 Task: Look for space in Carlisle, United Kingdom from 3rd June, 2023 to 9th June, 2023 for 2 adults in price range Rs.6000 to Rs.12000. Place can be entire place with 1  bedroom having 1 bed and 1 bathroom. Property type can be house, flat, guest house, hotel. Booking option can be shelf check-in. Required host language is English.
Action: Mouse moved to (529, 77)
Screenshot: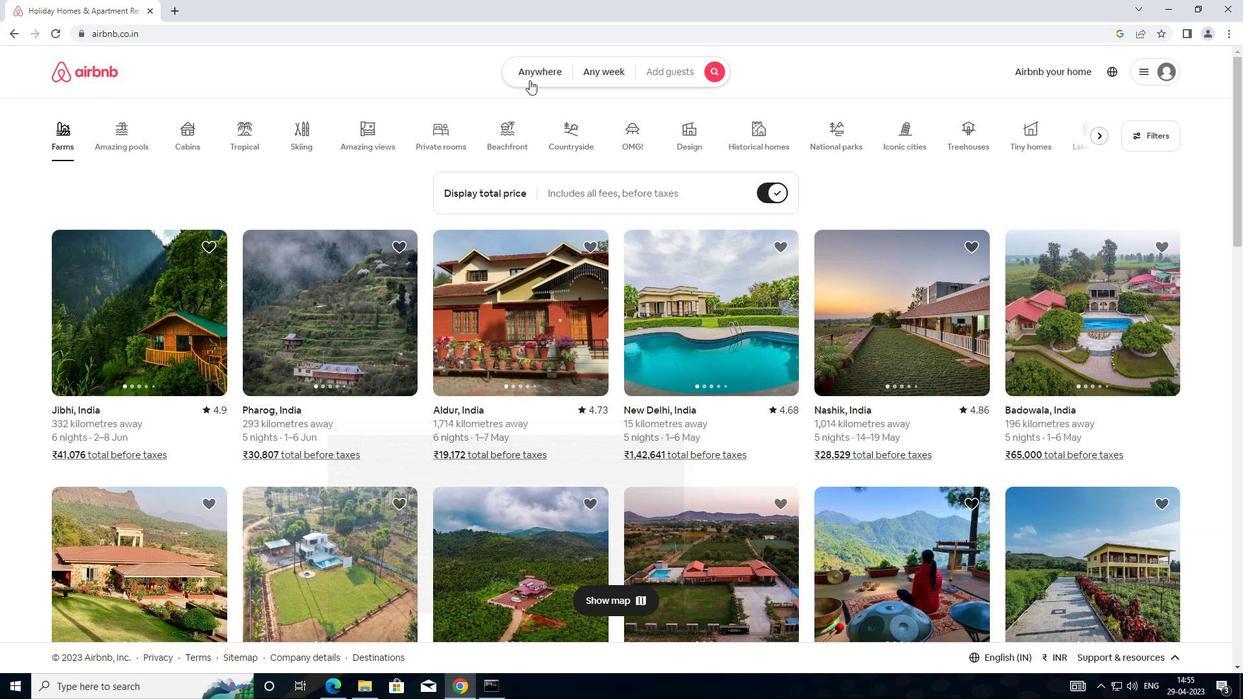 
Action: Mouse pressed left at (529, 77)
Screenshot: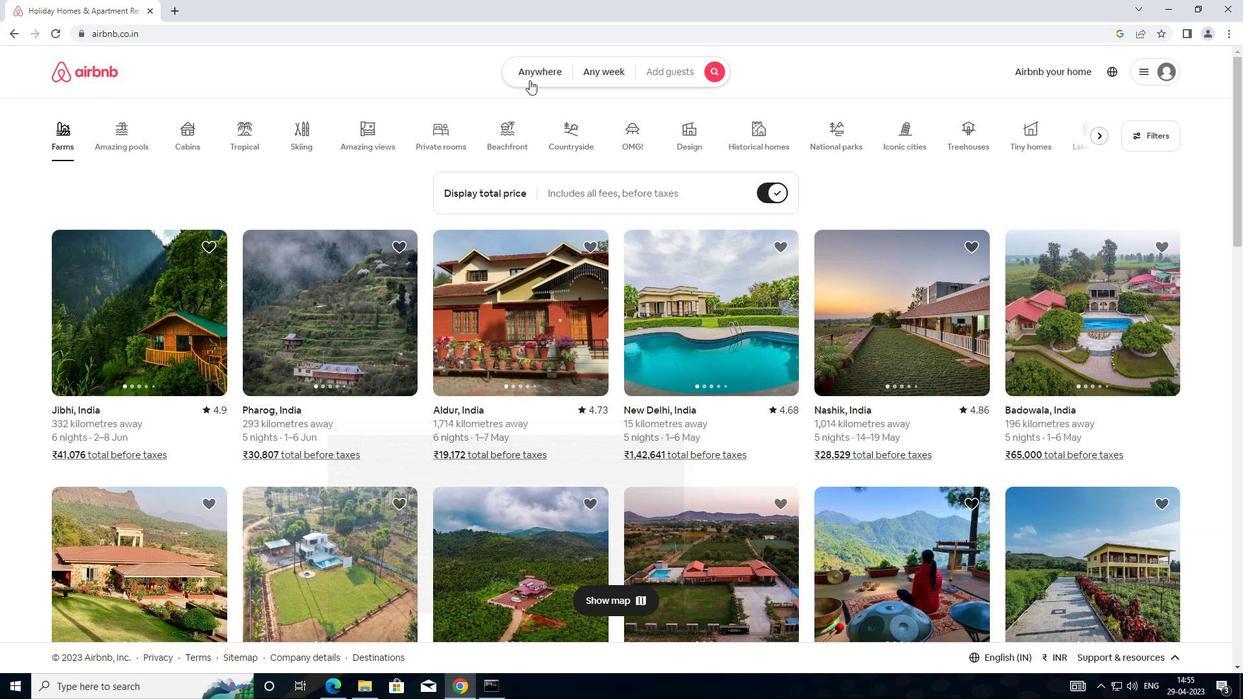 
Action: Mouse moved to (403, 124)
Screenshot: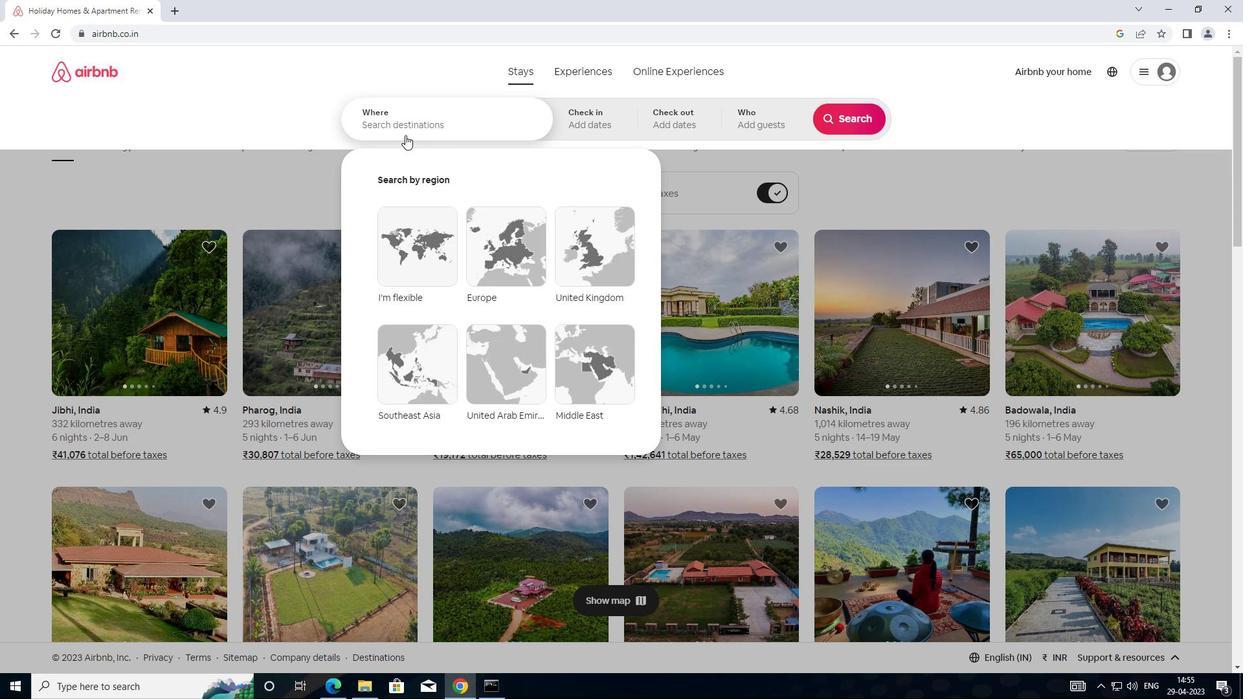 
Action: Mouse pressed left at (403, 124)
Screenshot: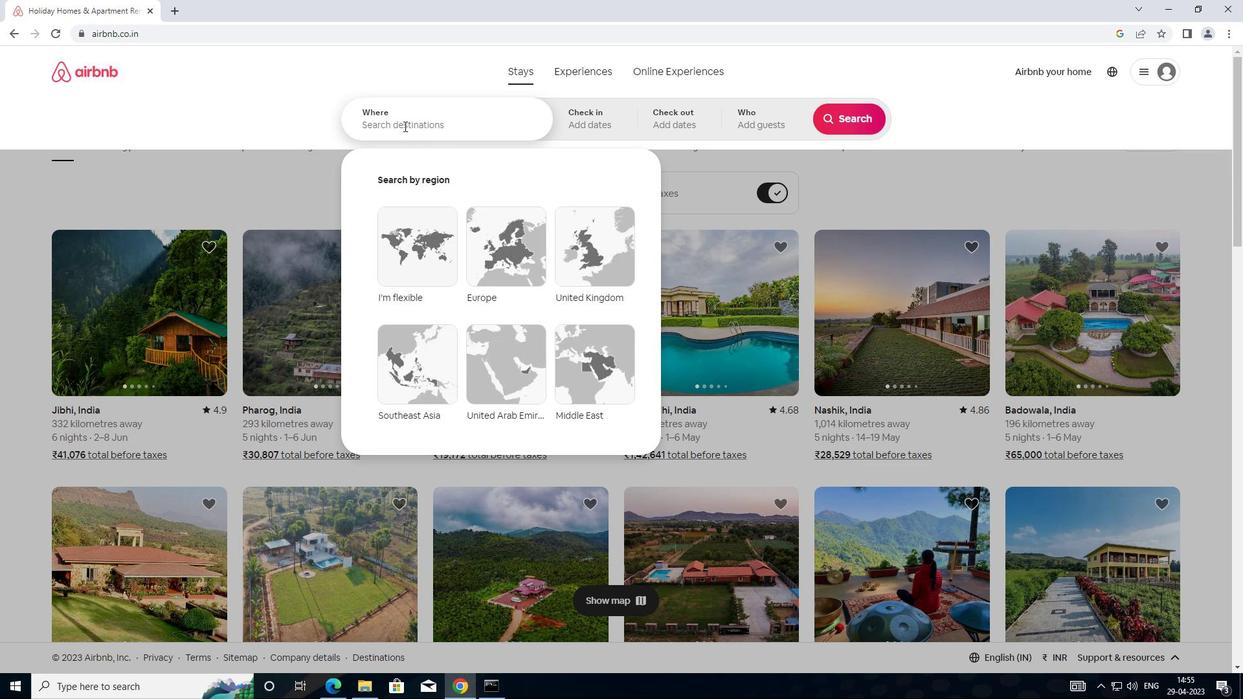 
Action: Mouse moved to (487, 103)
Screenshot: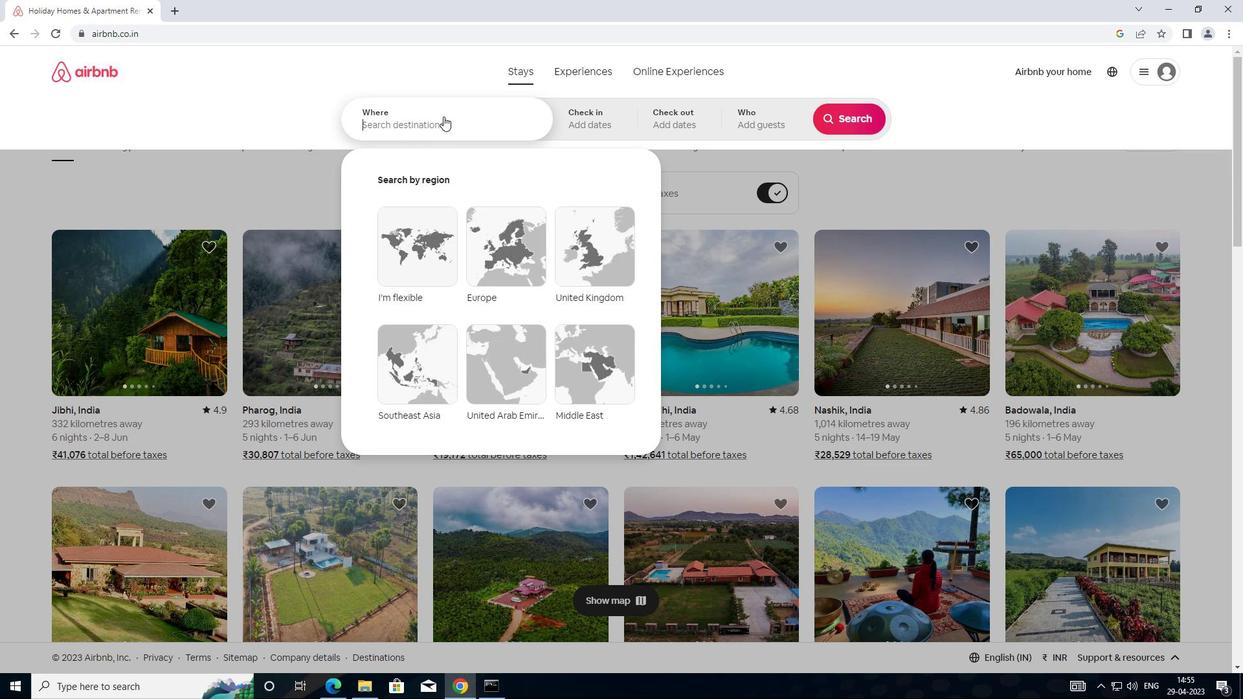 
Action: Key pressed <Key.shift>CARLISLE,UNITED<Key.space>KINGD
Screenshot: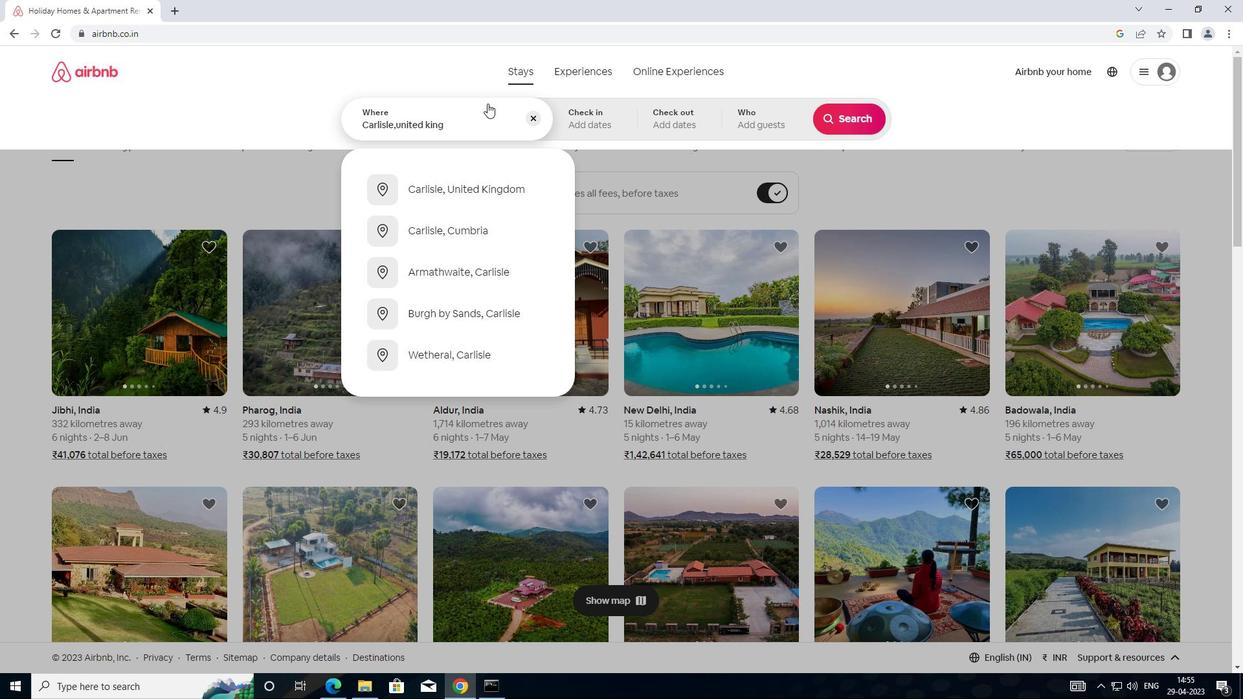 
Action: Mouse moved to (415, 185)
Screenshot: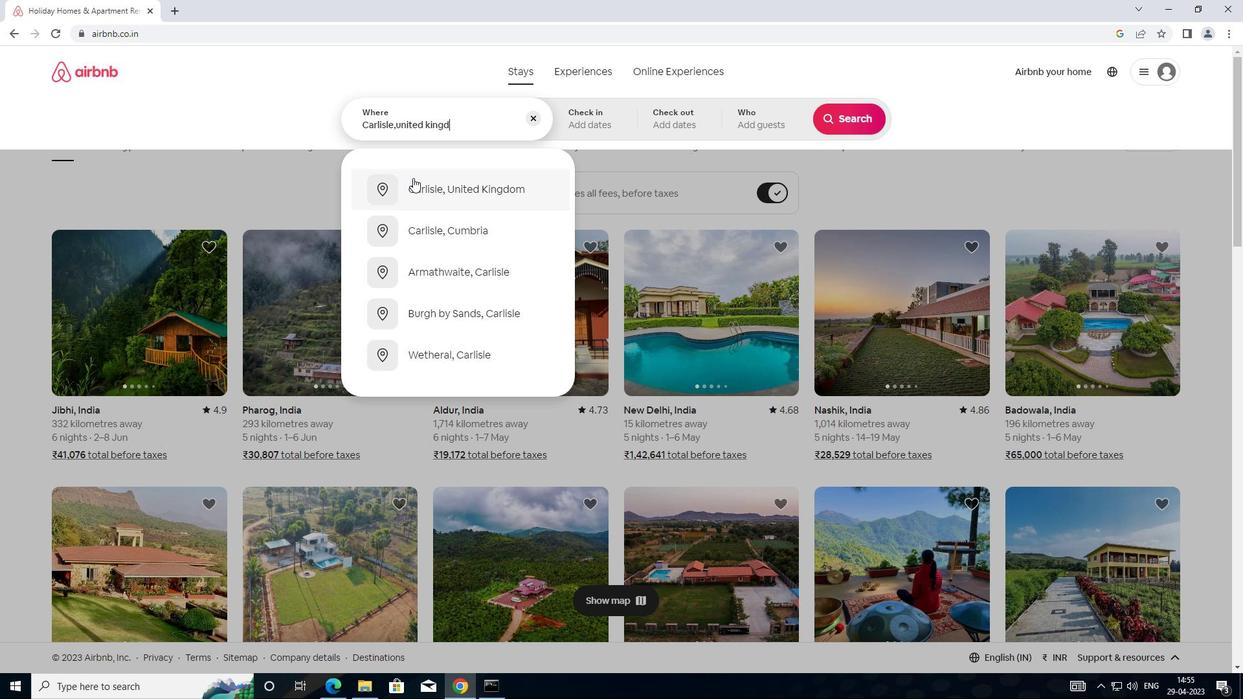 
Action: Mouse pressed left at (415, 185)
Screenshot: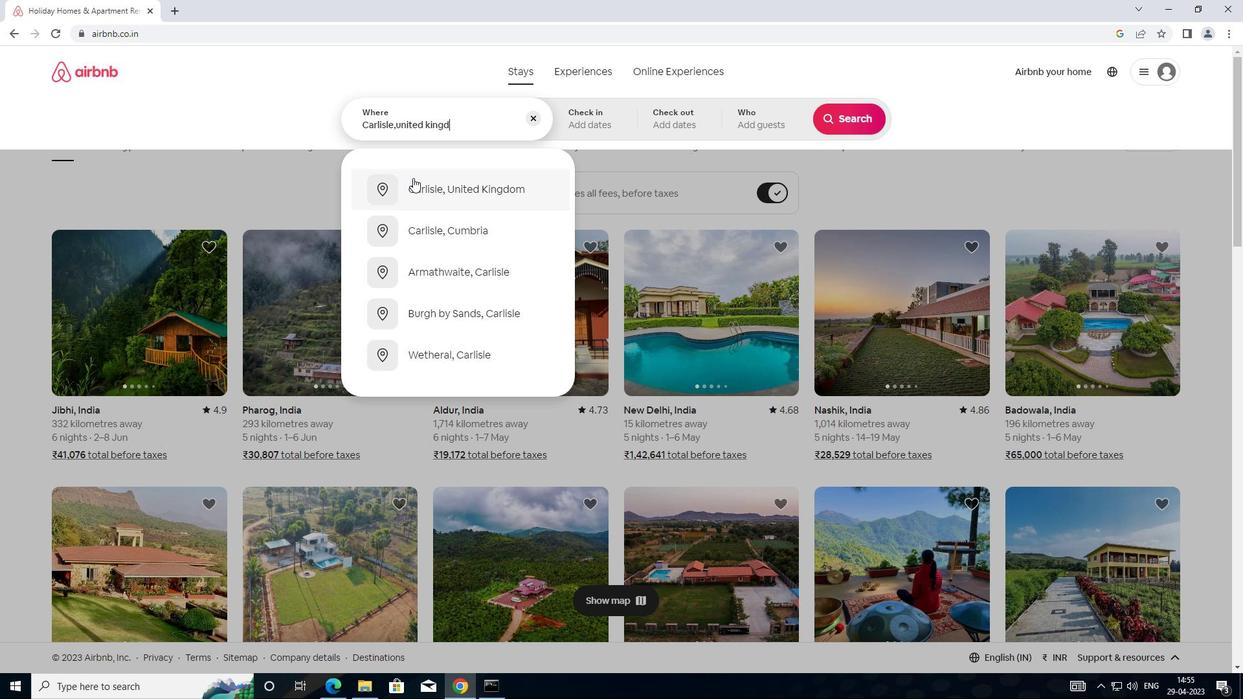 
Action: Mouse moved to (834, 222)
Screenshot: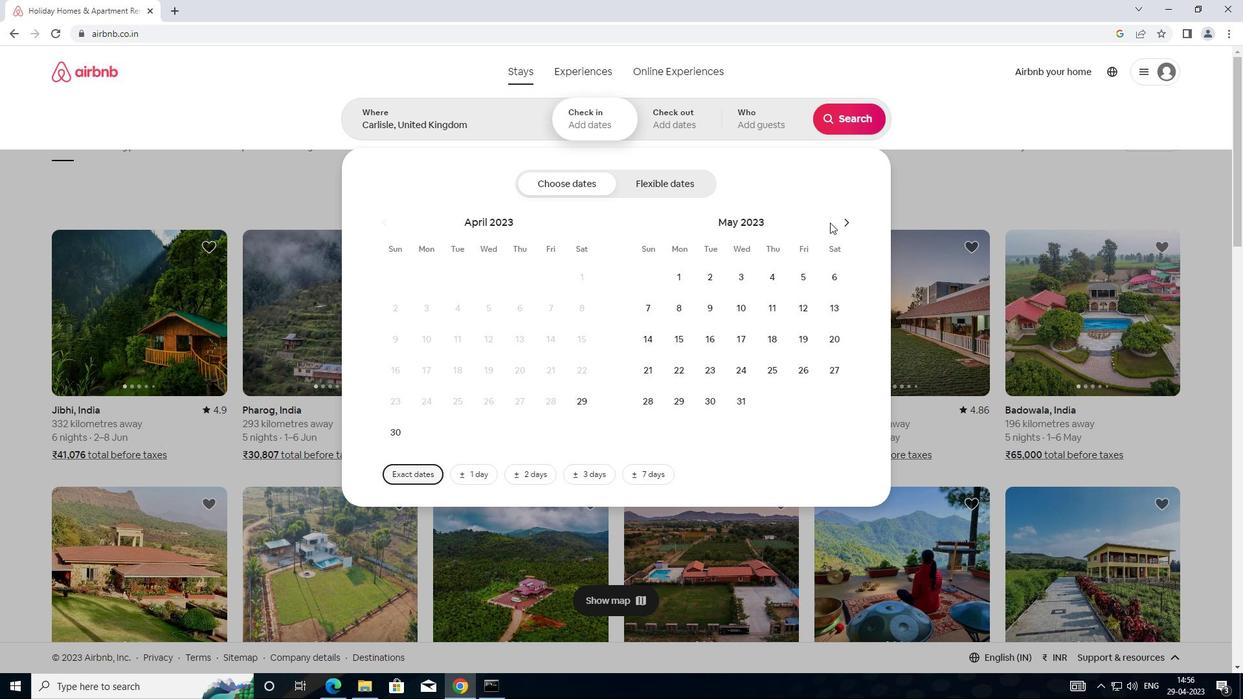 
Action: Mouse pressed left at (834, 222)
Screenshot: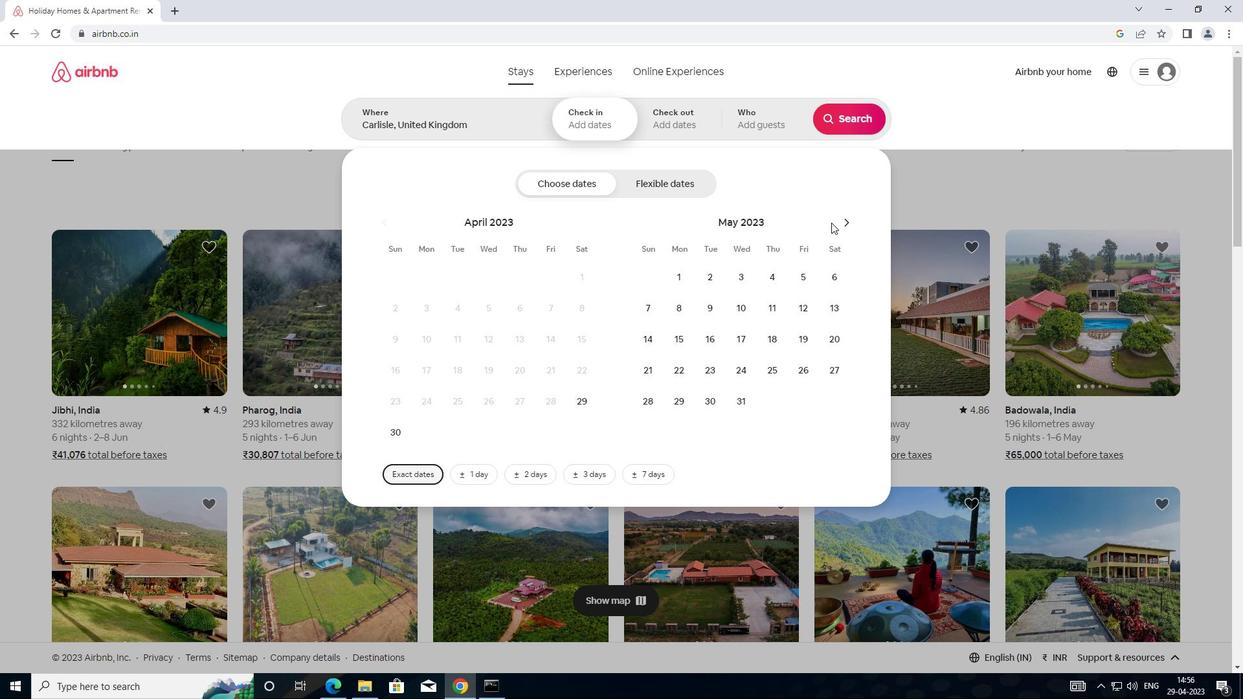 
Action: Mouse moved to (838, 222)
Screenshot: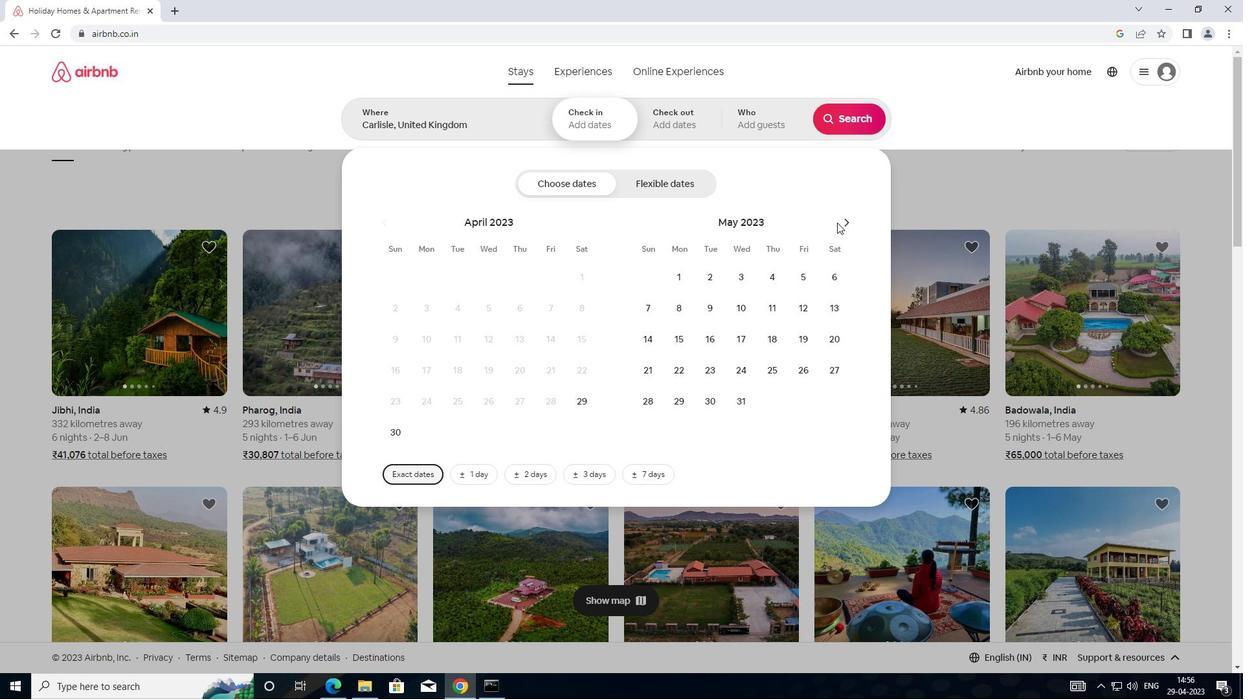 
Action: Mouse pressed left at (838, 222)
Screenshot: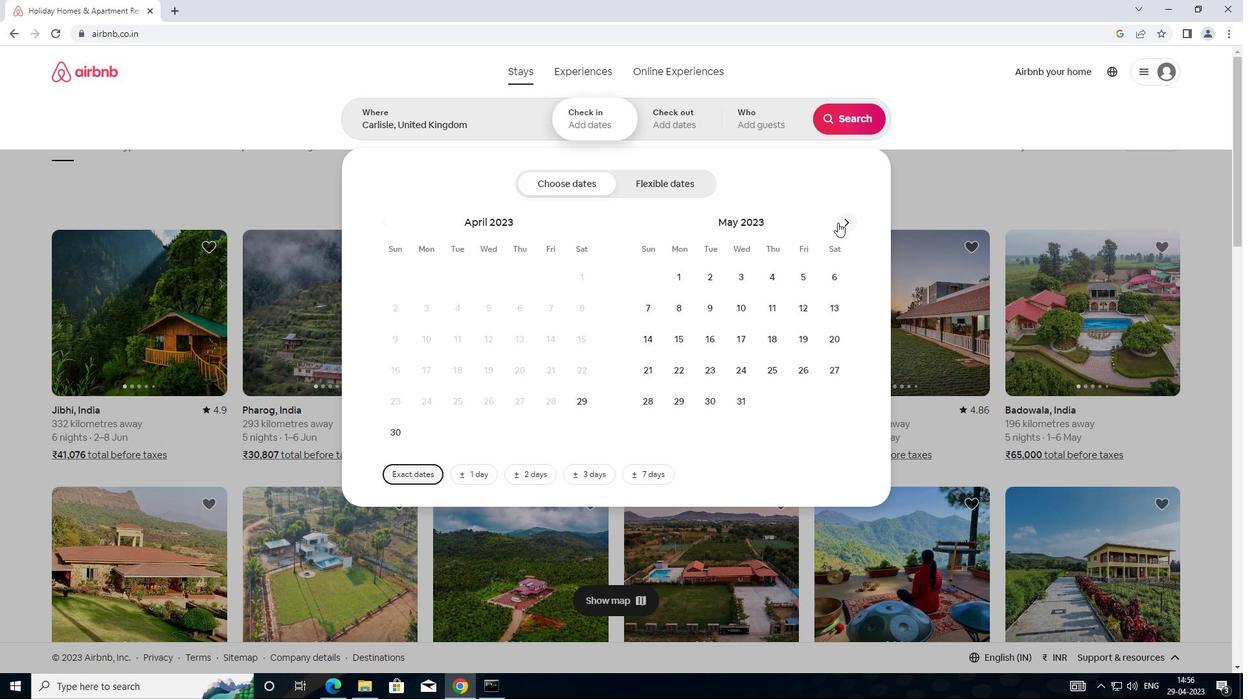 
Action: Mouse moved to (833, 272)
Screenshot: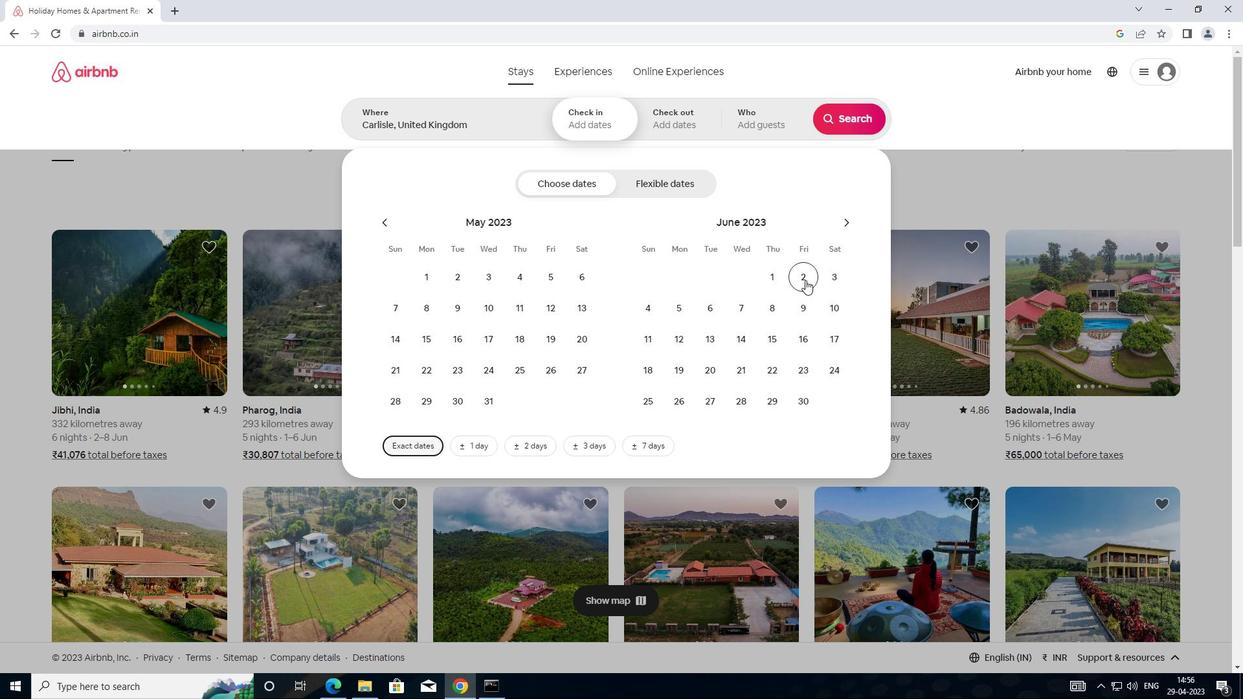 
Action: Mouse pressed left at (833, 272)
Screenshot: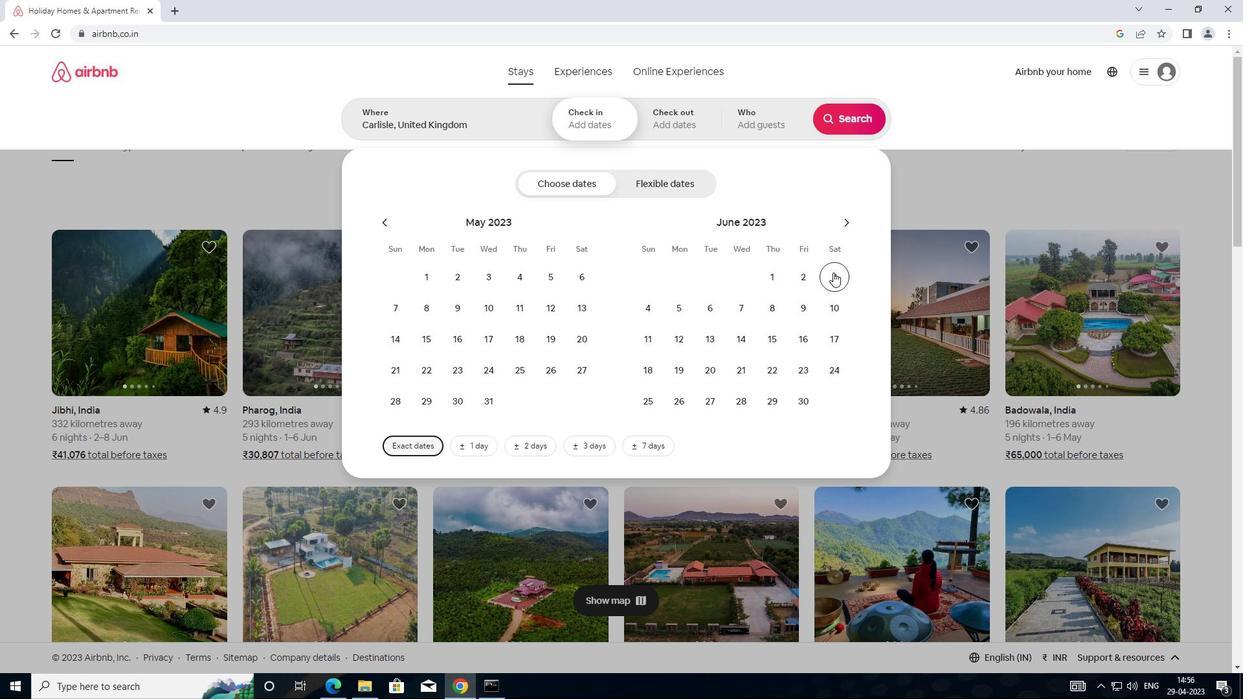 
Action: Mouse moved to (805, 315)
Screenshot: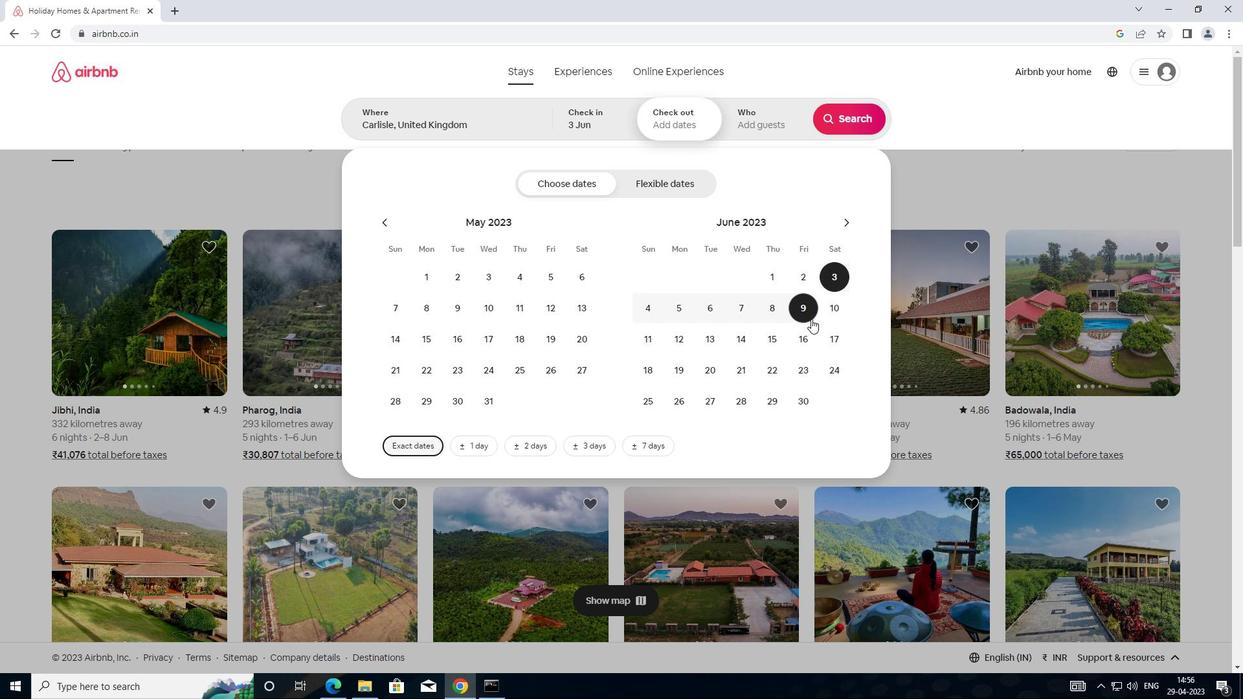 
Action: Mouse pressed left at (805, 315)
Screenshot: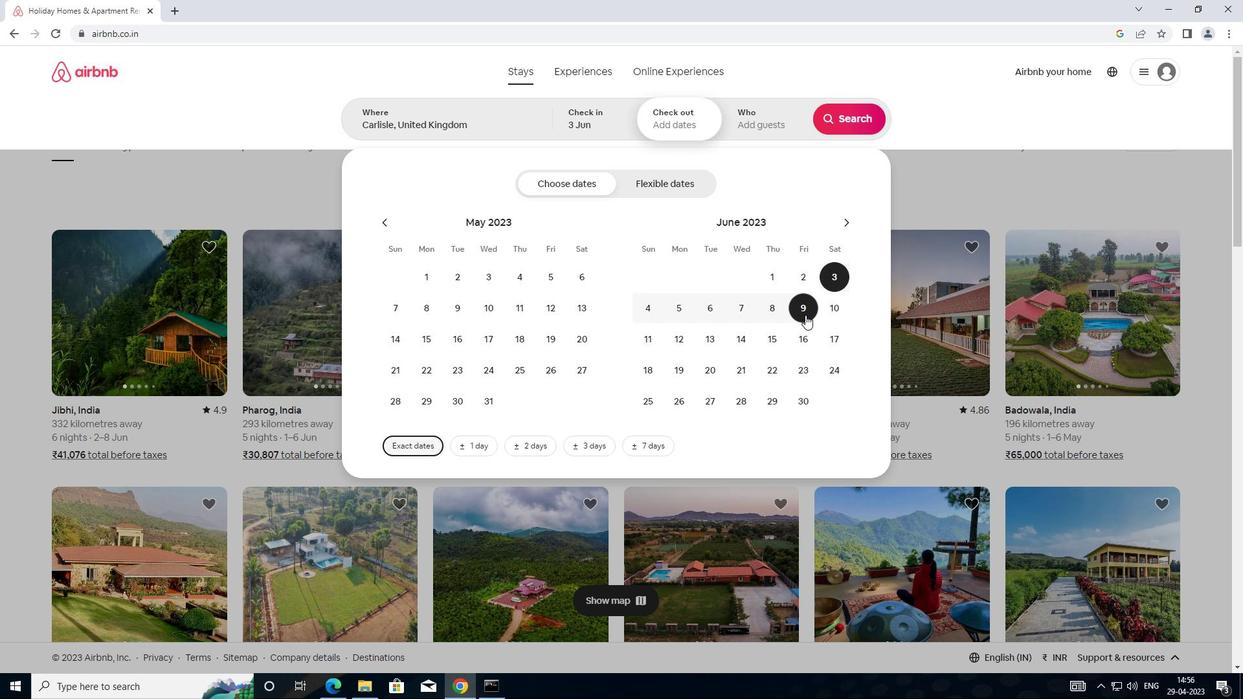 
Action: Mouse moved to (757, 122)
Screenshot: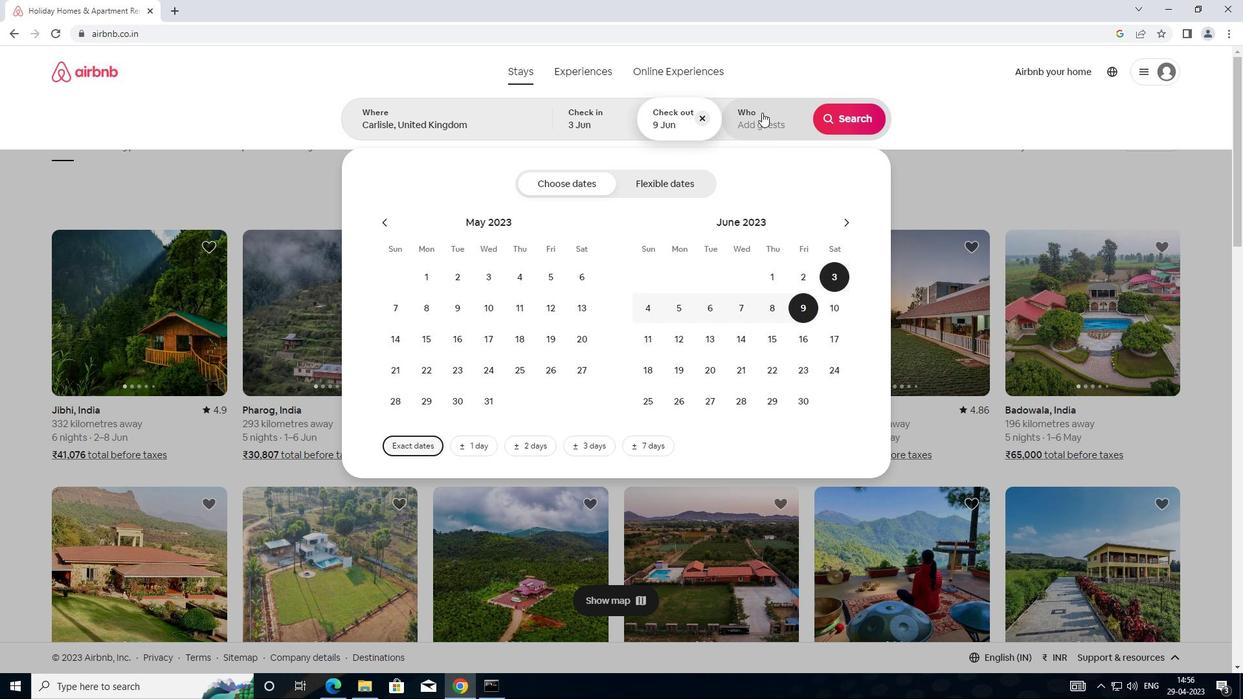
Action: Mouse pressed left at (757, 122)
Screenshot: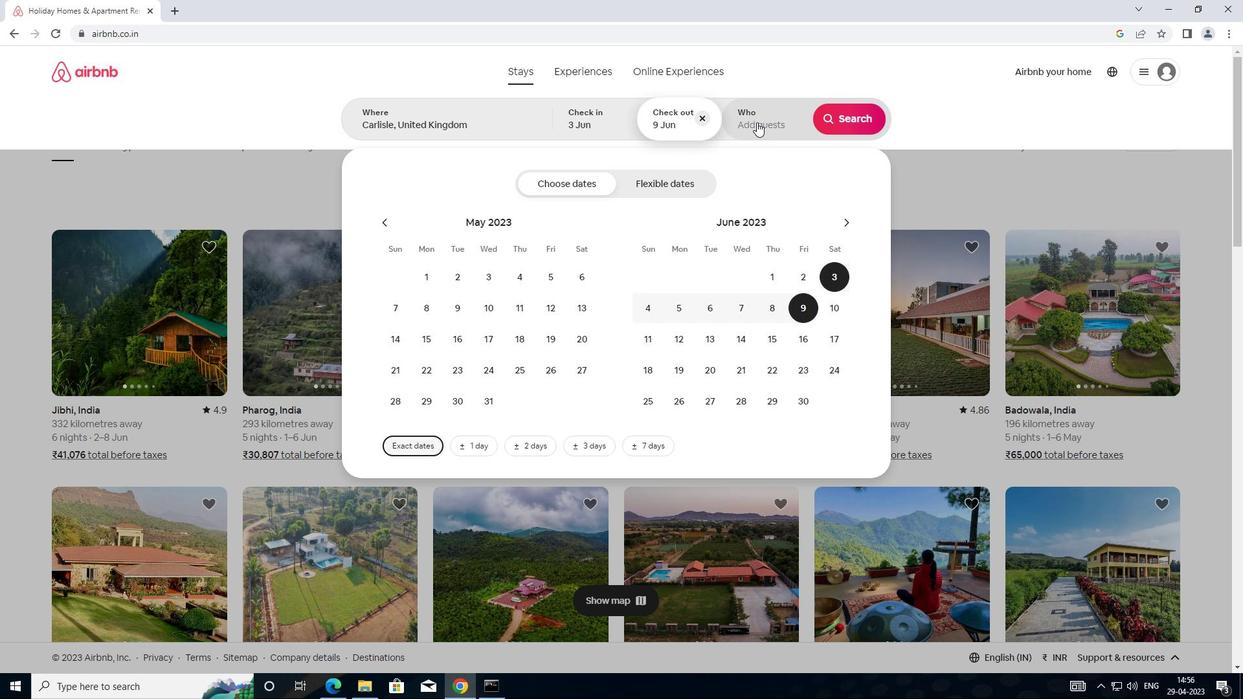 
Action: Mouse moved to (850, 186)
Screenshot: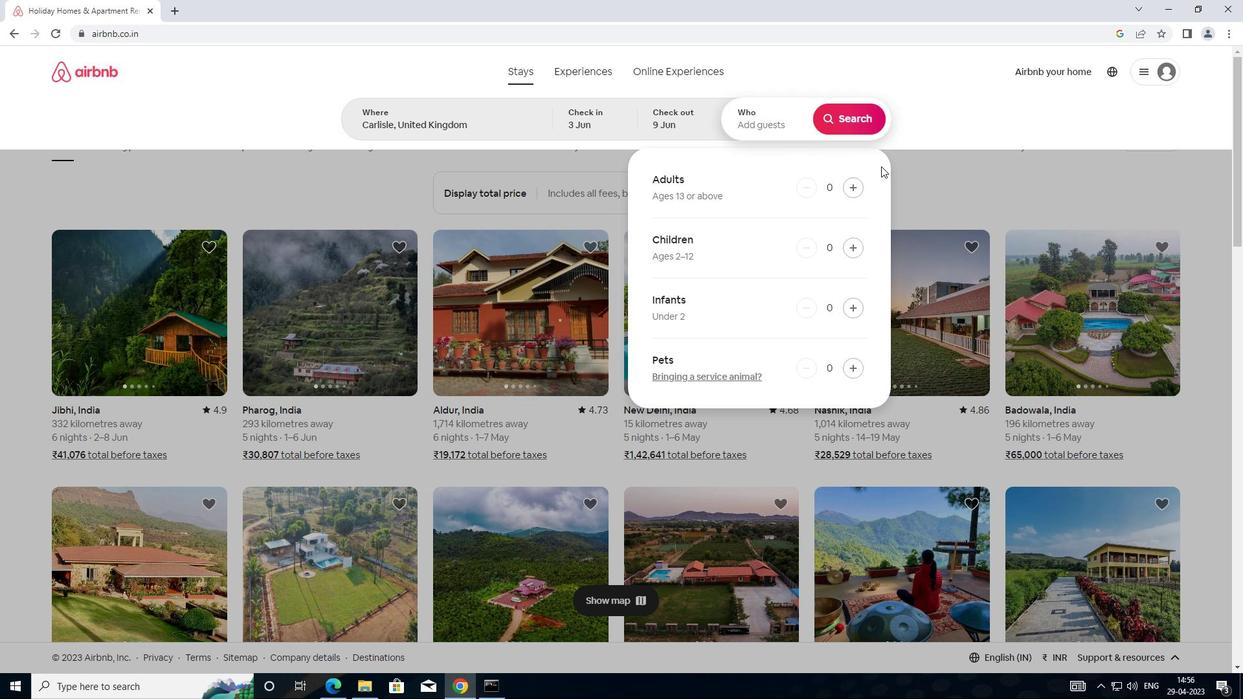 
Action: Mouse pressed left at (850, 186)
Screenshot: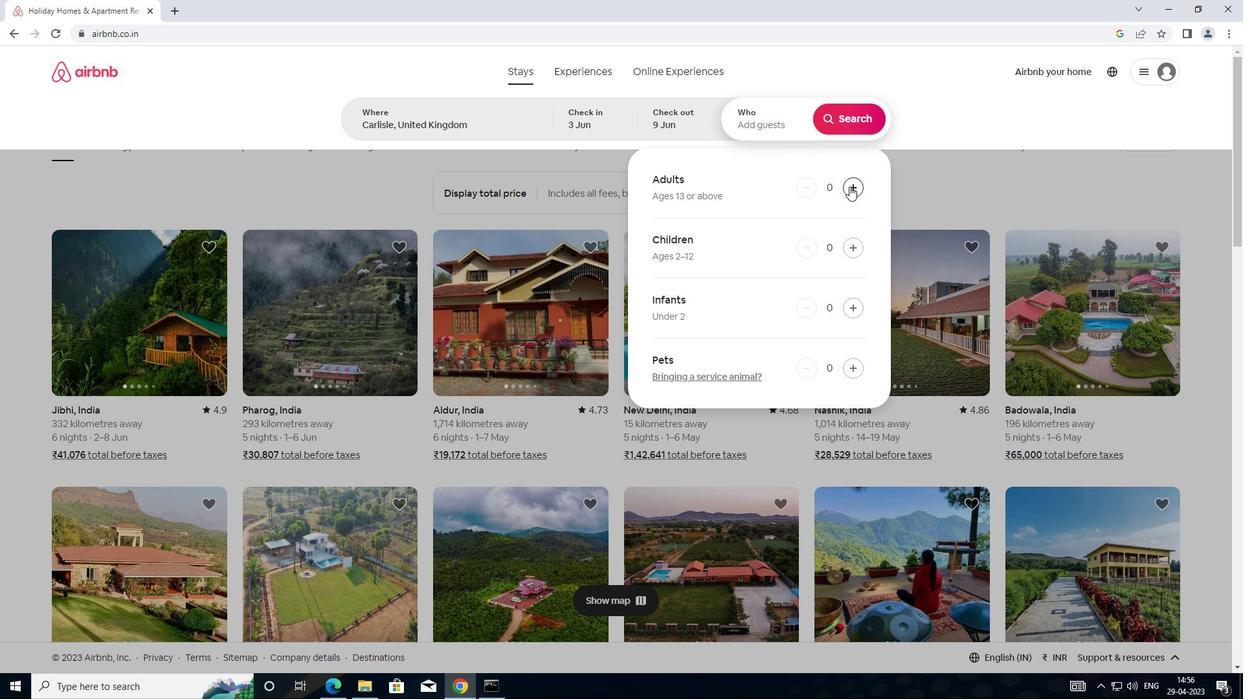 
Action: Mouse moved to (850, 188)
Screenshot: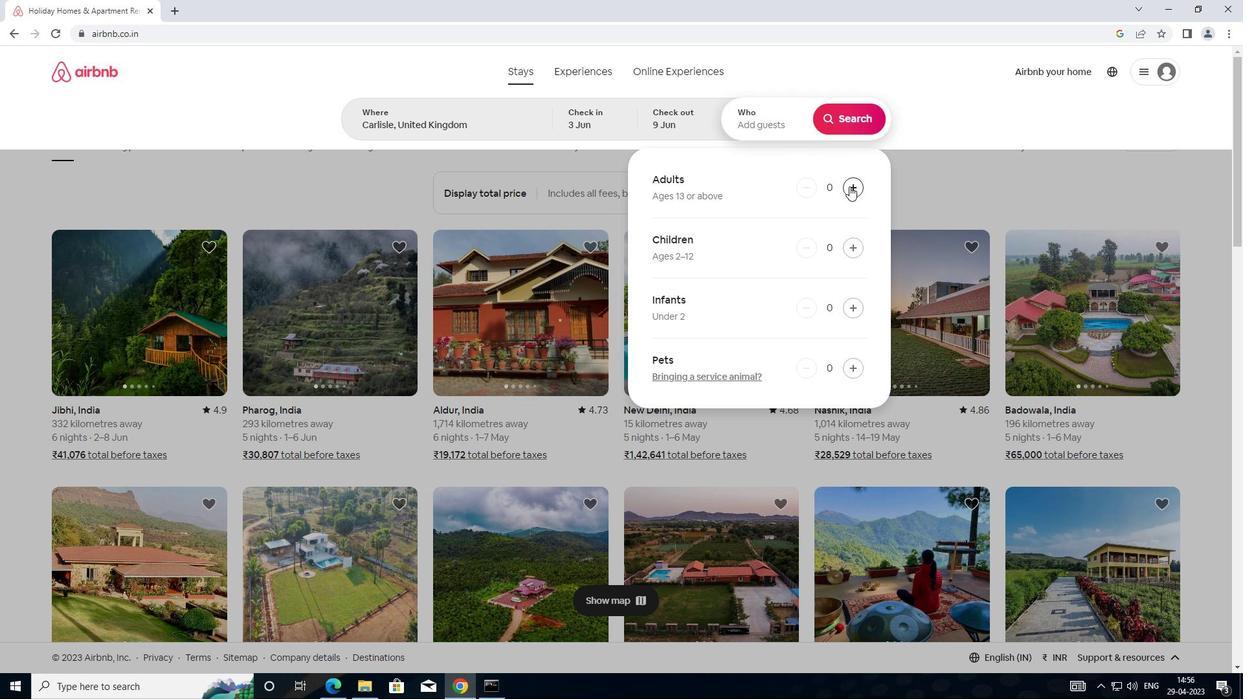 
Action: Mouse pressed left at (850, 188)
Screenshot: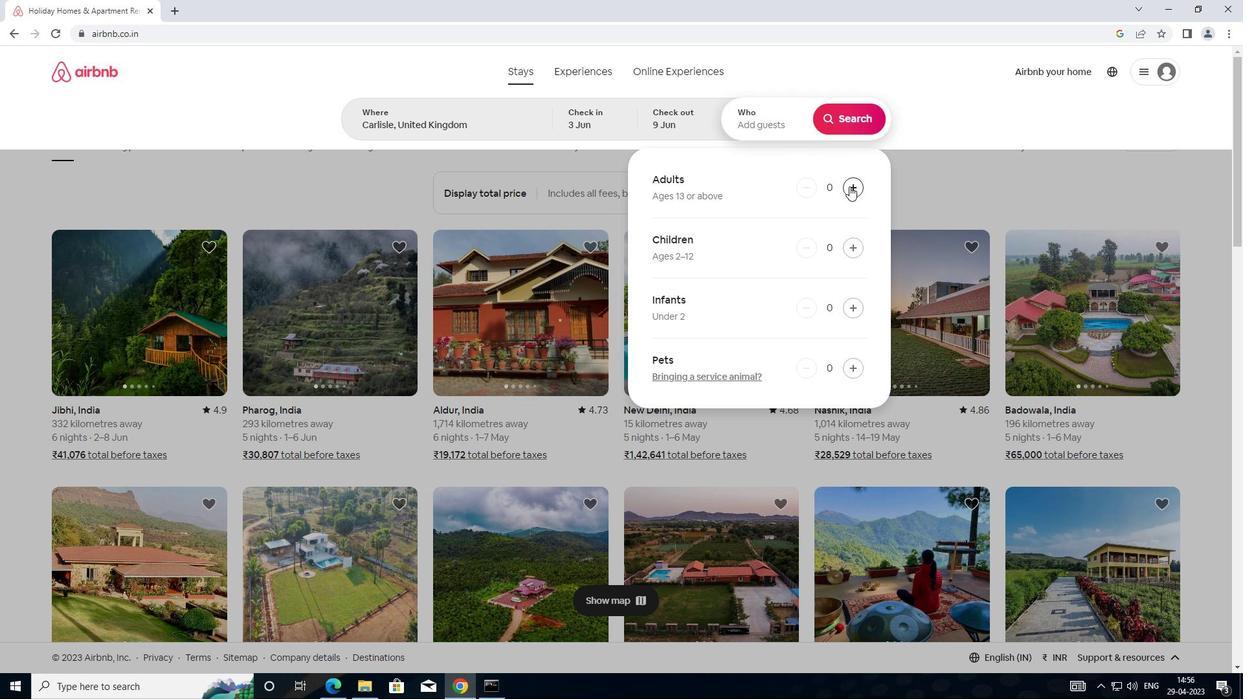 
Action: Mouse moved to (850, 125)
Screenshot: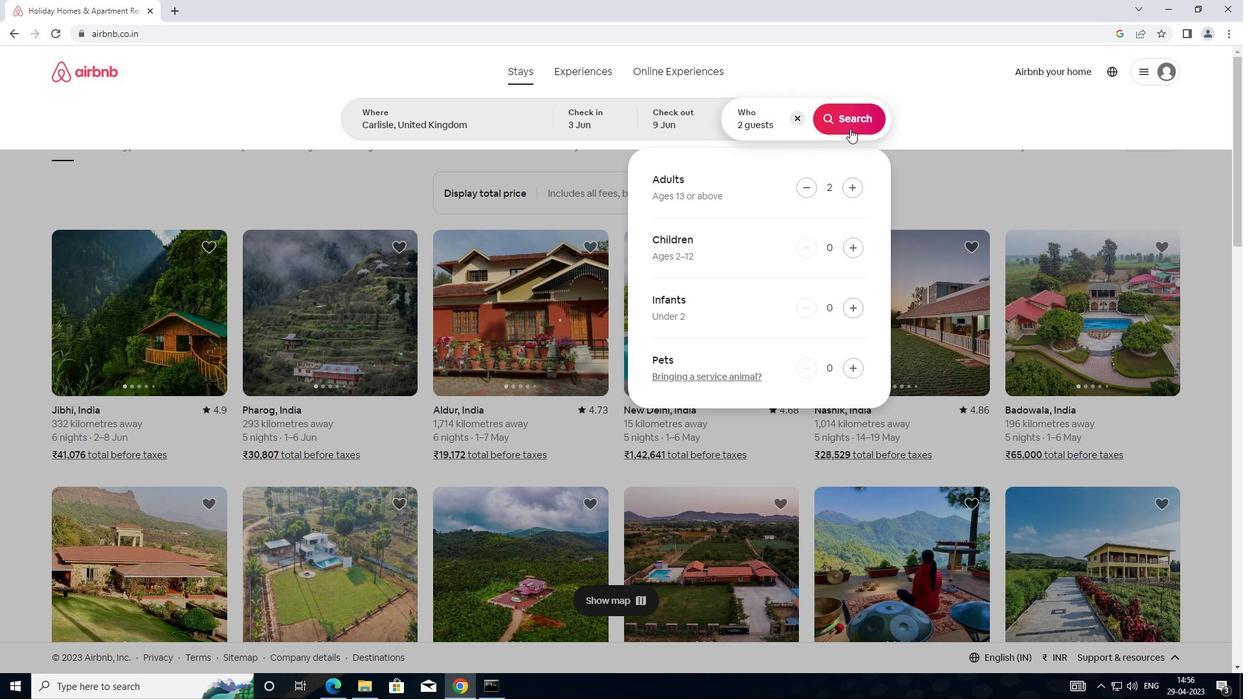 
Action: Mouse pressed left at (850, 125)
Screenshot: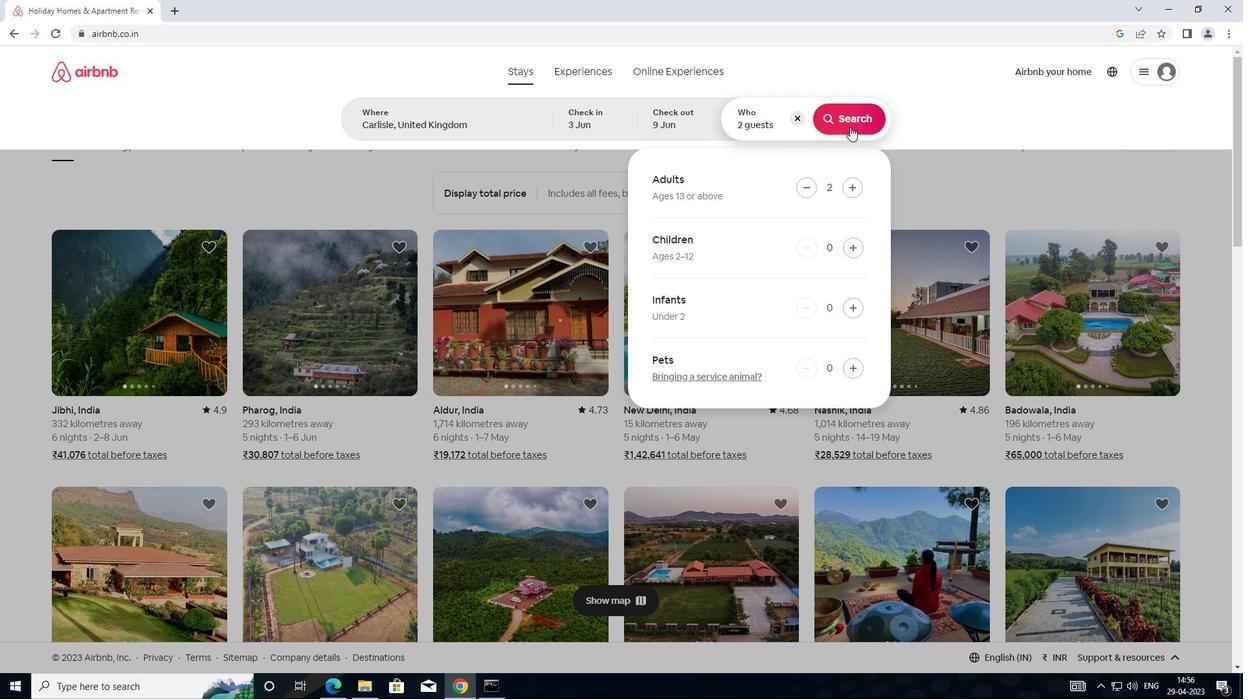 
Action: Mouse moved to (1197, 126)
Screenshot: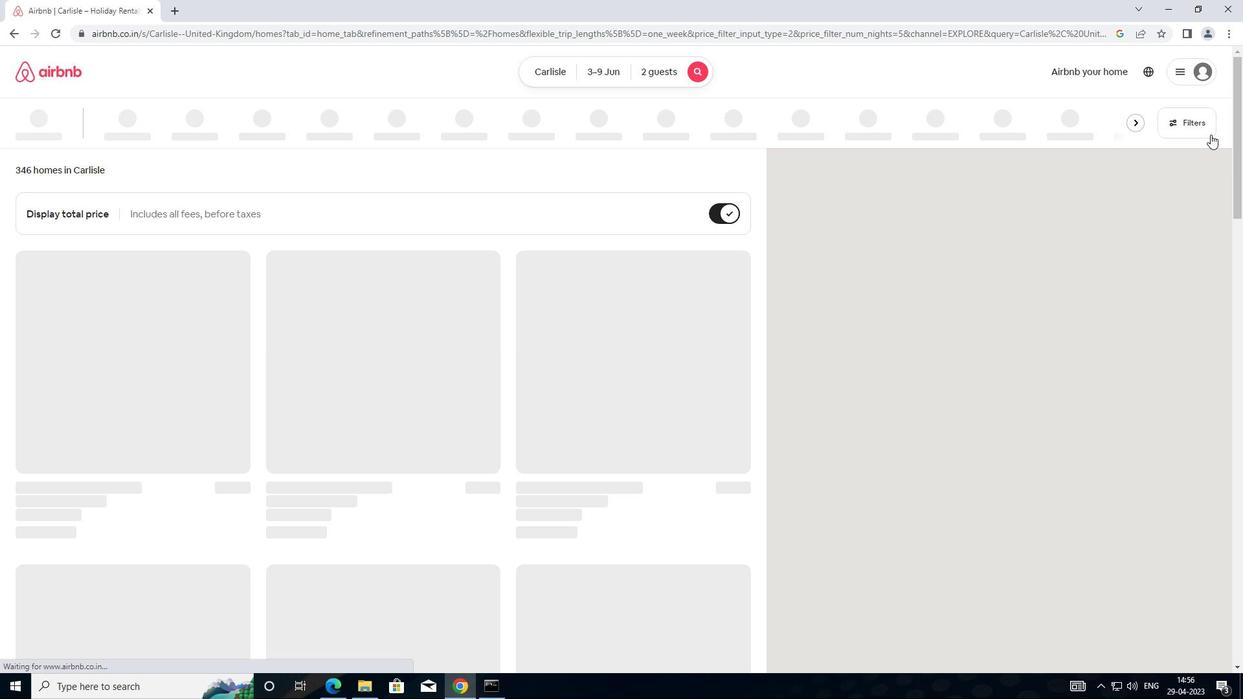 
Action: Mouse pressed left at (1197, 126)
Screenshot: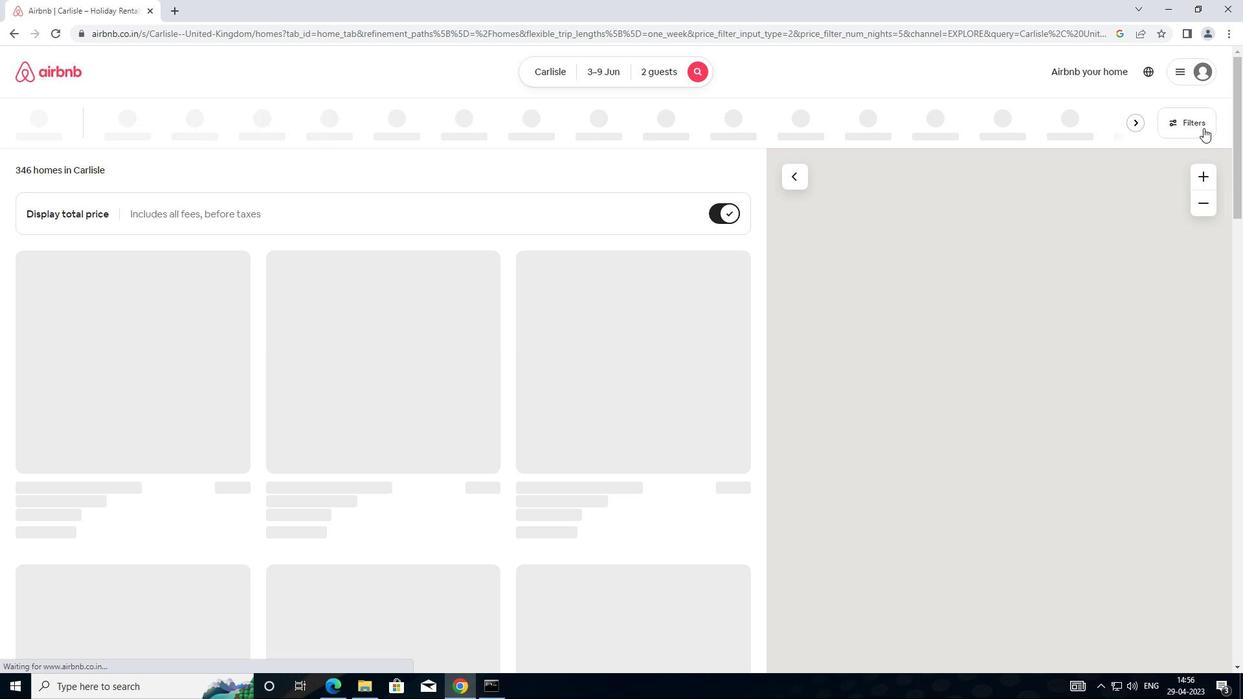 
Action: Mouse moved to (478, 288)
Screenshot: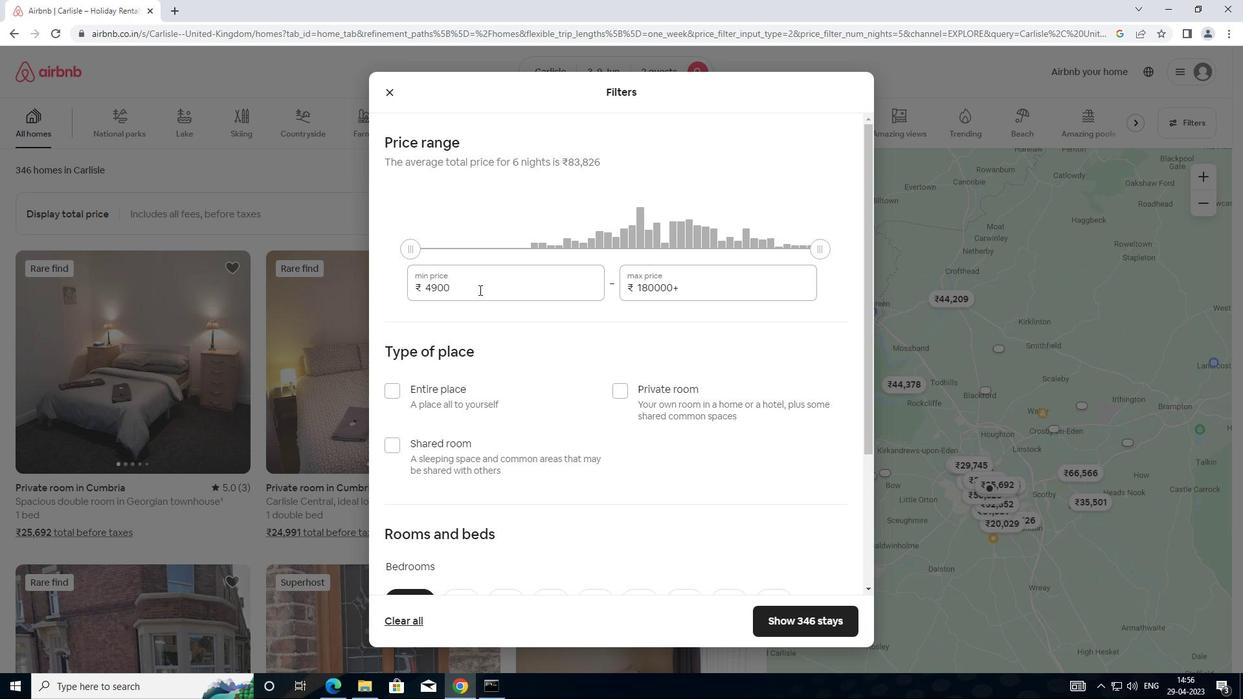 
Action: Mouse pressed left at (478, 288)
Screenshot: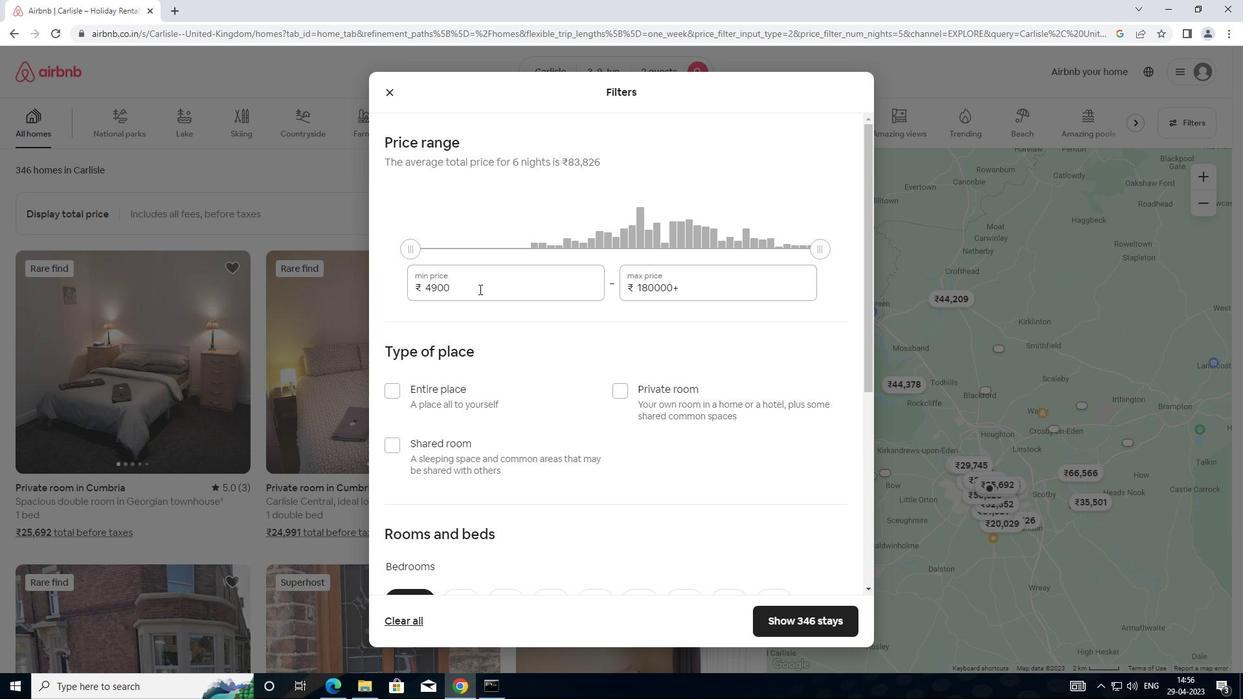 
Action: Mouse moved to (532, 294)
Screenshot: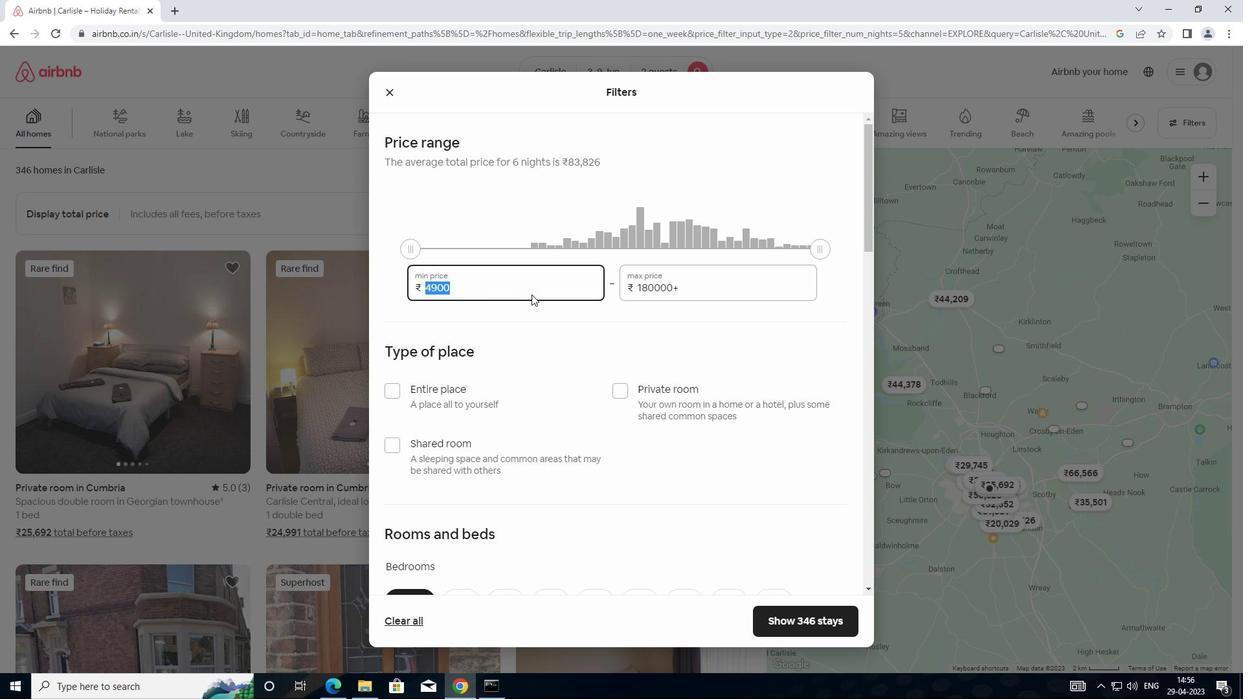 
Action: Key pressed 6
Screenshot: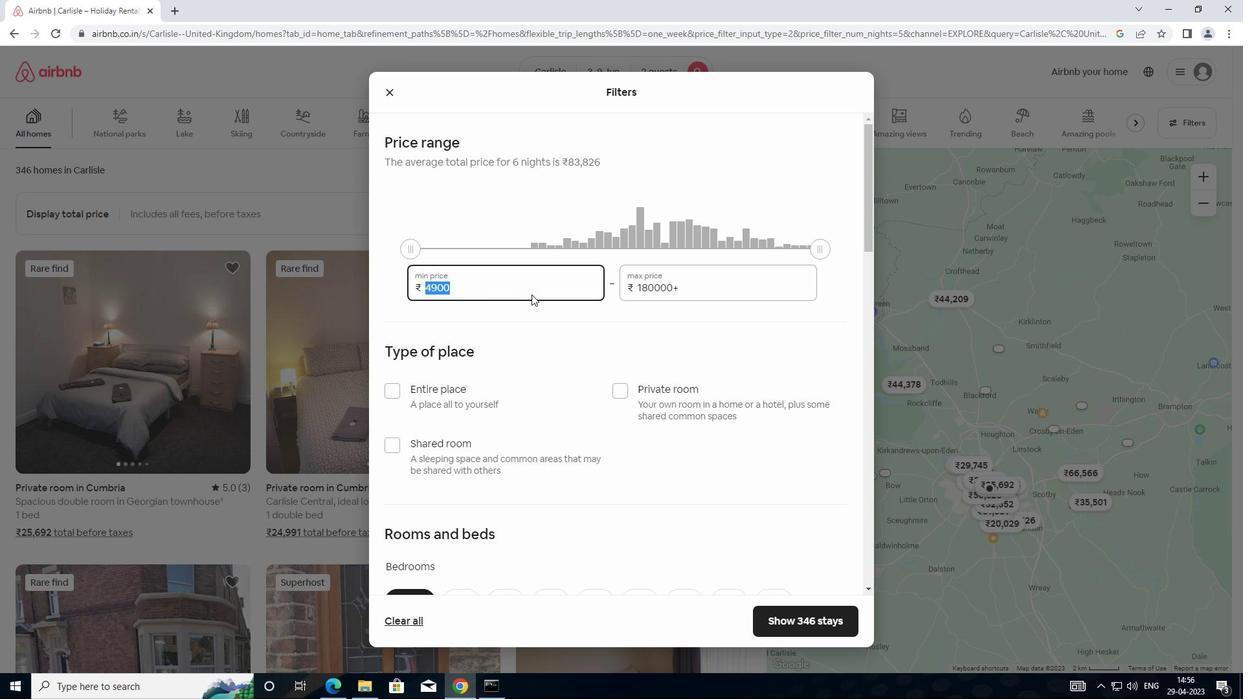 
Action: Mouse moved to (537, 293)
Screenshot: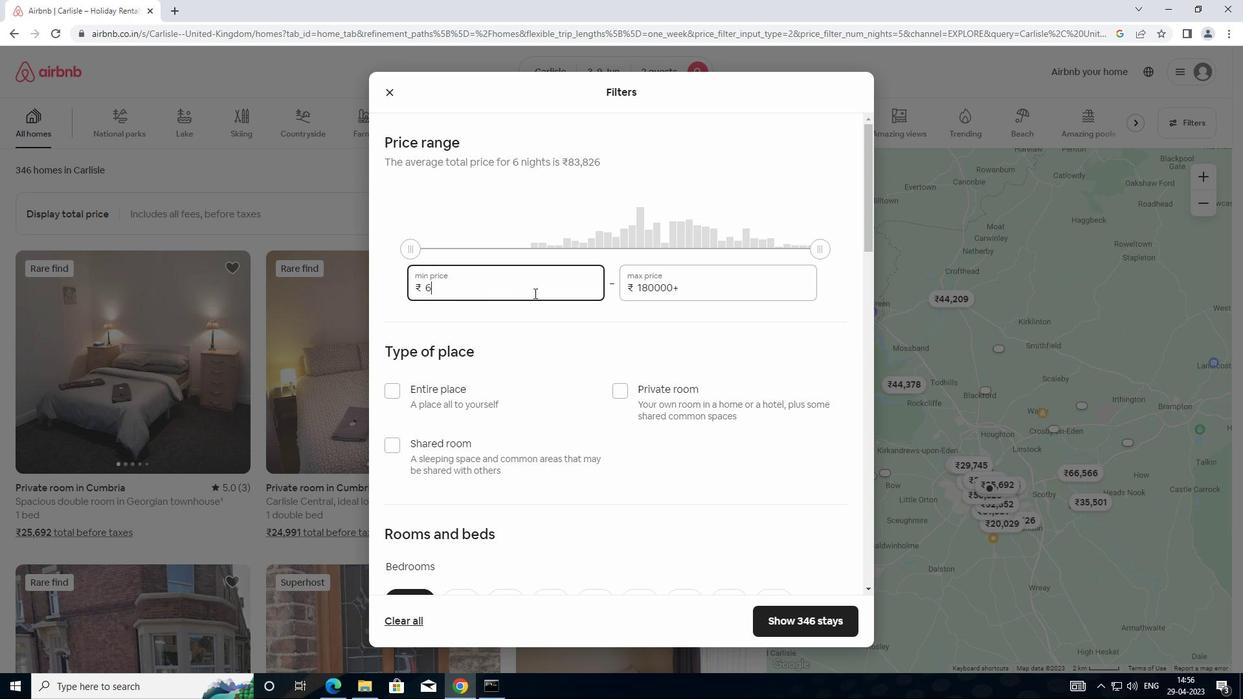 
Action: Key pressed 0
Screenshot: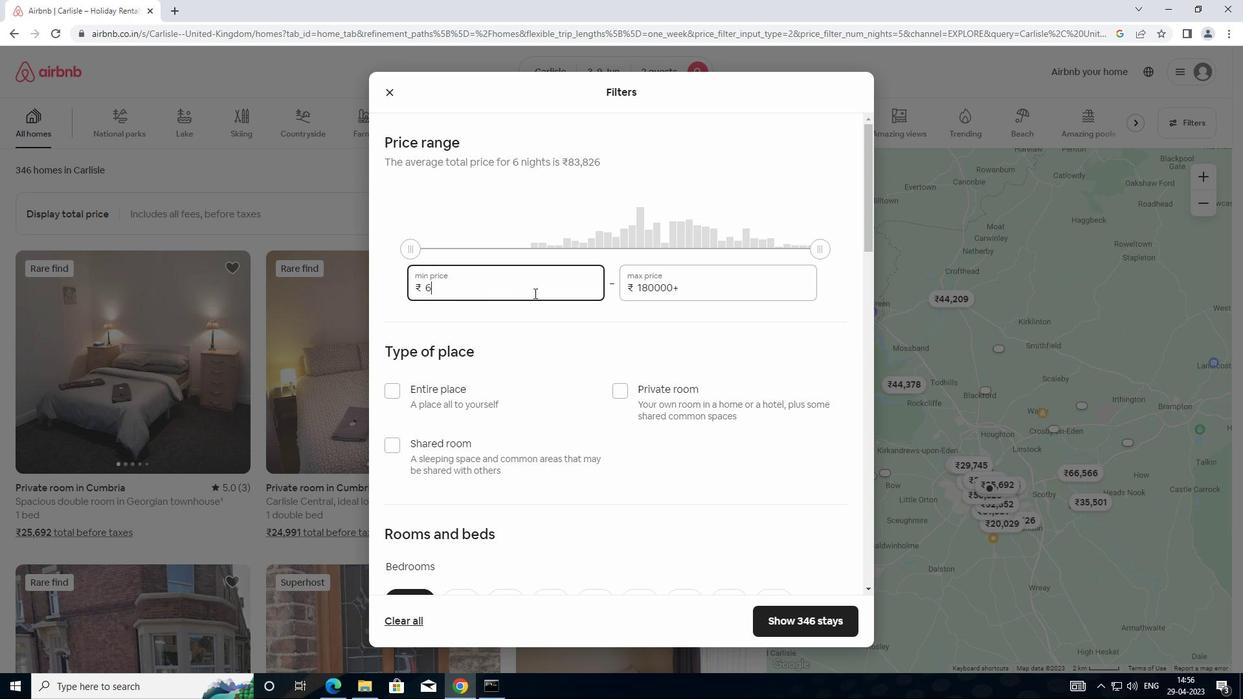 
Action: Mouse moved to (539, 293)
Screenshot: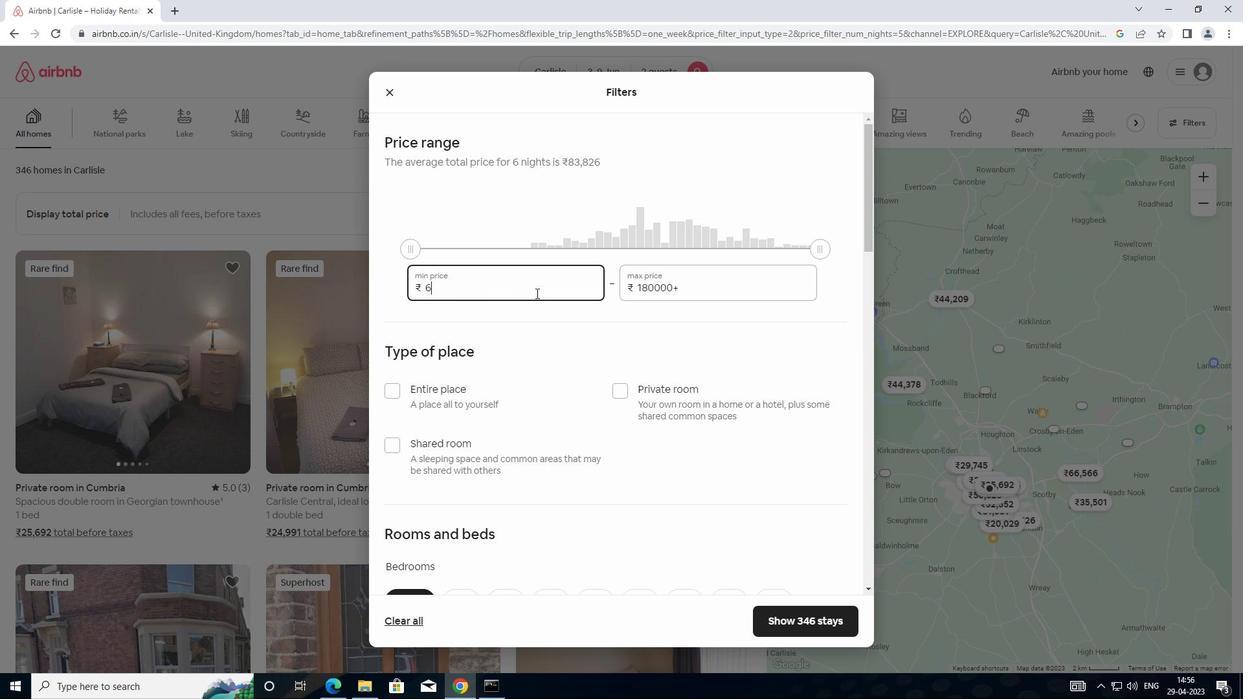
Action: Key pressed 0
Screenshot: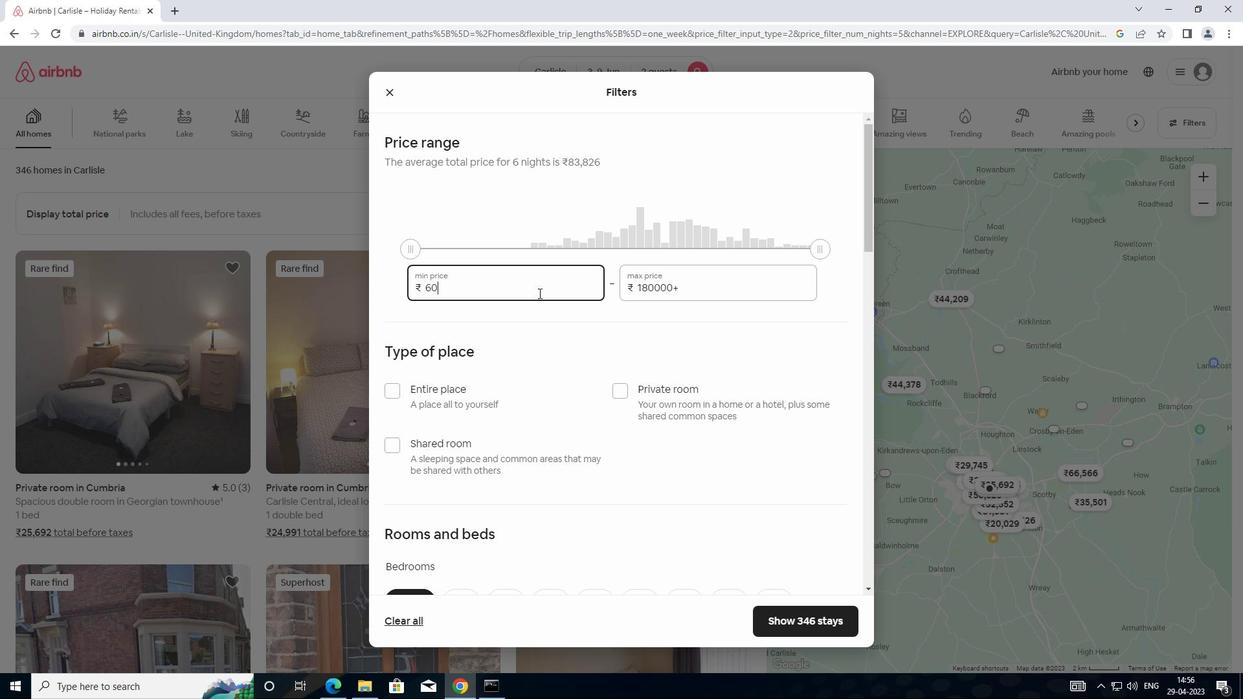 
Action: Mouse moved to (540, 293)
Screenshot: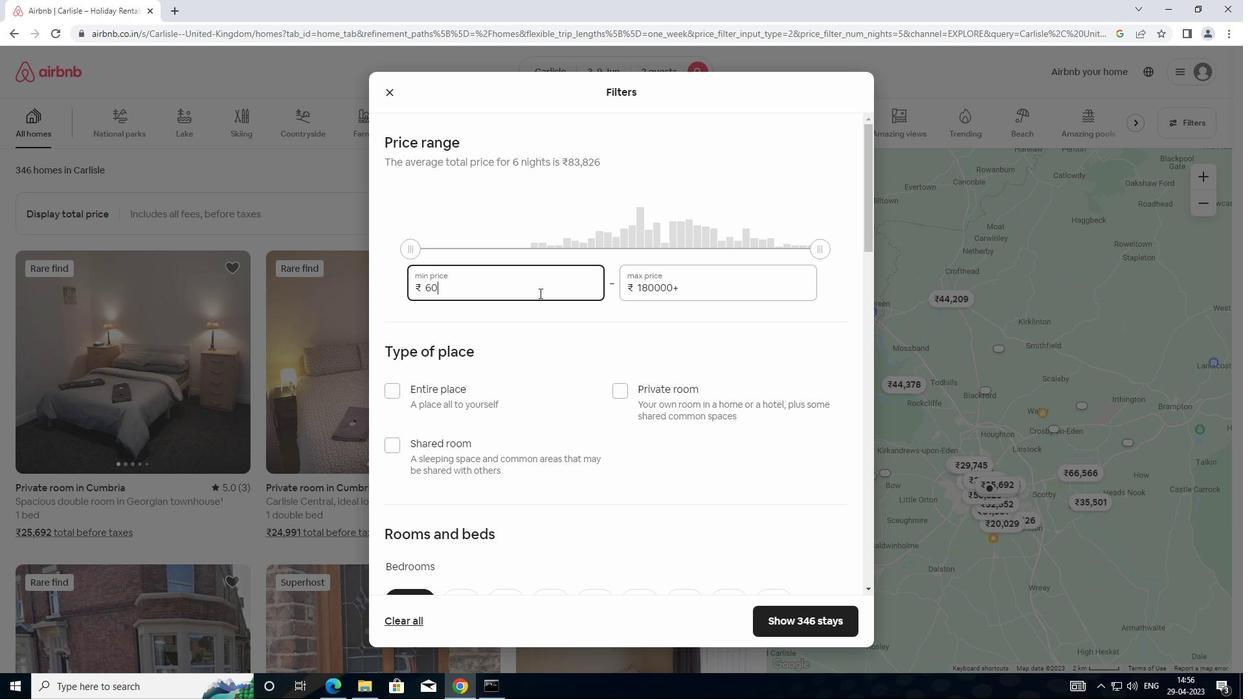 
Action: Key pressed 0
Screenshot: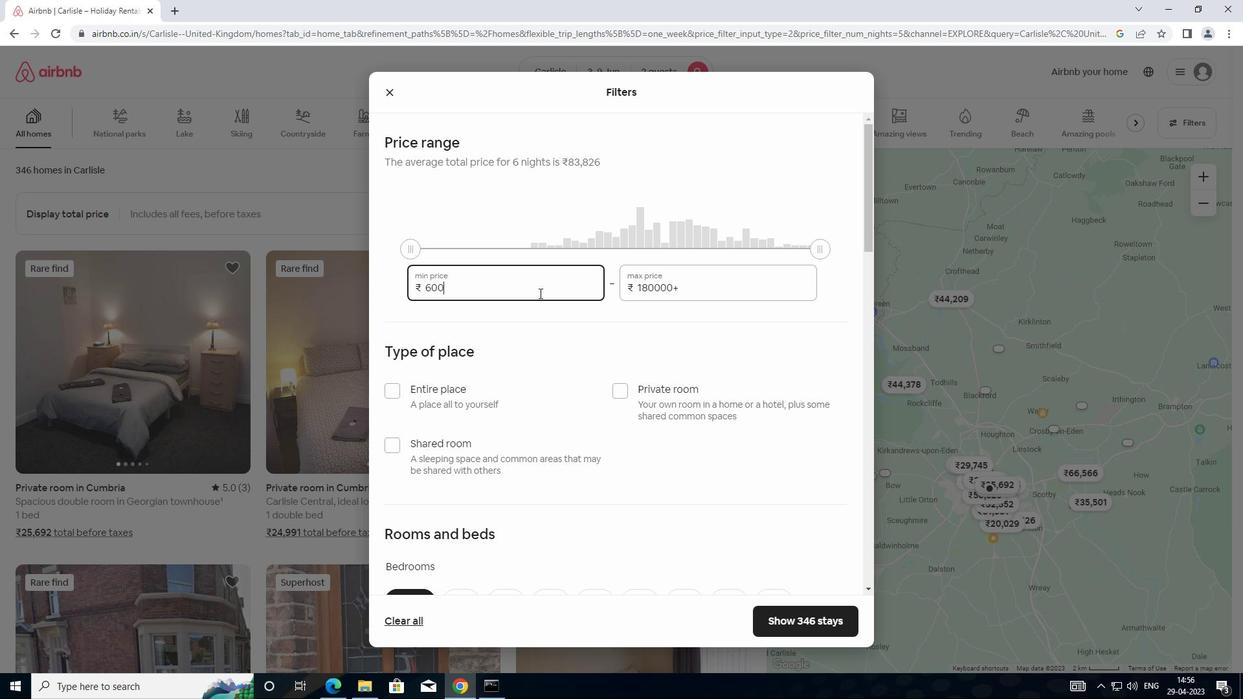 
Action: Mouse moved to (682, 288)
Screenshot: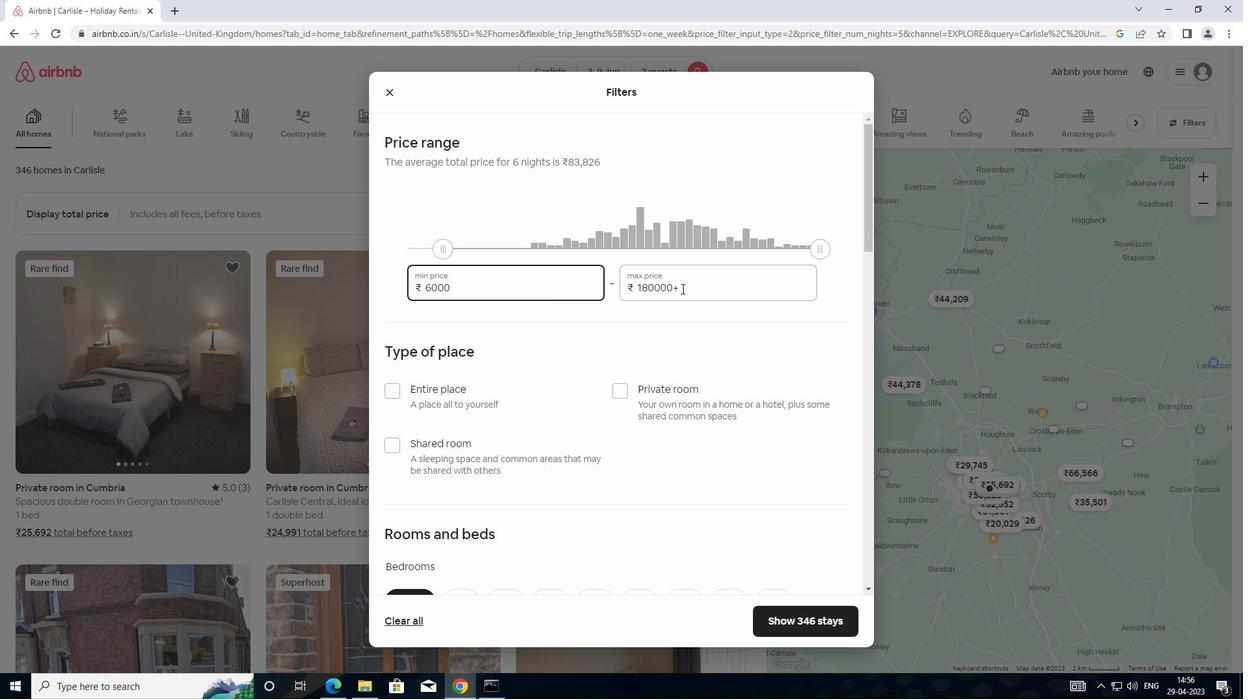 
Action: Mouse pressed left at (682, 288)
Screenshot: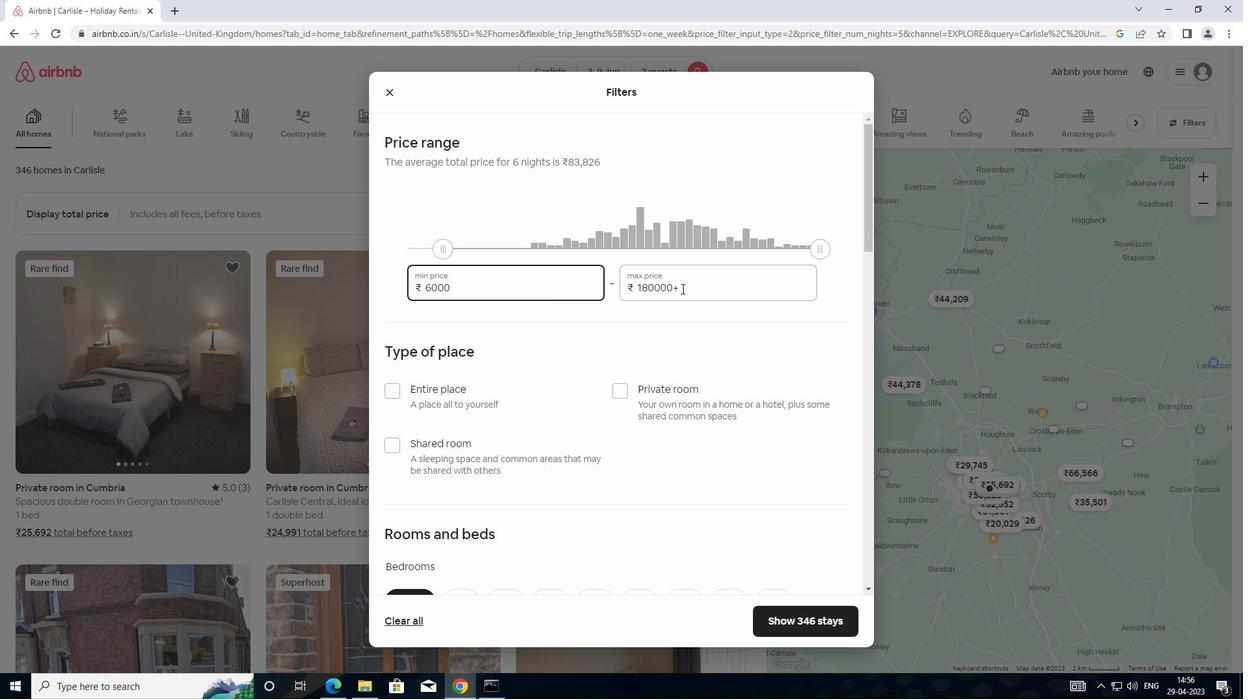 
Action: Mouse moved to (610, 287)
Screenshot: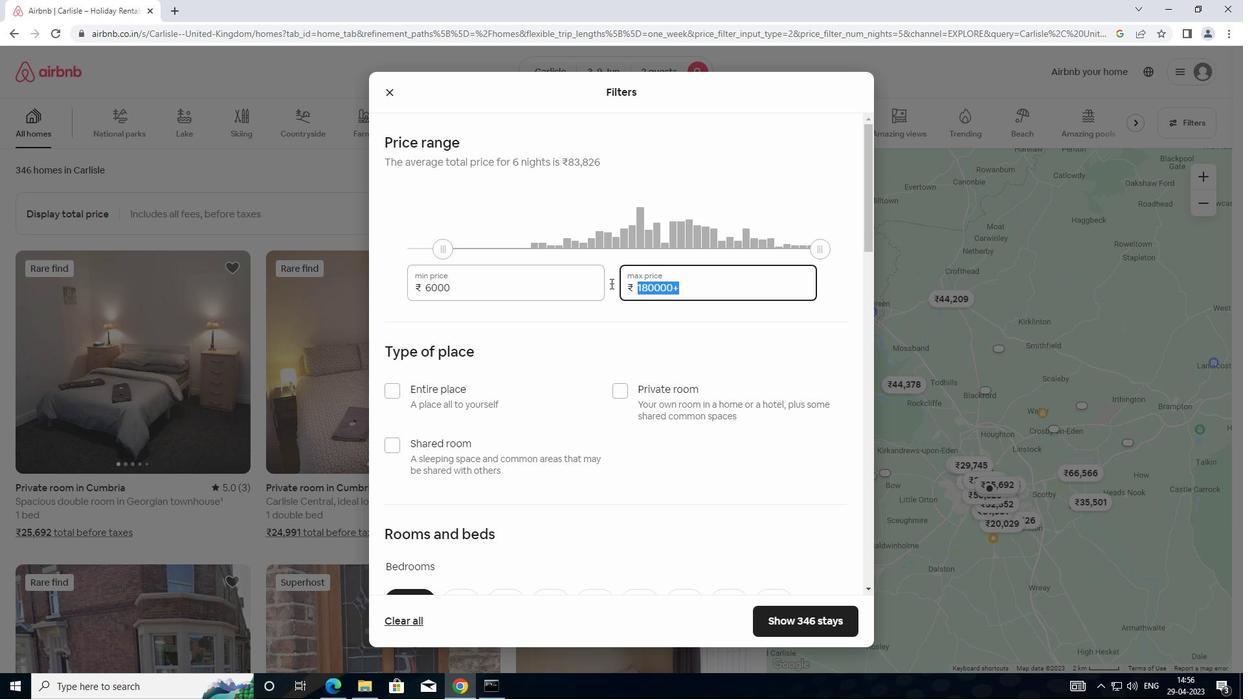 
Action: Key pressed 12
Screenshot: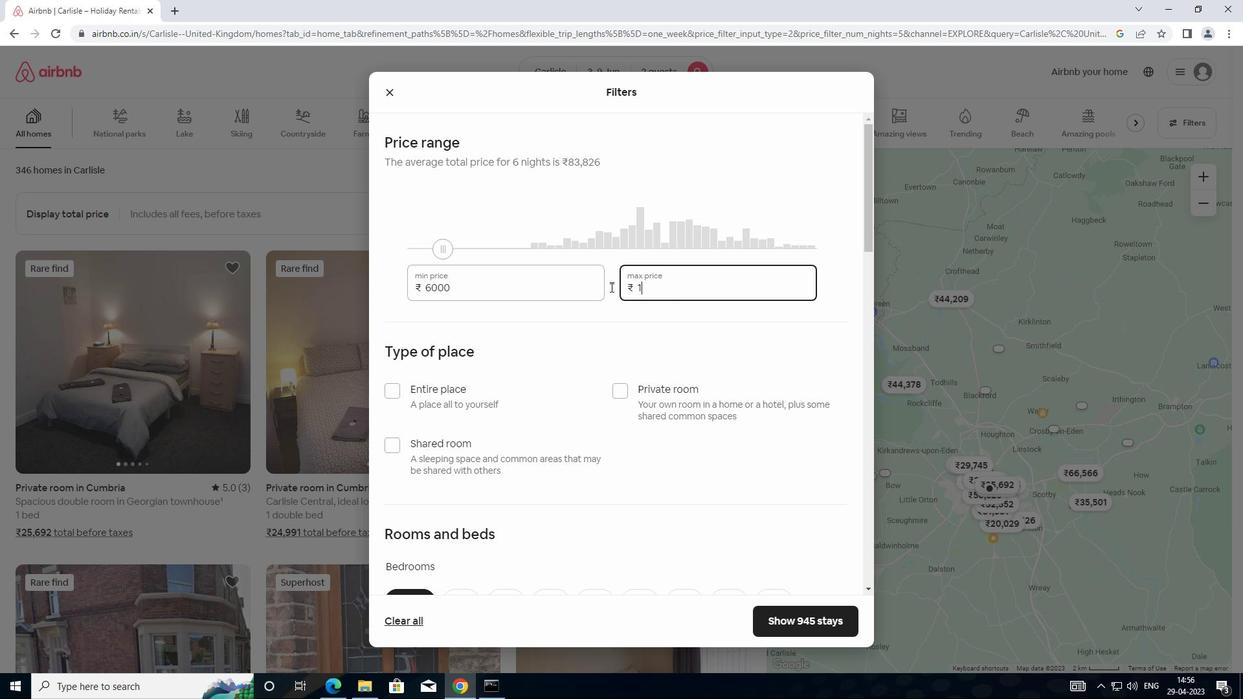 
Action: Mouse moved to (617, 284)
Screenshot: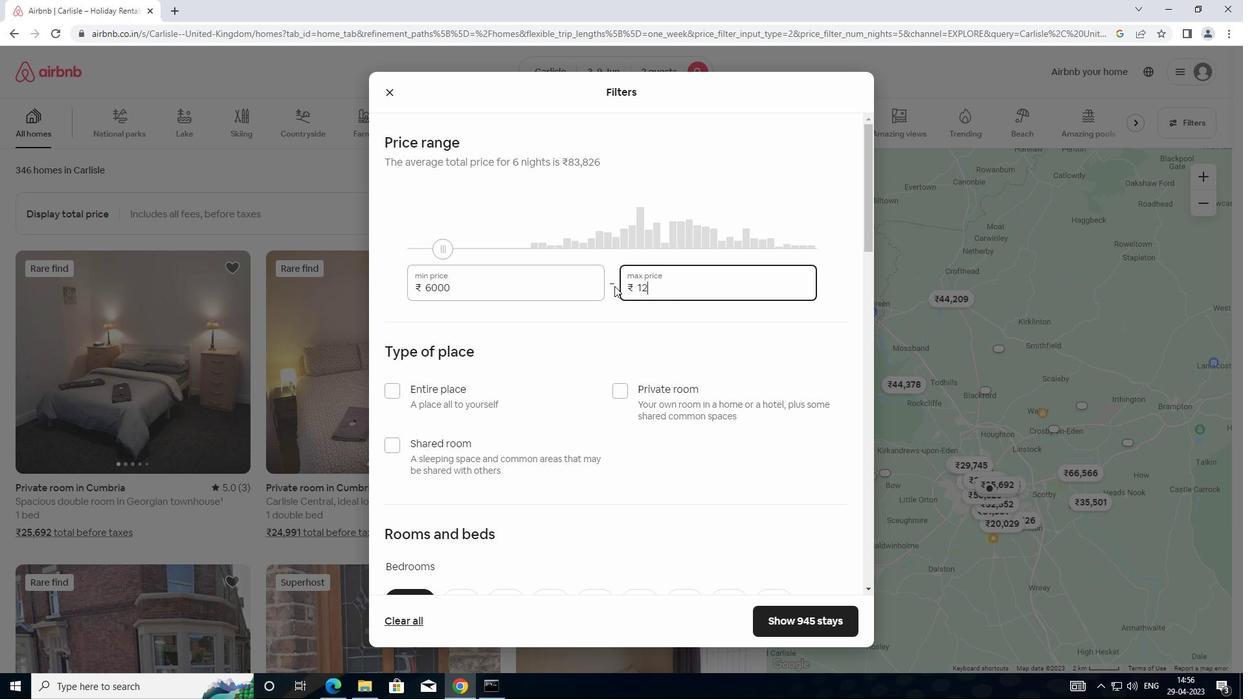
Action: Key pressed 0
Screenshot: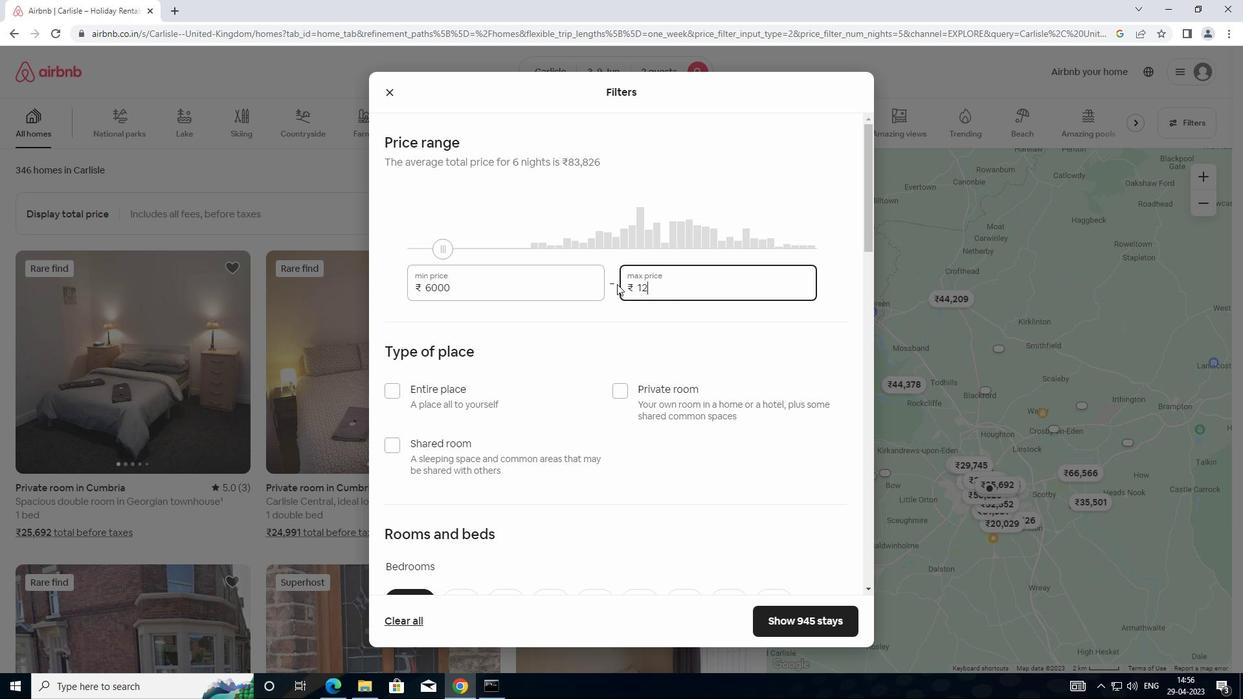 
Action: Mouse moved to (619, 284)
Screenshot: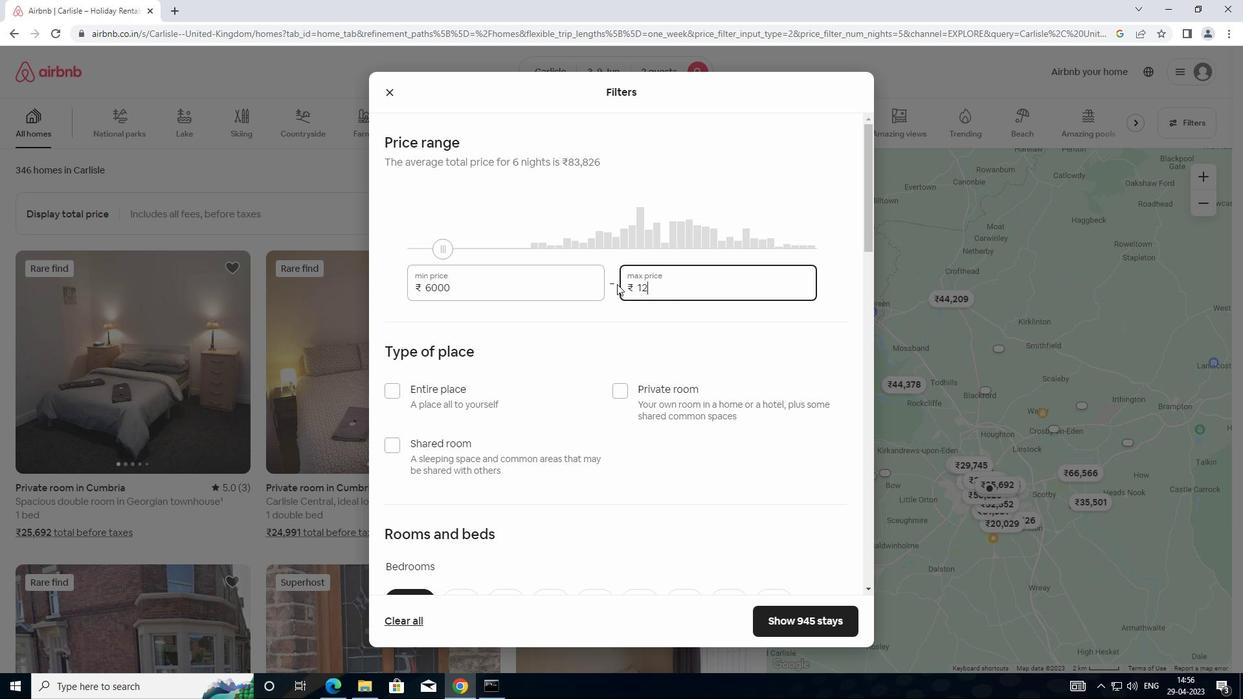 
Action: Key pressed 00
Screenshot: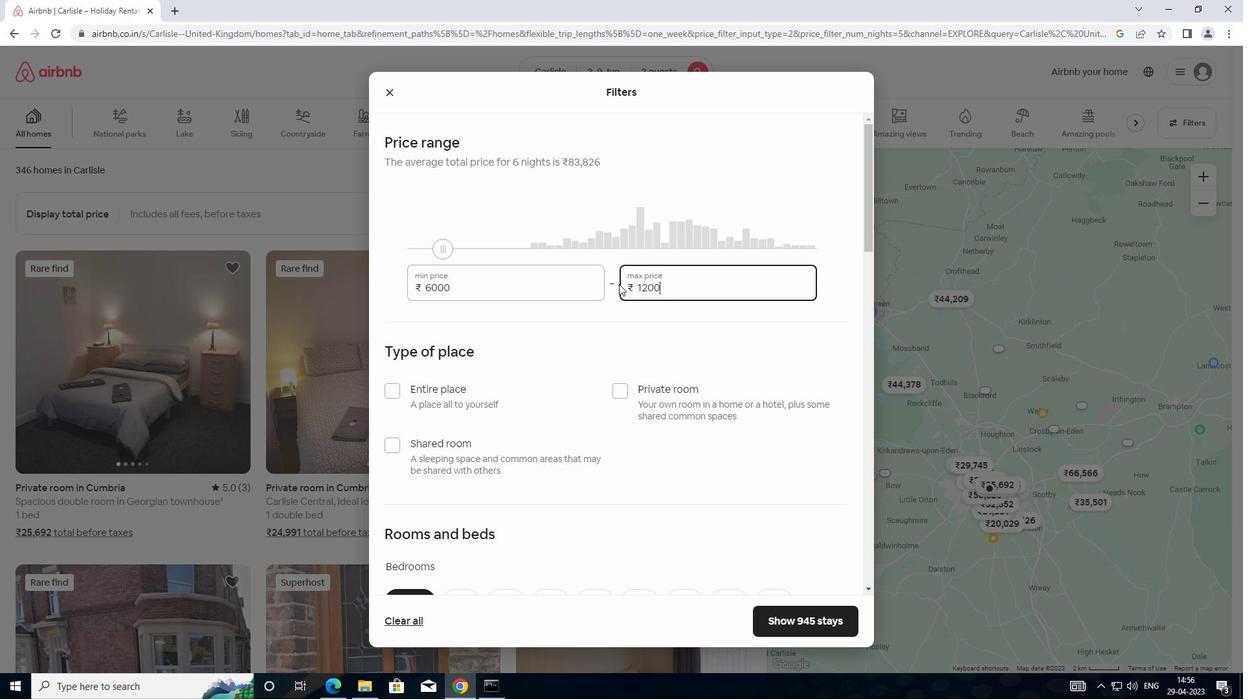 
Action: Mouse moved to (399, 391)
Screenshot: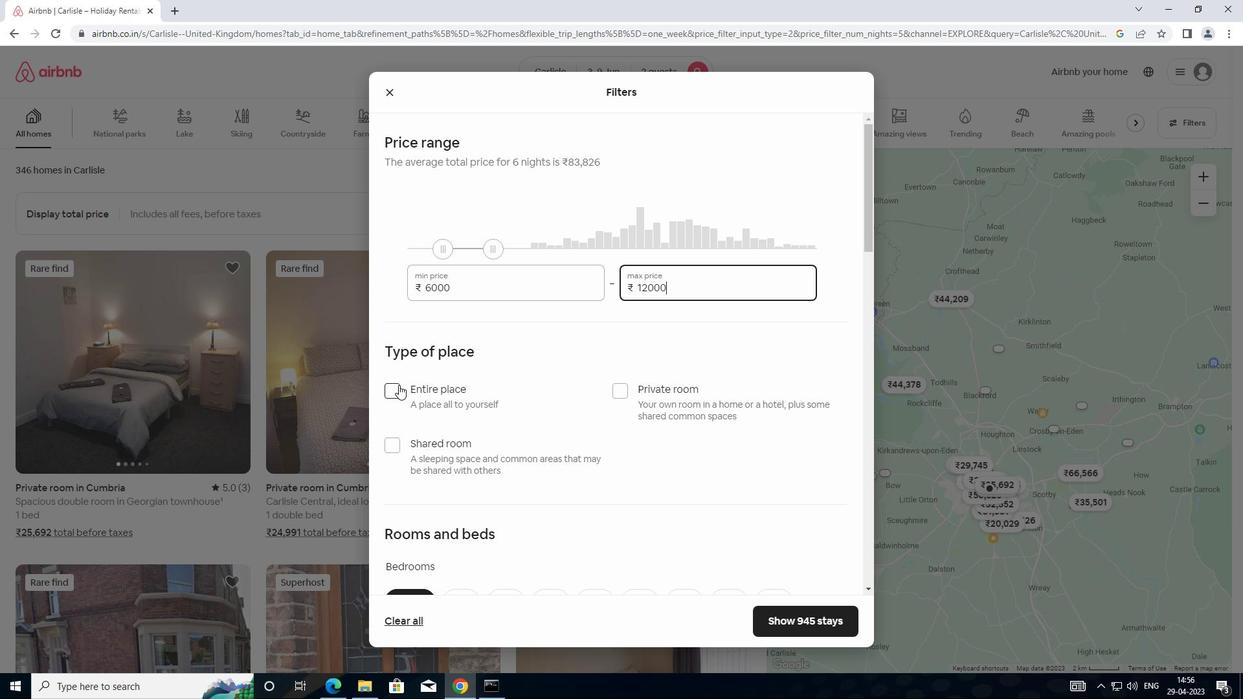 
Action: Mouse pressed left at (399, 391)
Screenshot: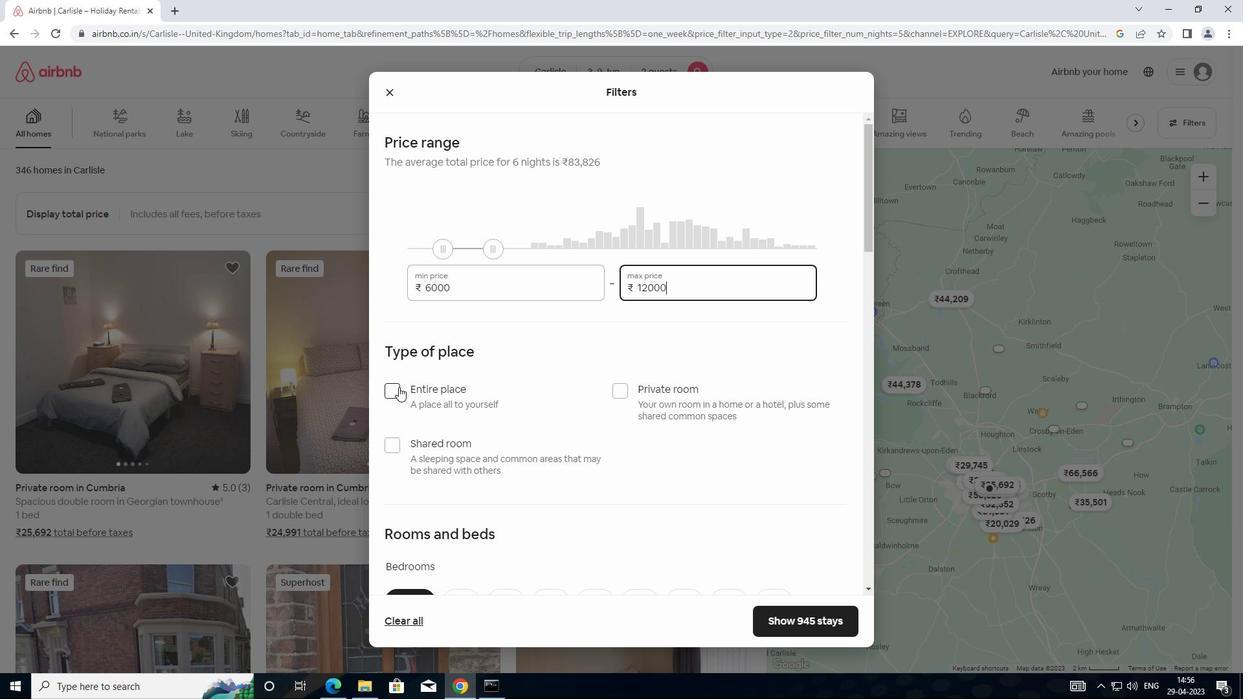 
Action: Mouse moved to (505, 377)
Screenshot: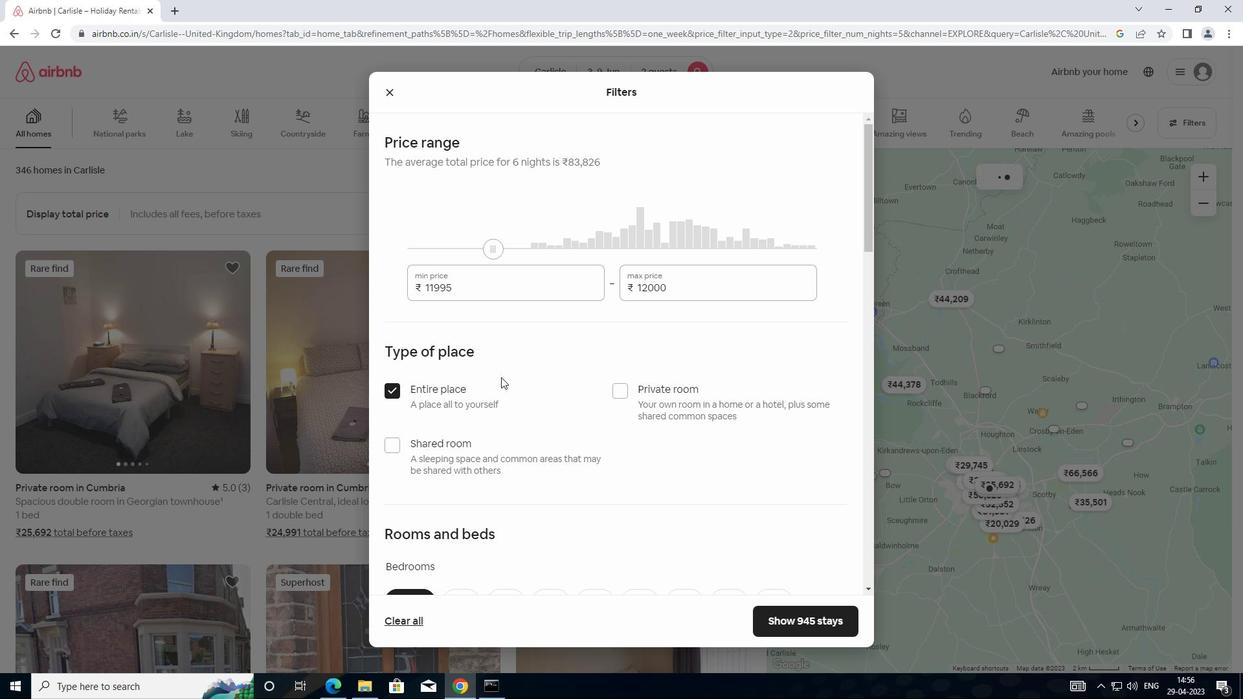 
Action: Mouse scrolled (505, 376) with delta (0, 0)
Screenshot: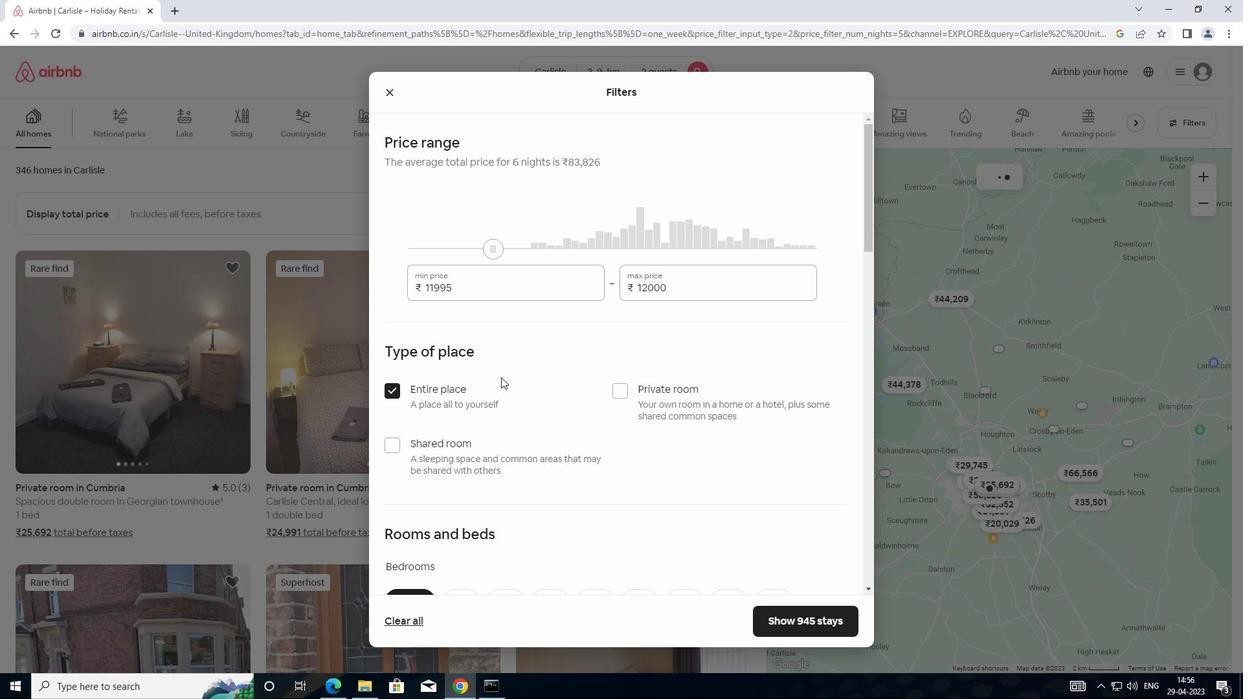 
Action: Mouse moved to (508, 379)
Screenshot: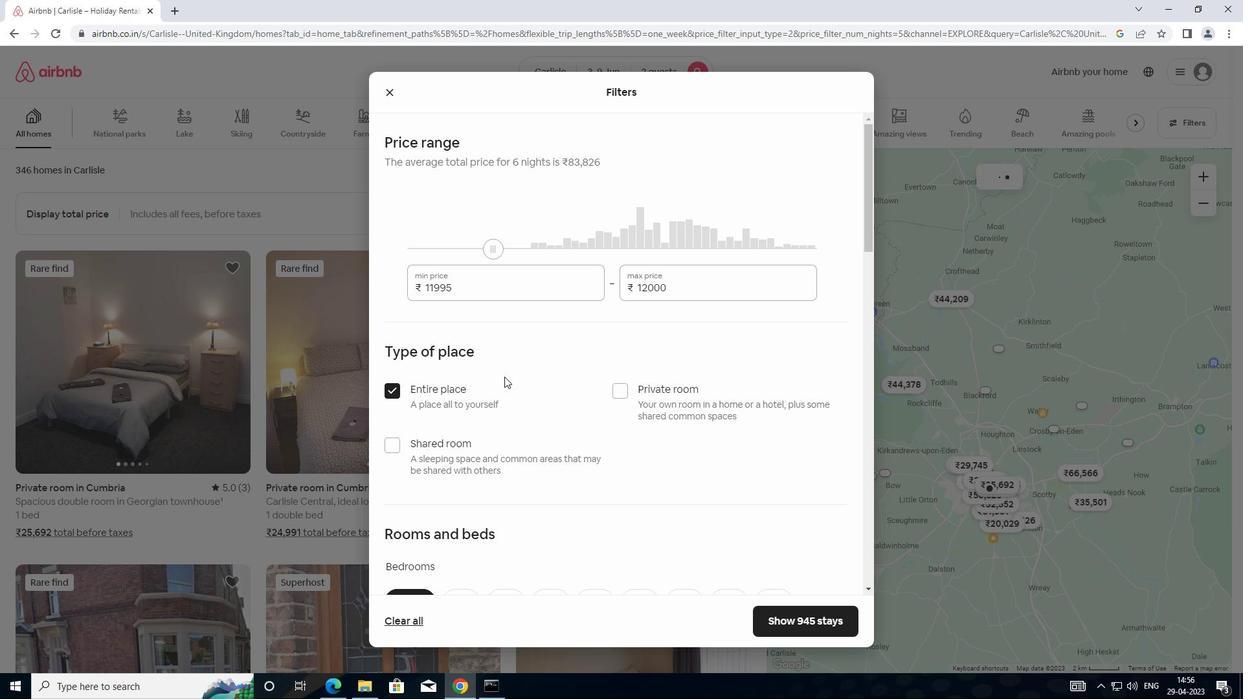 
Action: Mouse scrolled (508, 378) with delta (0, 0)
Screenshot: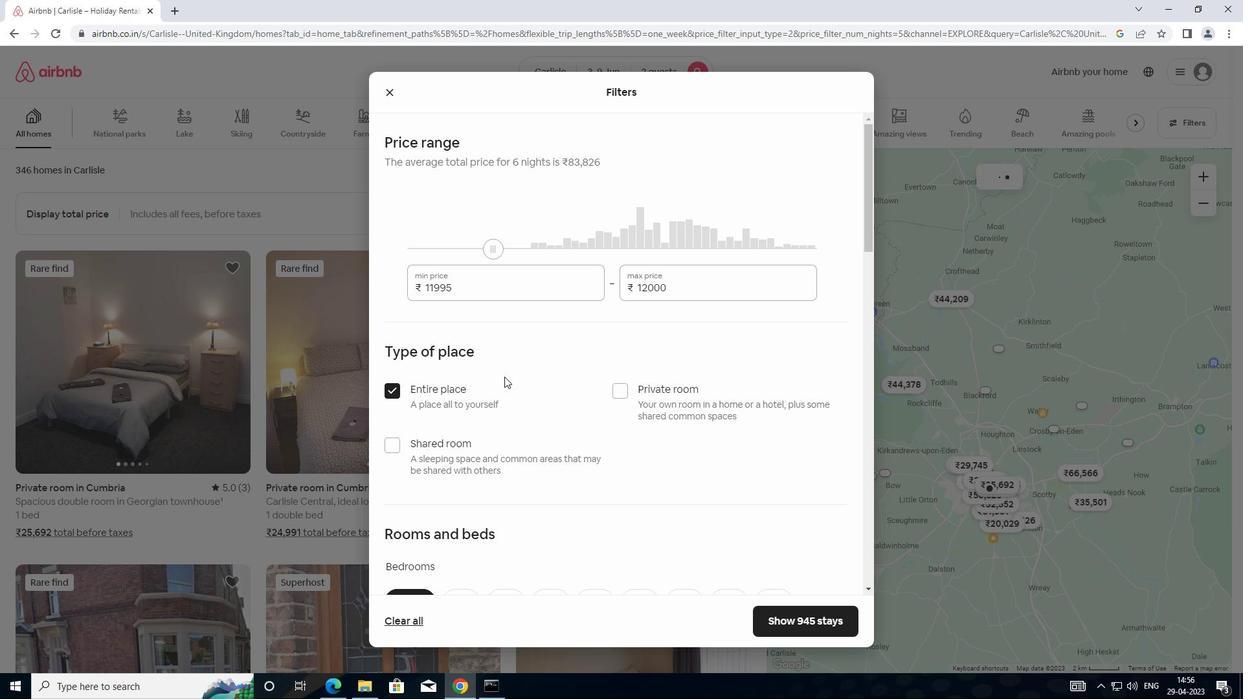 
Action: Mouse scrolled (508, 378) with delta (0, 0)
Screenshot: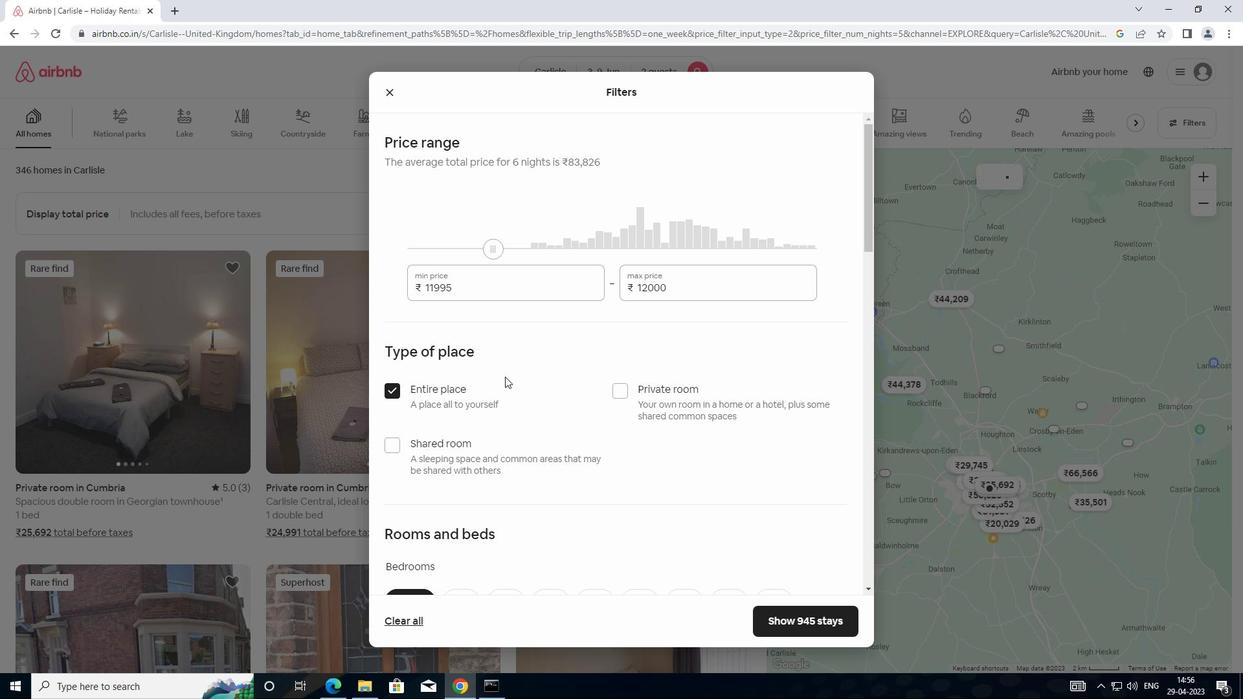 
Action: Mouse moved to (460, 408)
Screenshot: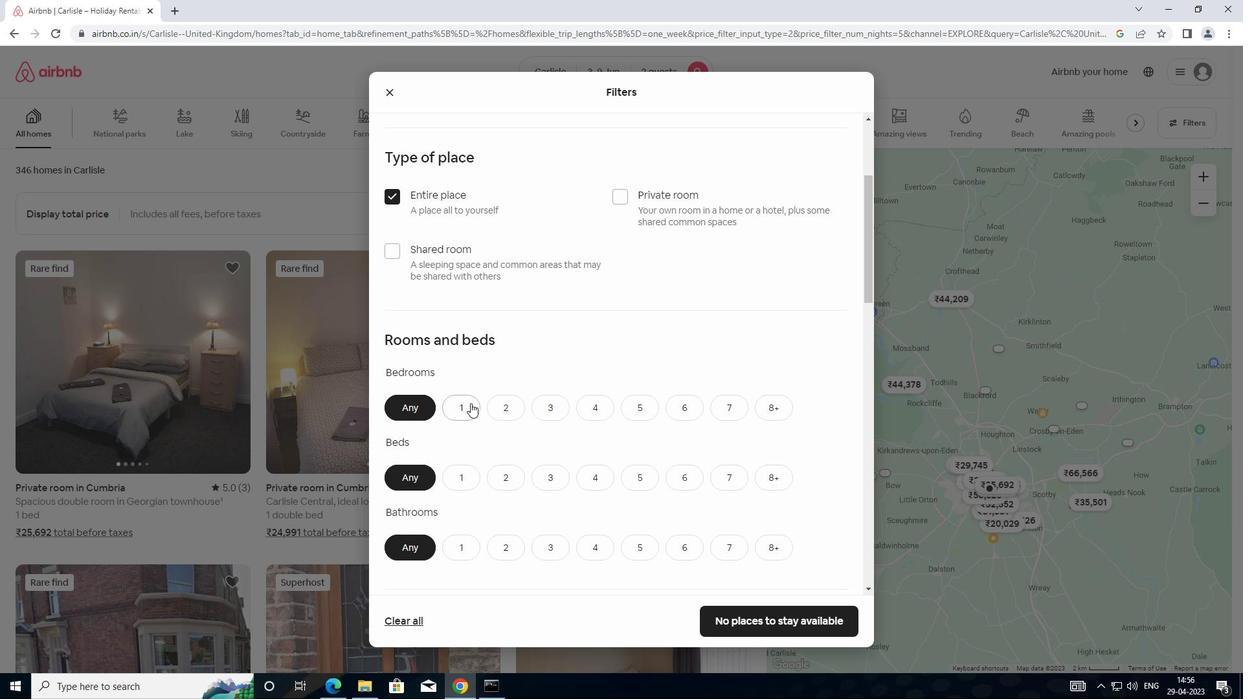 
Action: Mouse pressed left at (460, 408)
Screenshot: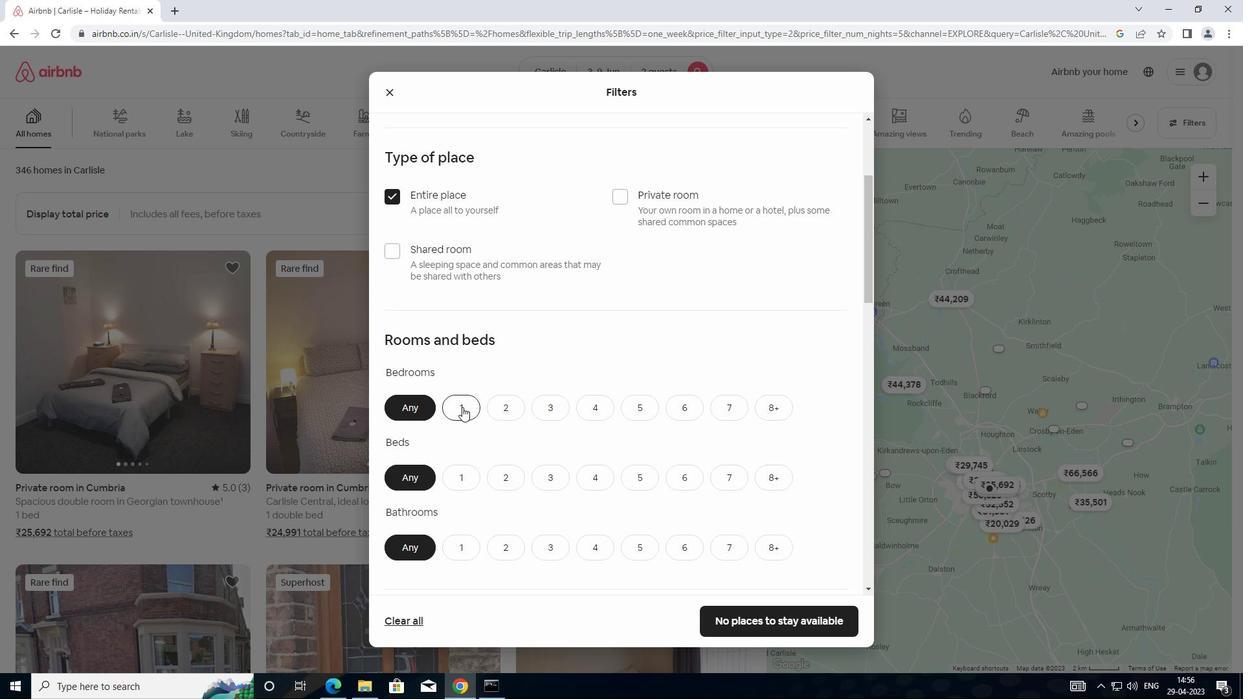 
Action: Mouse moved to (485, 403)
Screenshot: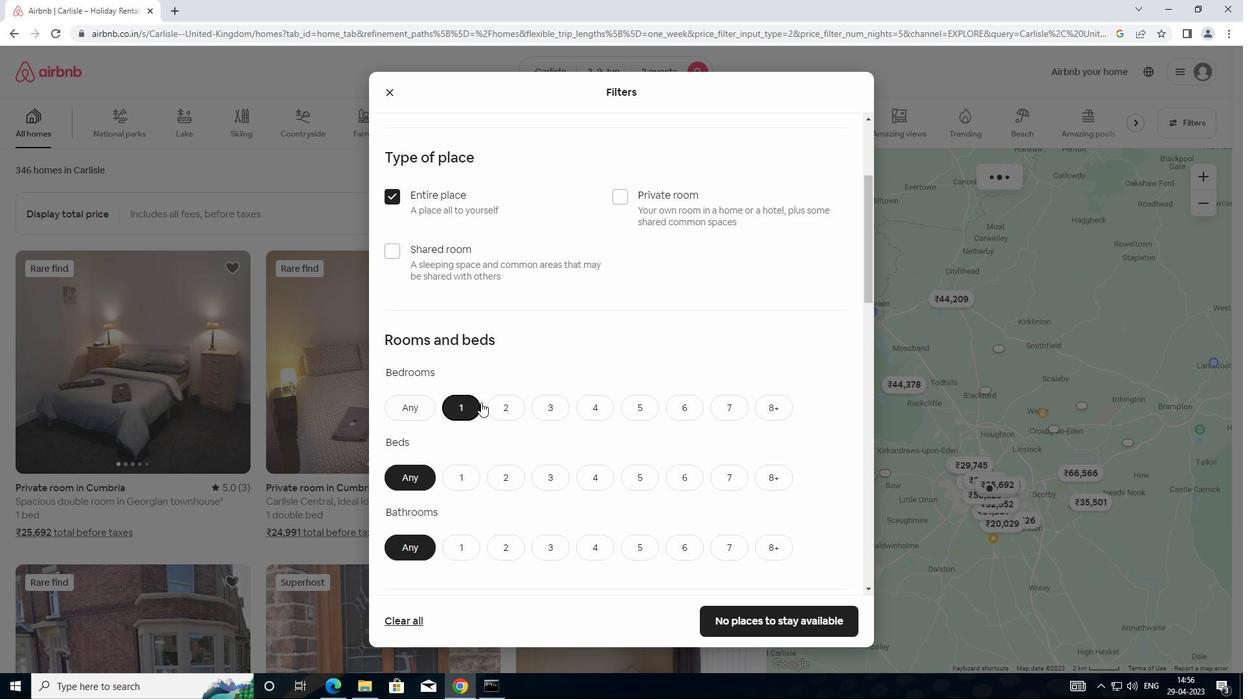 
Action: Mouse scrolled (485, 402) with delta (0, 0)
Screenshot: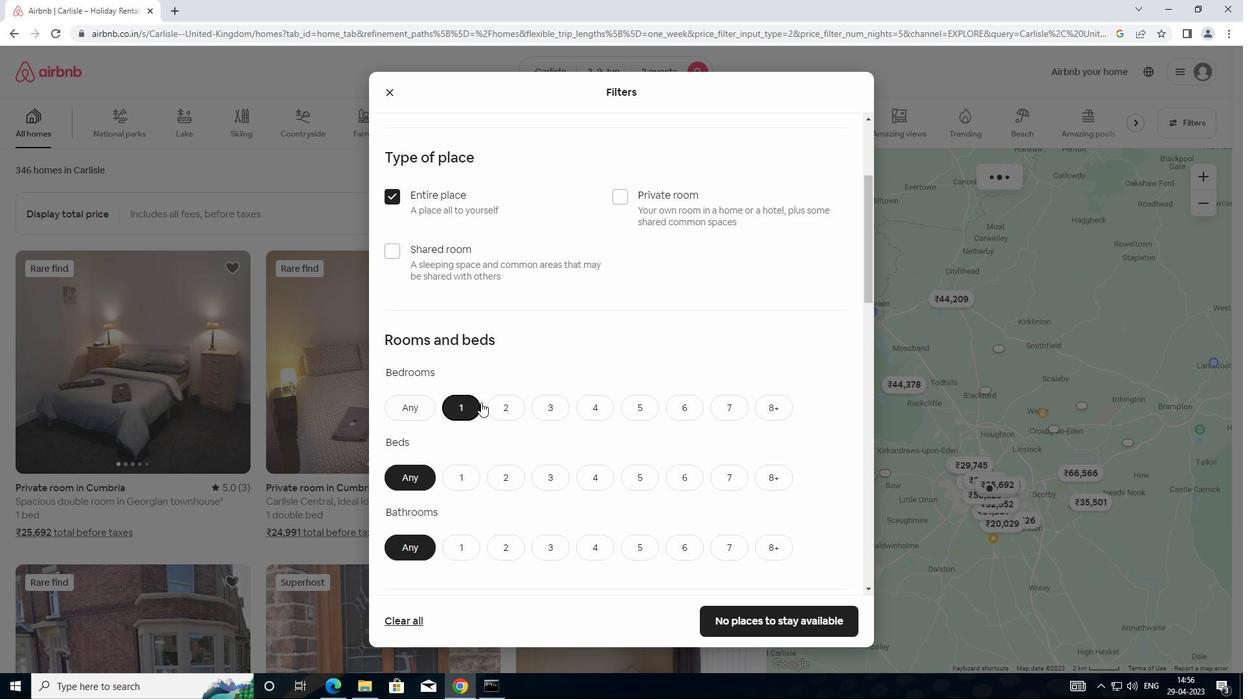 
Action: Mouse moved to (485, 404)
Screenshot: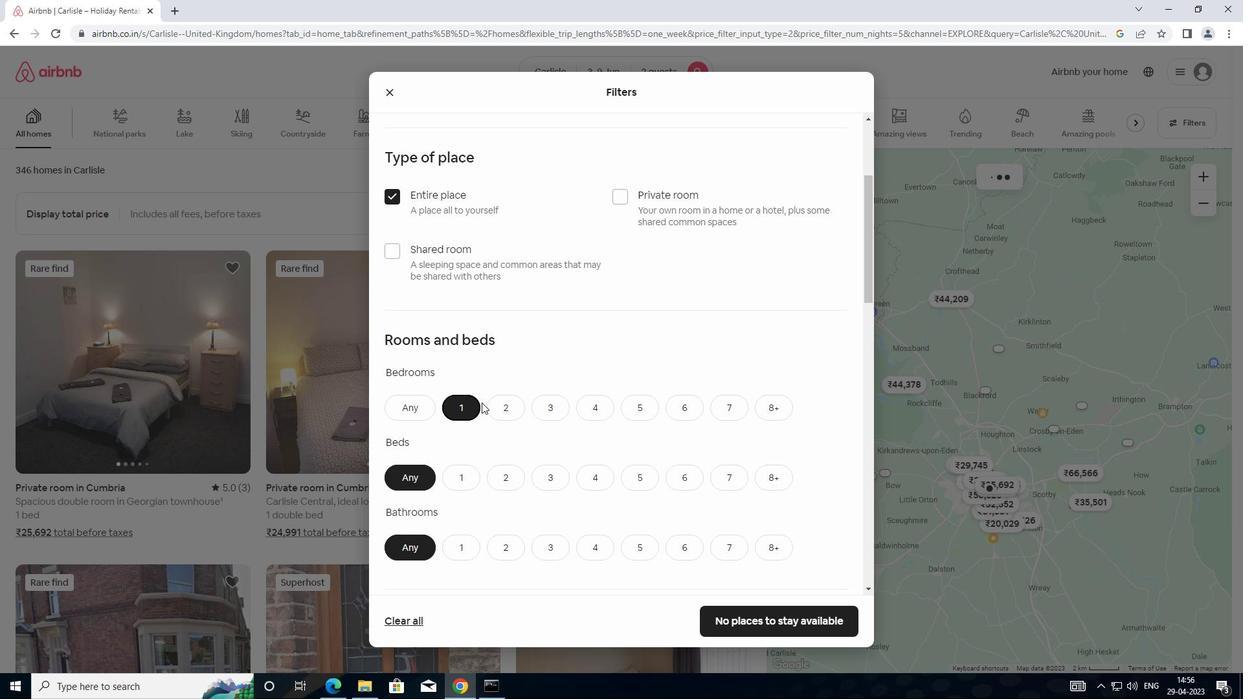 
Action: Mouse scrolled (485, 403) with delta (0, 0)
Screenshot: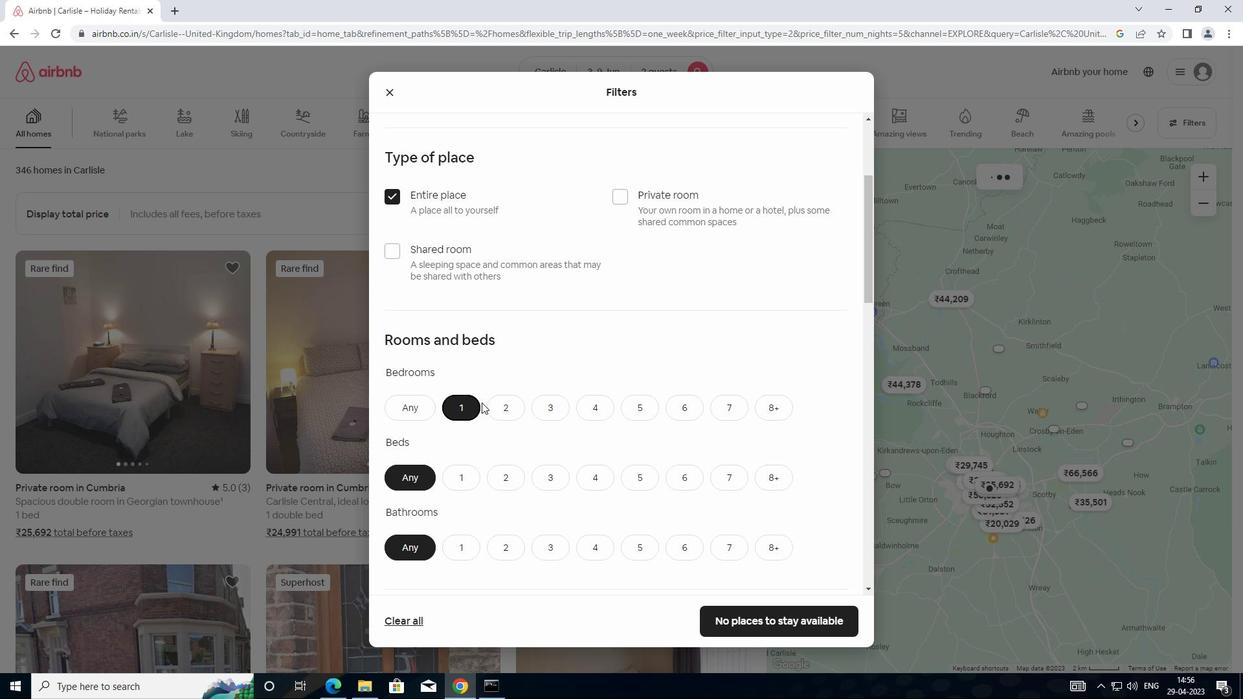 
Action: Mouse moved to (487, 402)
Screenshot: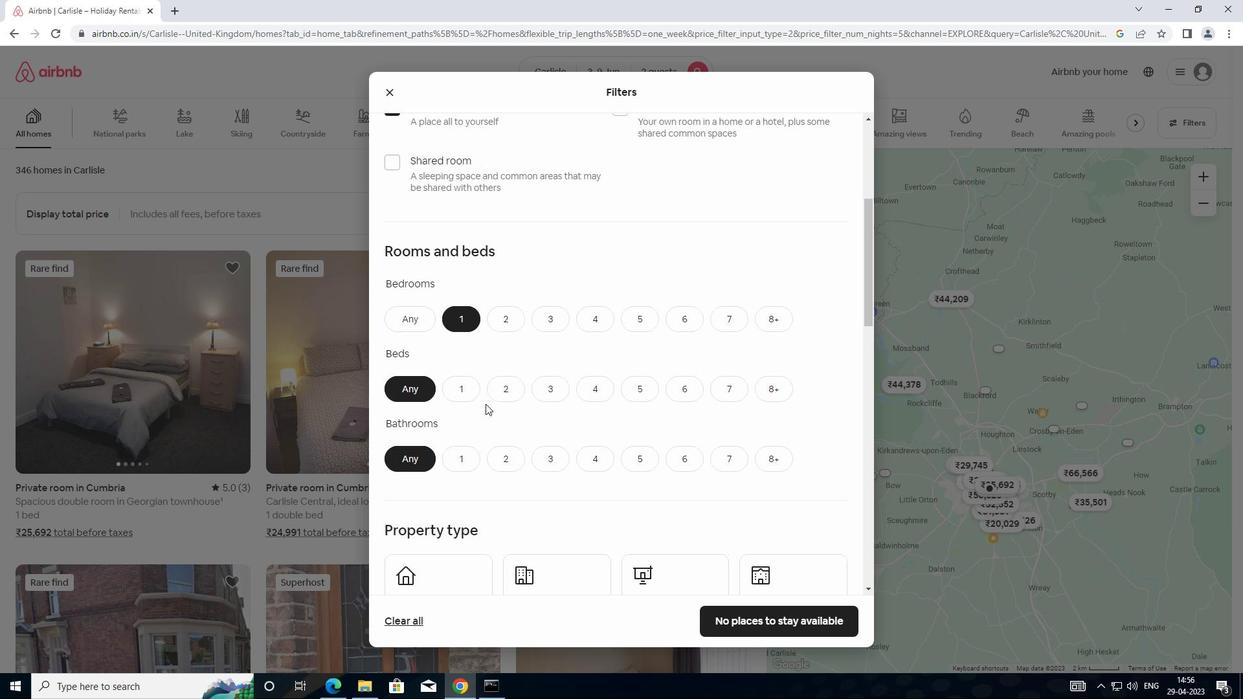 
Action: Mouse scrolled (487, 401) with delta (0, 0)
Screenshot: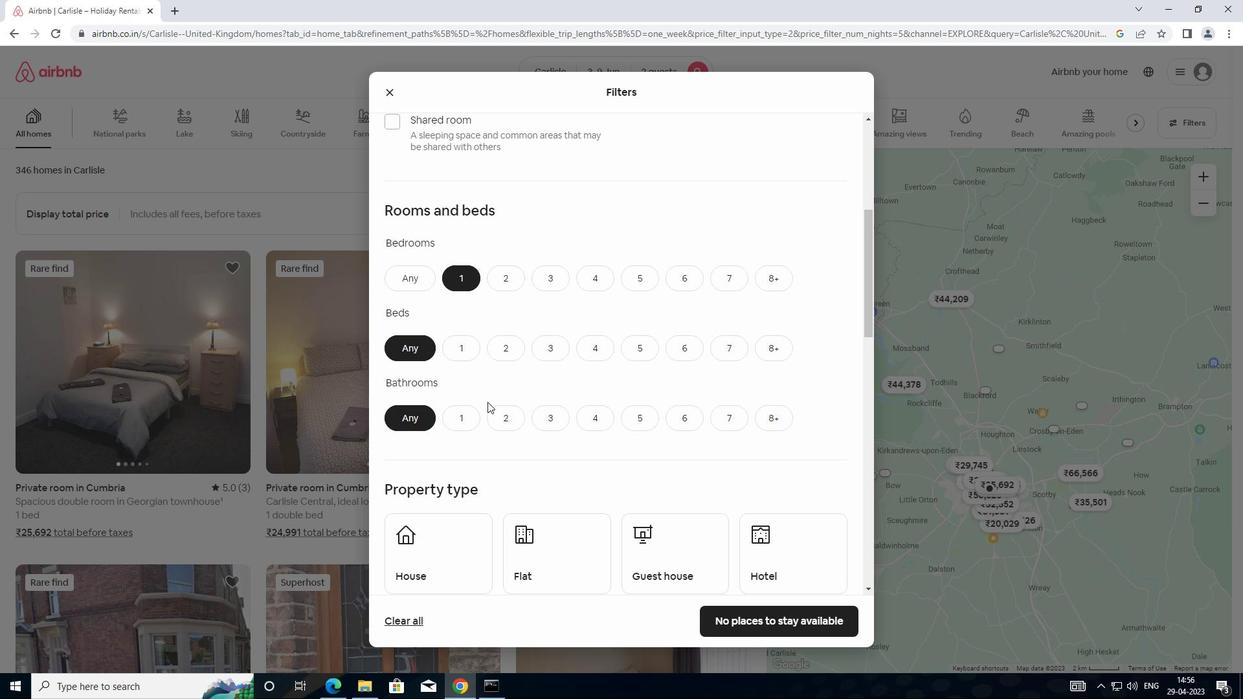 
Action: Mouse moved to (458, 288)
Screenshot: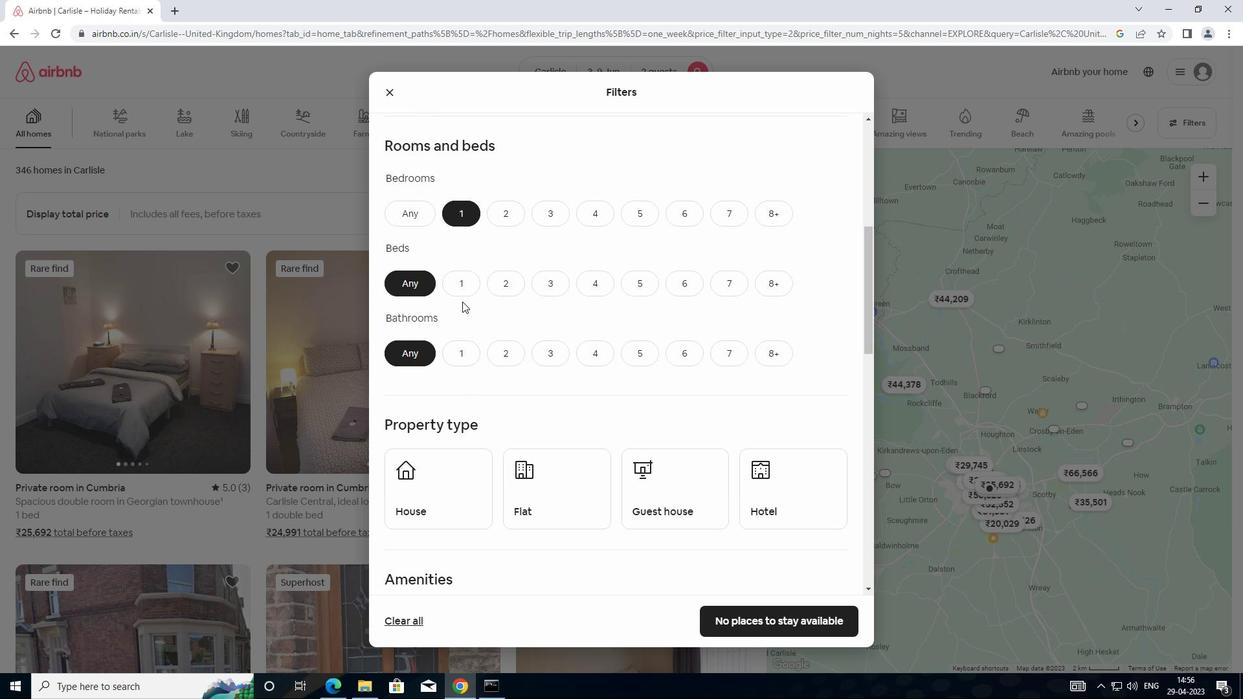 
Action: Mouse pressed left at (458, 288)
Screenshot: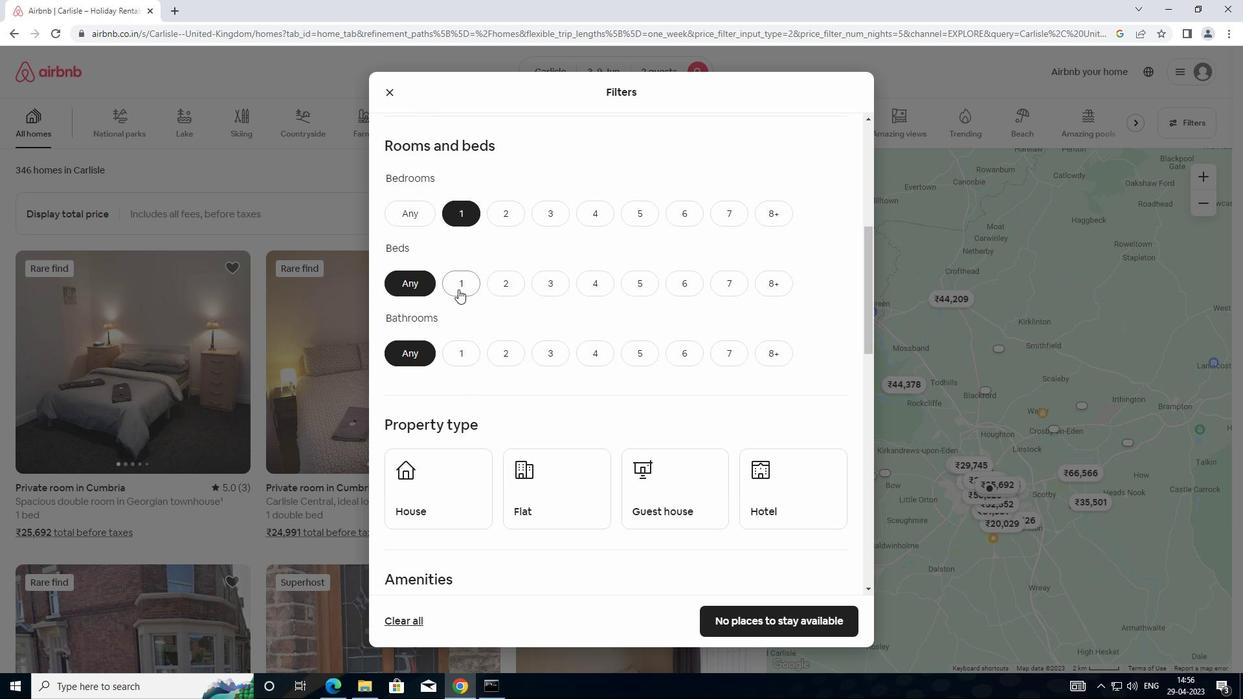 
Action: Mouse moved to (467, 369)
Screenshot: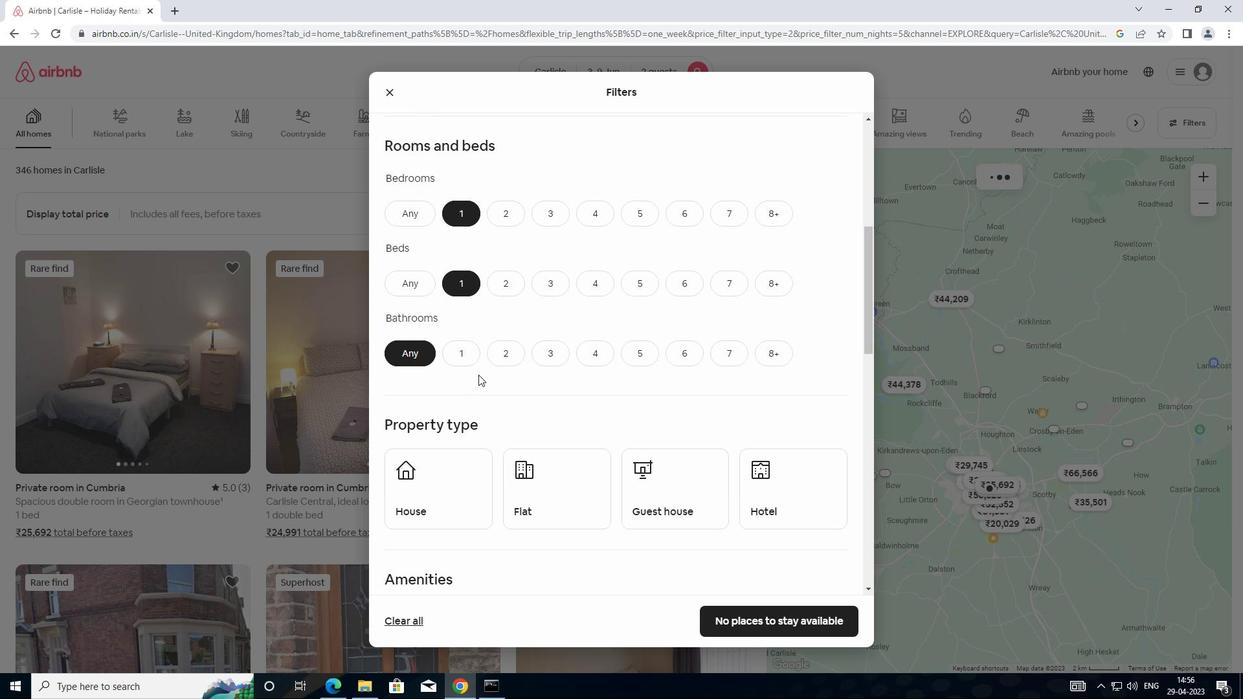 
Action: Mouse pressed left at (467, 369)
Screenshot: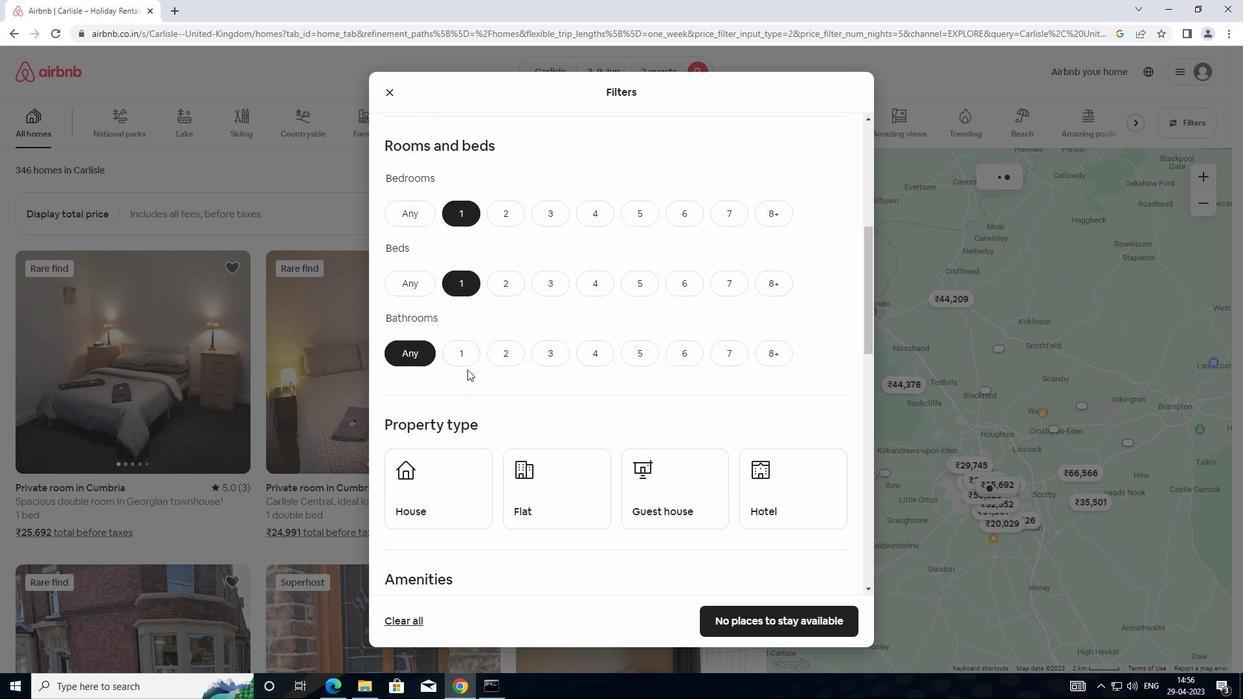 
Action: Mouse moved to (468, 358)
Screenshot: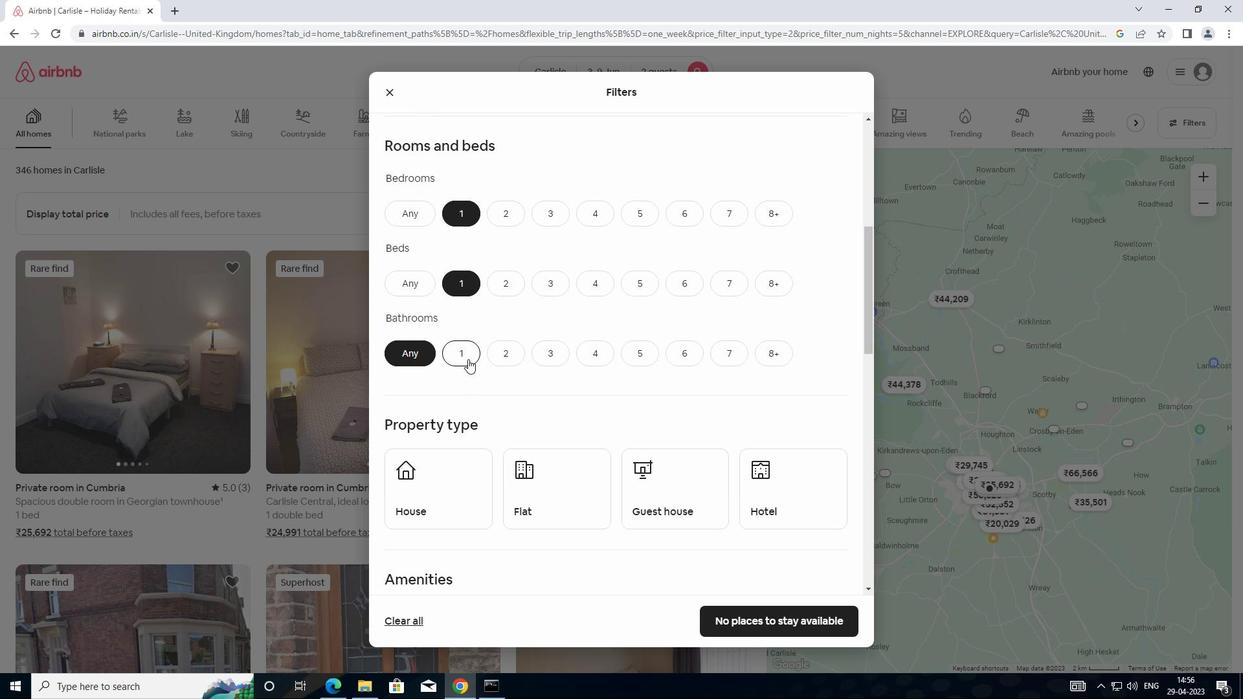 
Action: Mouse pressed left at (468, 358)
Screenshot: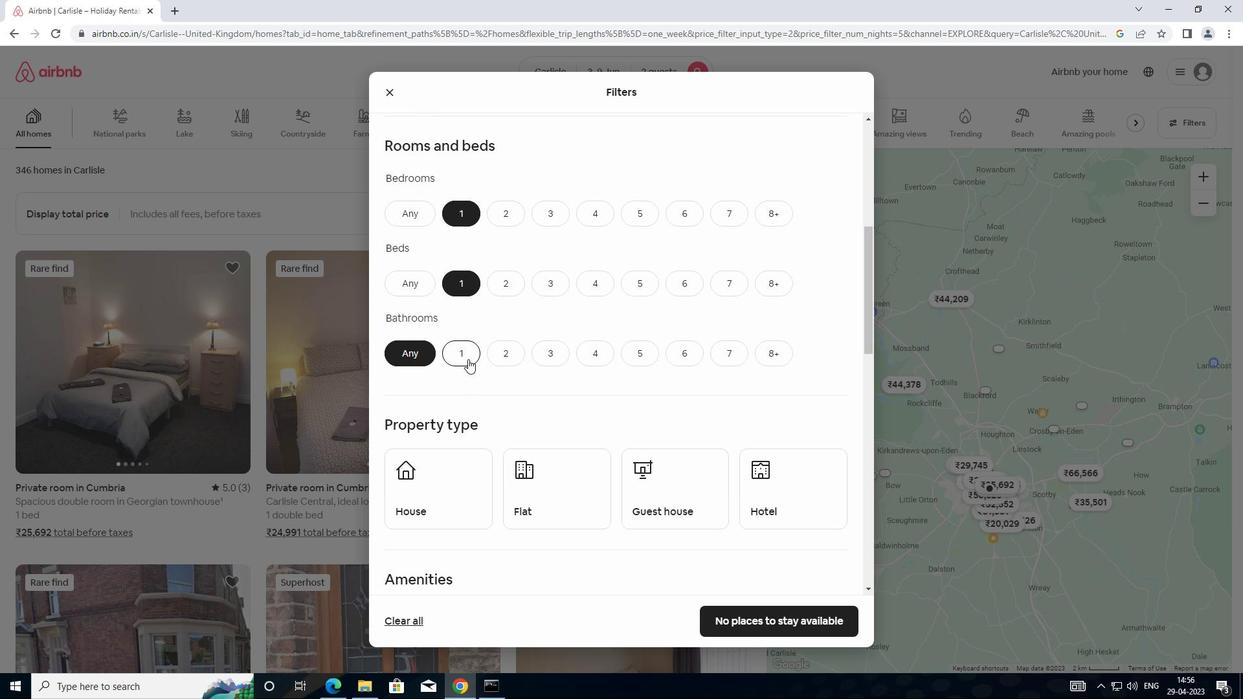 
Action: Mouse moved to (443, 472)
Screenshot: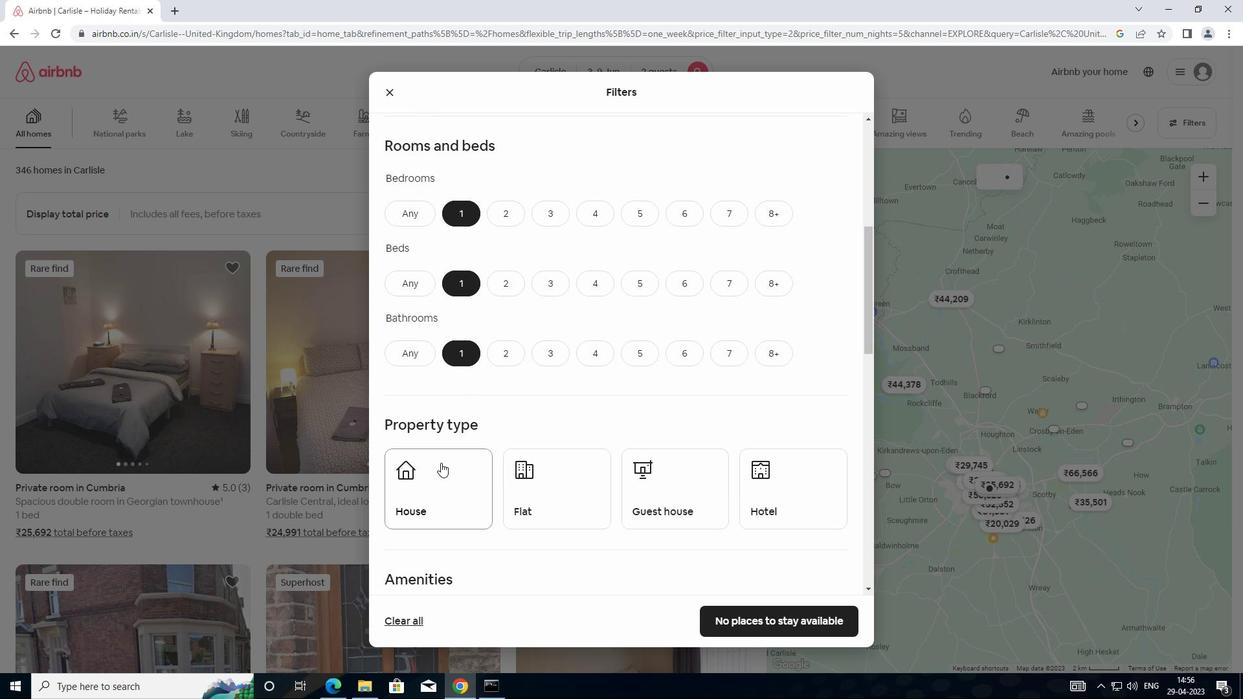 
Action: Mouse pressed left at (443, 472)
Screenshot: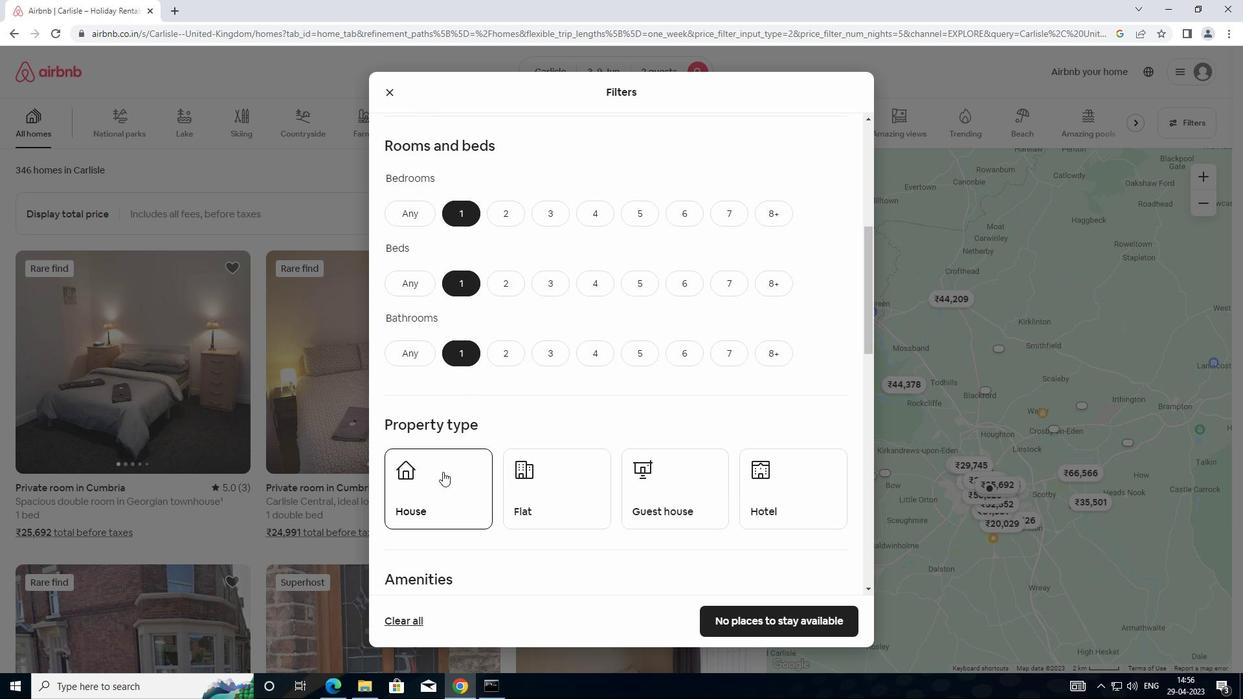 
Action: Mouse moved to (540, 491)
Screenshot: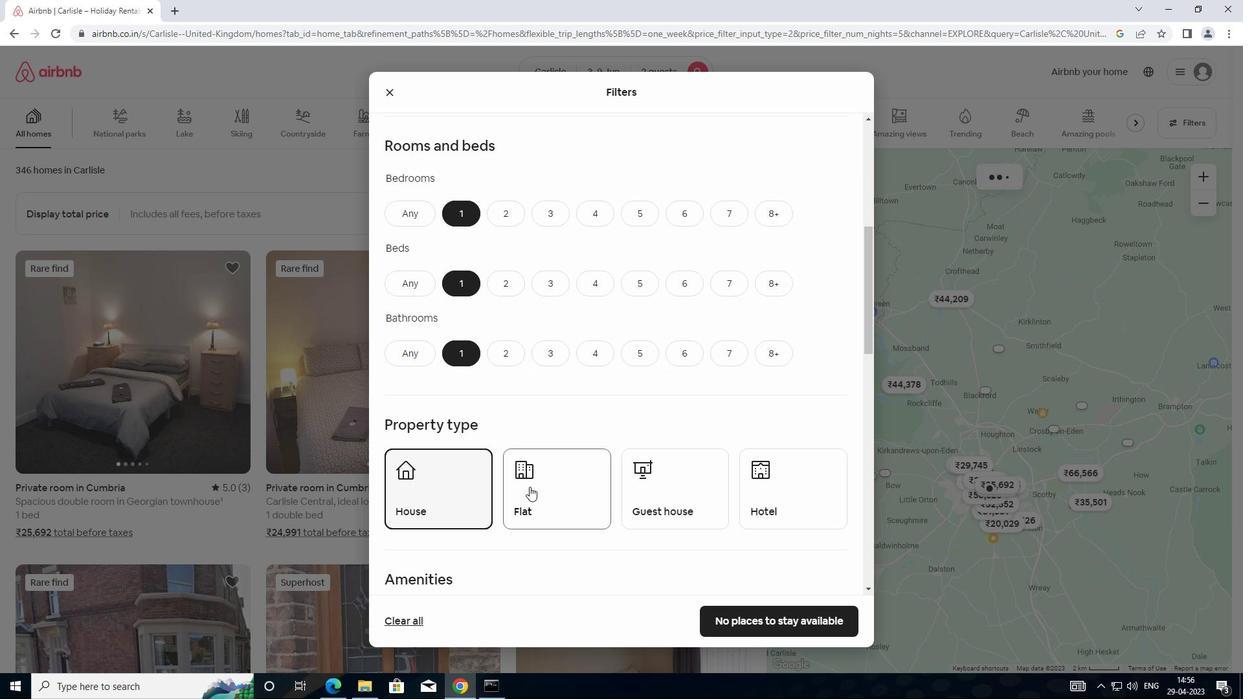 
Action: Mouse pressed left at (540, 491)
Screenshot: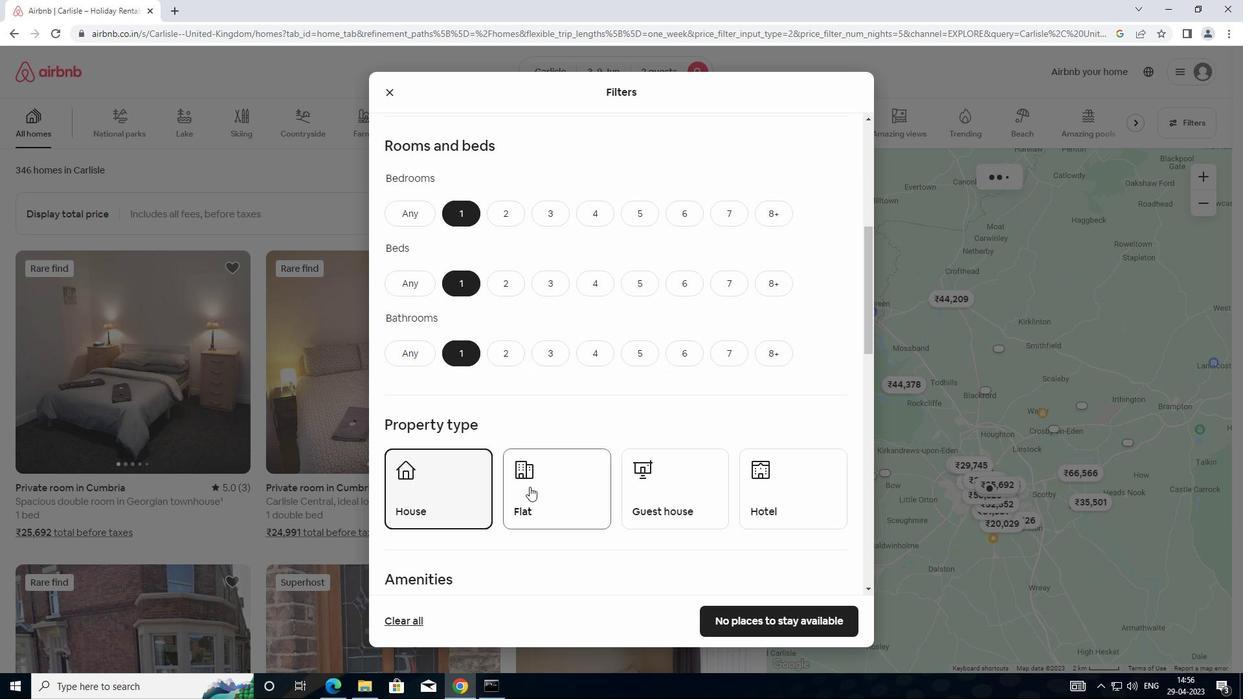 
Action: Mouse moved to (650, 492)
Screenshot: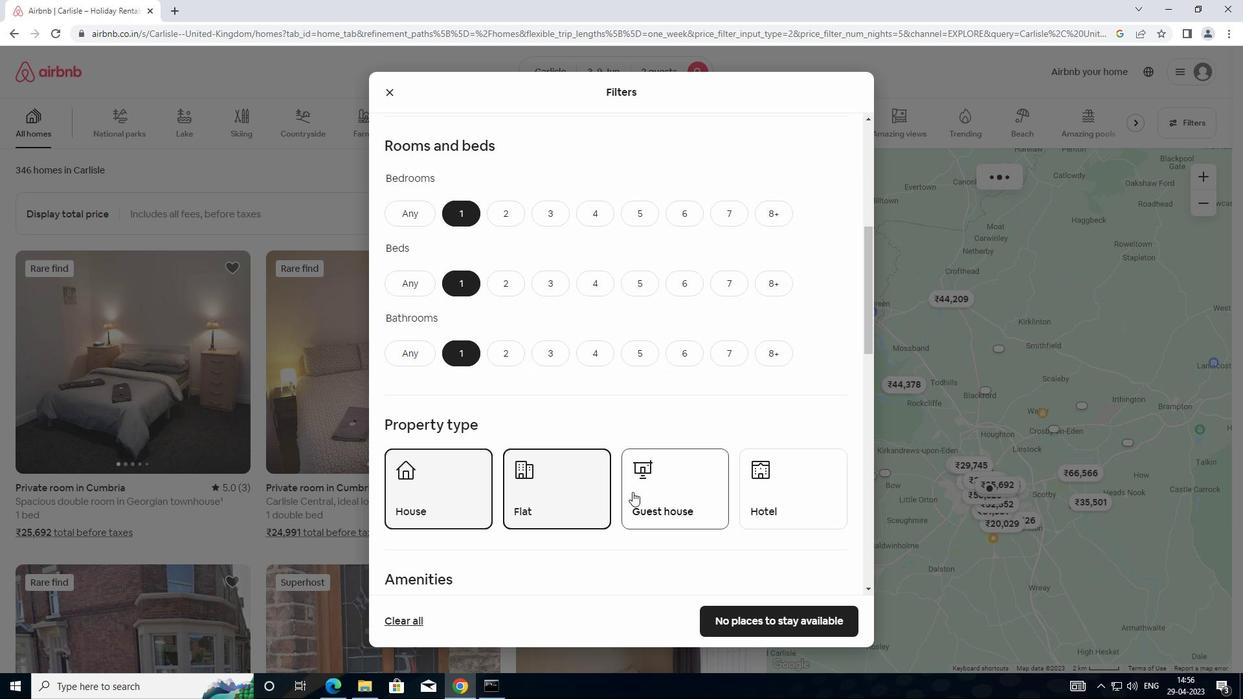 
Action: Mouse pressed left at (650, 492)
Screenshot: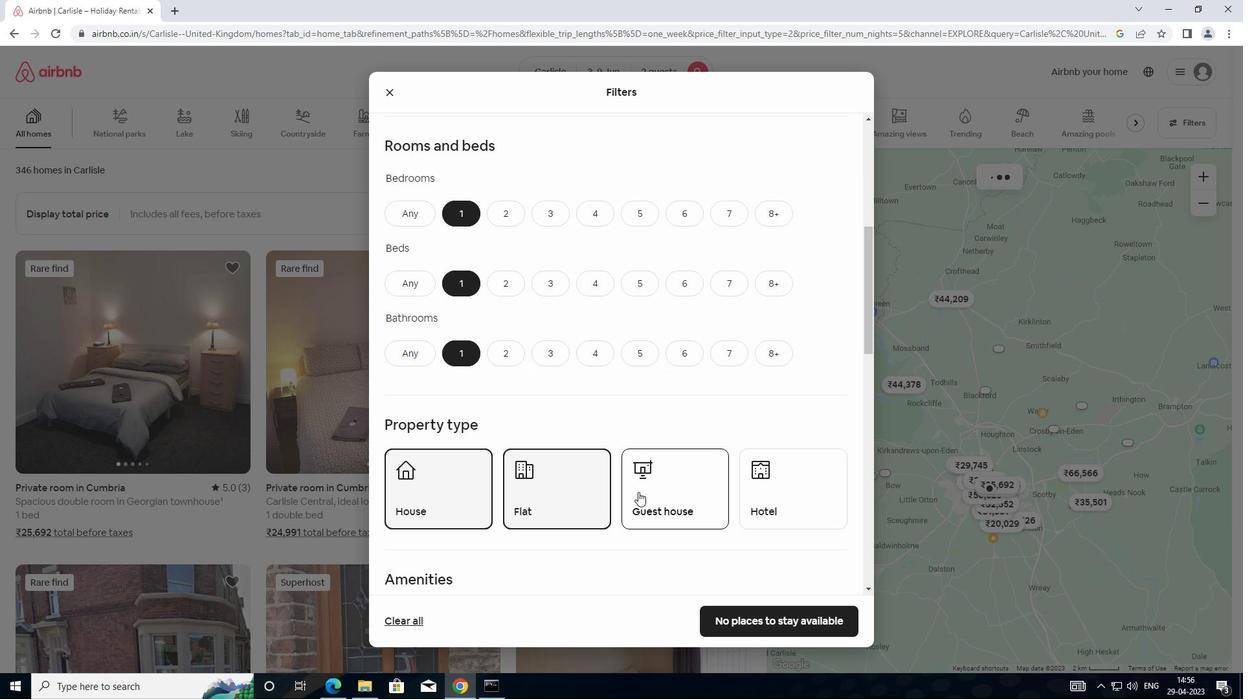 
Action: Mouse moved to (751, 483)
Screenshot: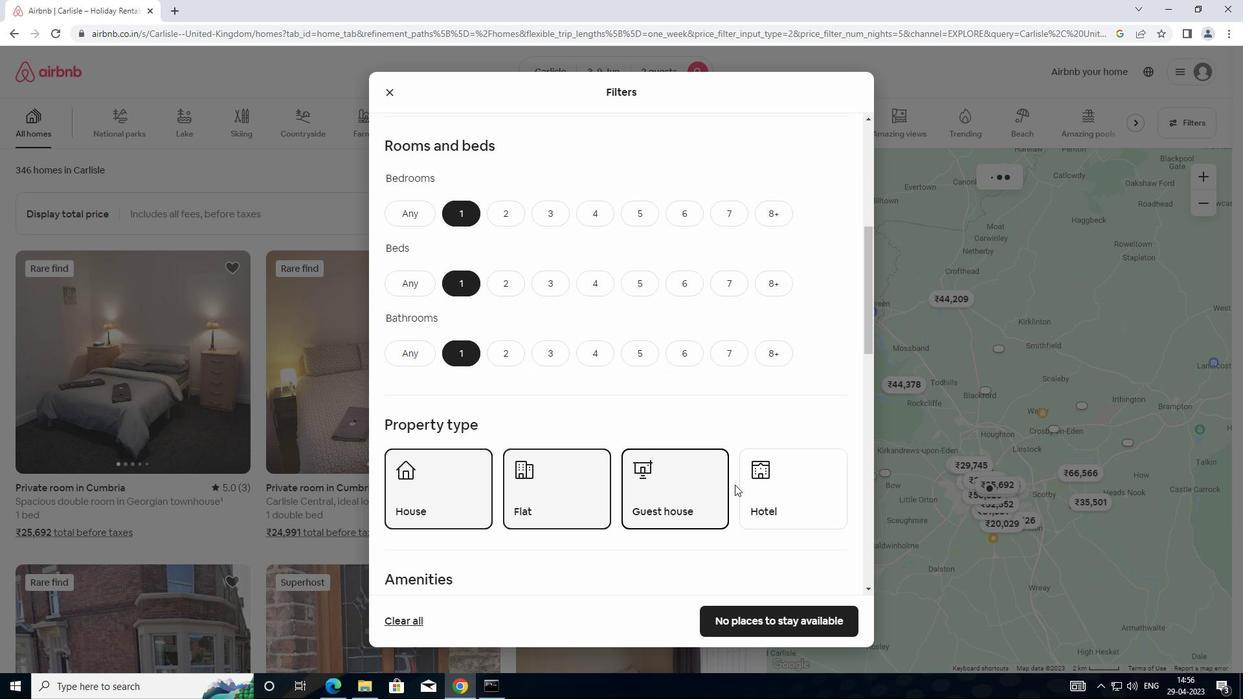 
Action: Mouse scrolled (751, 482) with delta (0, 0)
Screenshot: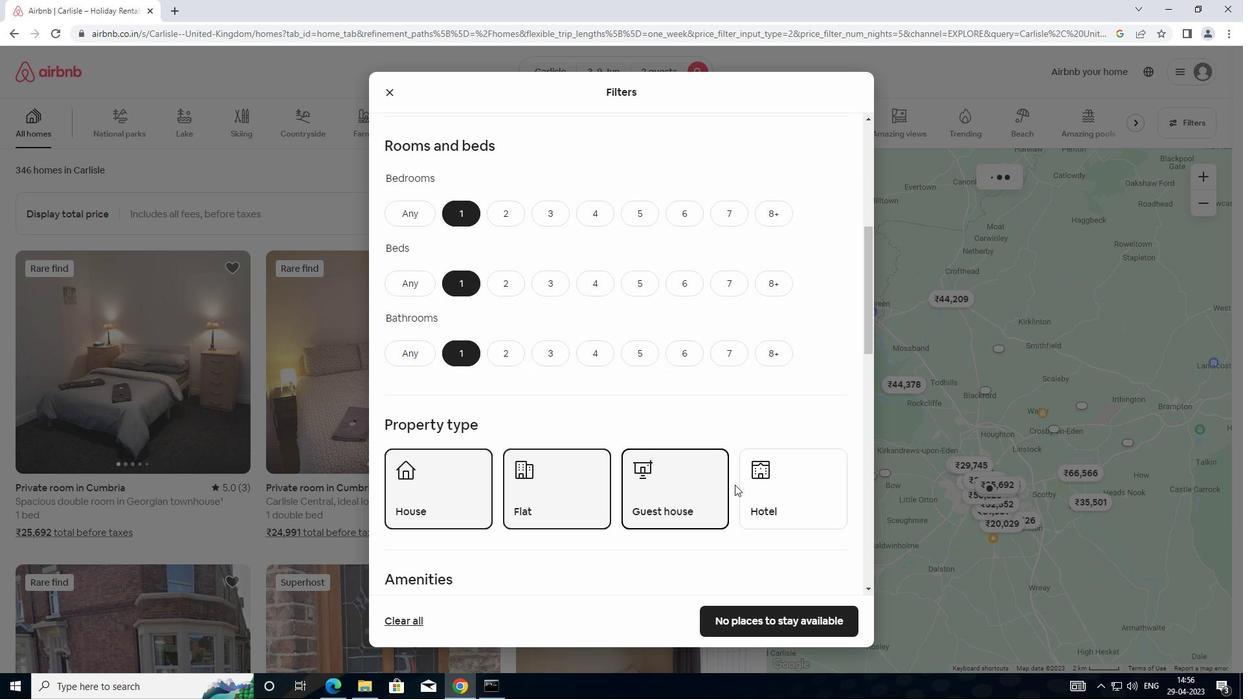 
Action: Mouse moved to (776, 437)
Screenshot: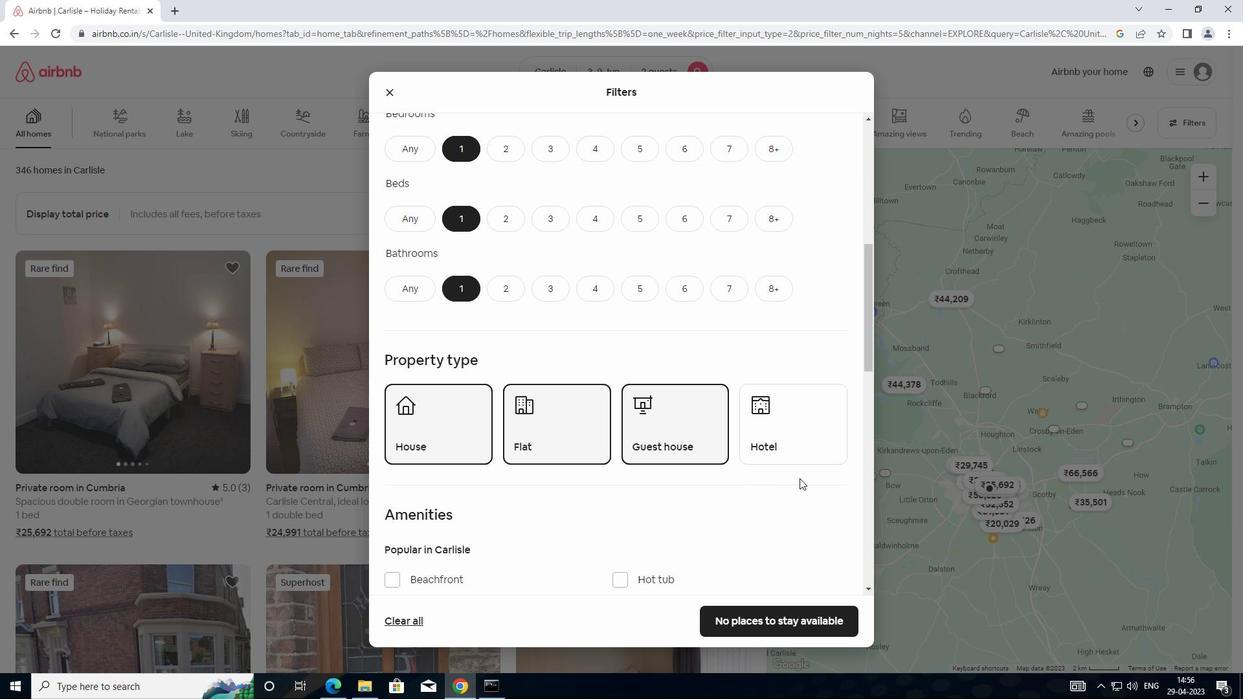 
Action: Mouse pressed left at (776, 437)
Screenshot: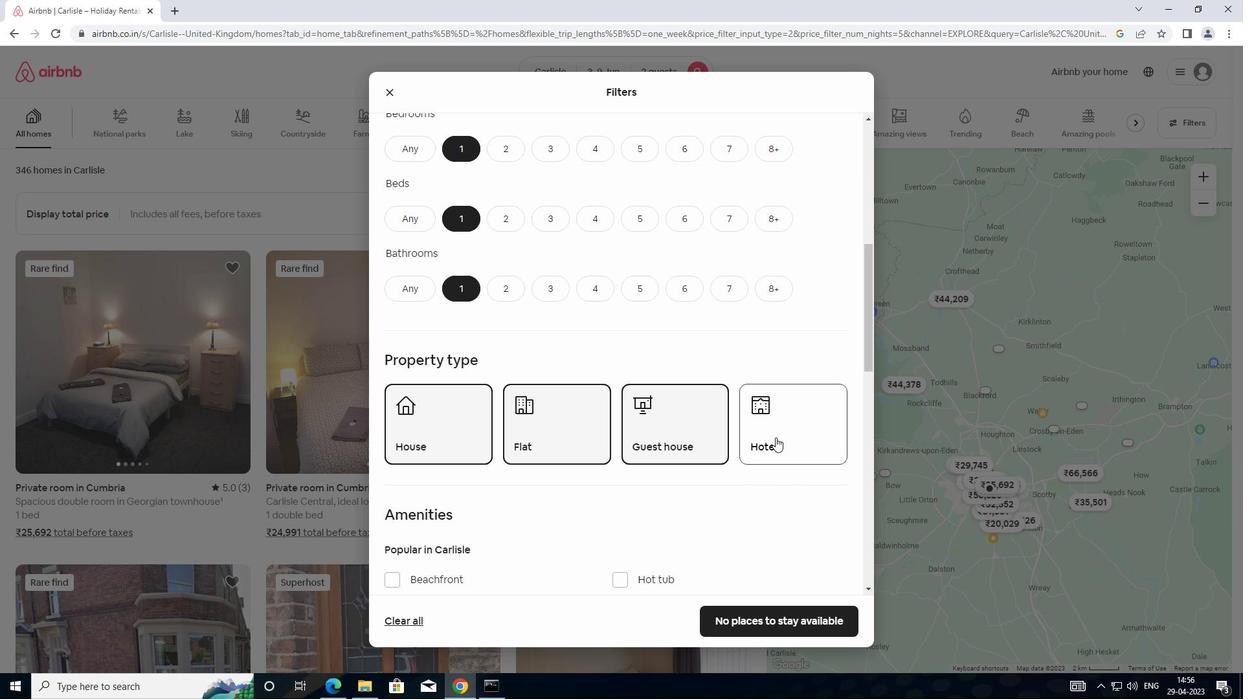
Action: Mouse moved to (544, 485)
Screenshot: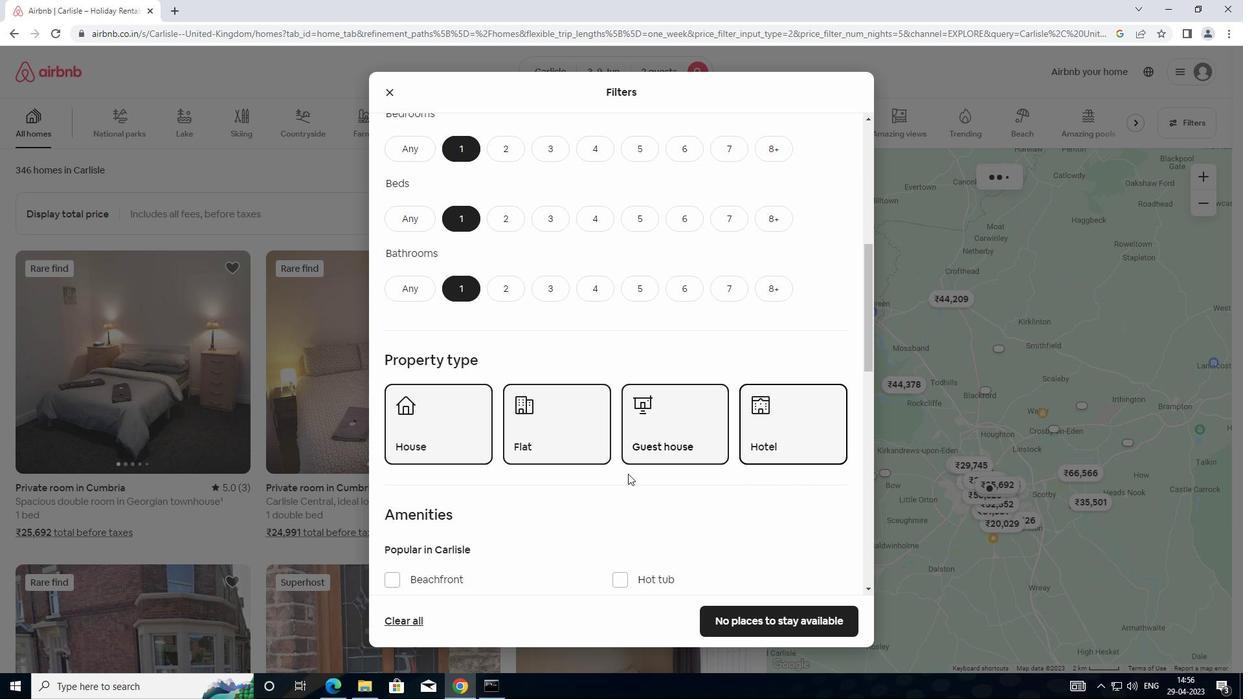 
Action: Mouse scrolled (544, 485) with delta (0, 0)
Screenshot: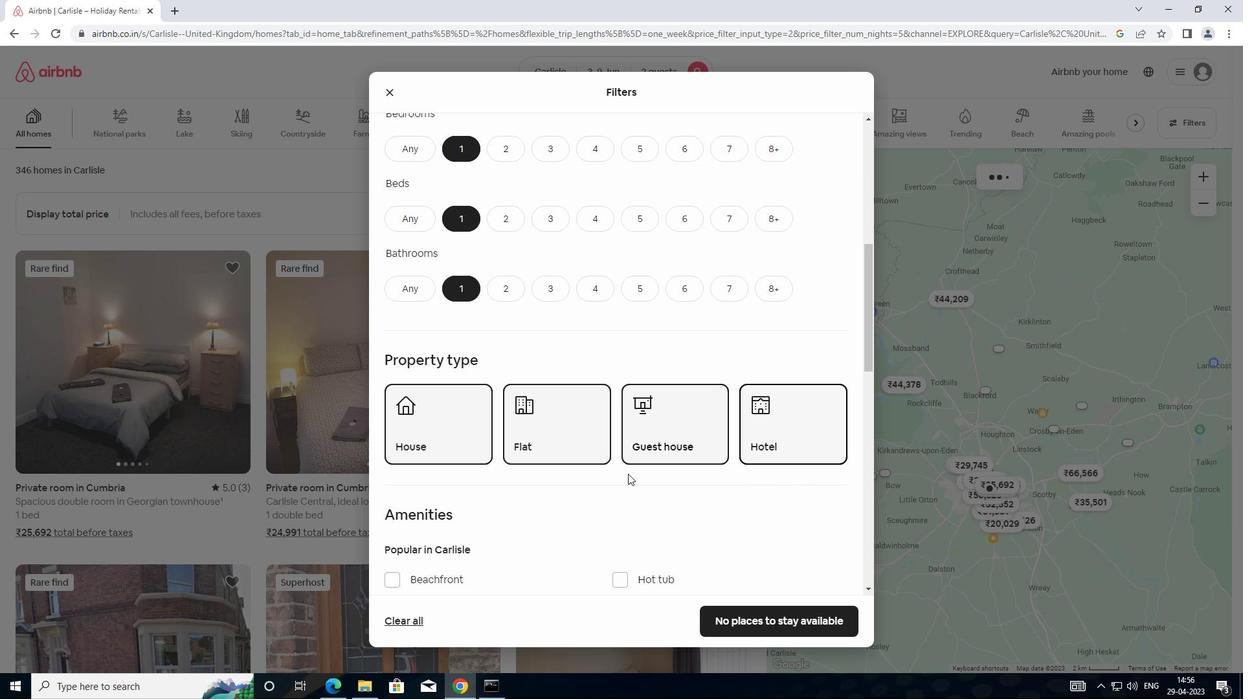 
Action: Mouse scrolled (544, 485) with delta (0, 0)
Screenshot: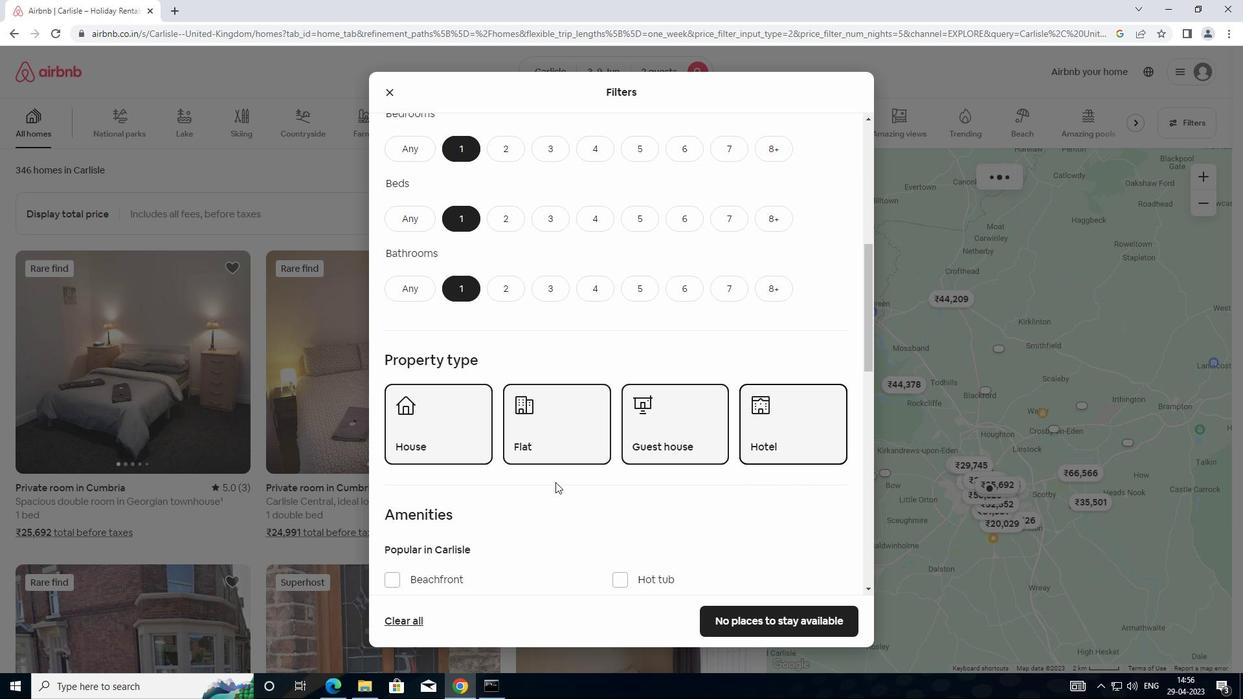 
Action: Mouse scrolled (544, 485) with delta (0, 0)
Screenshot: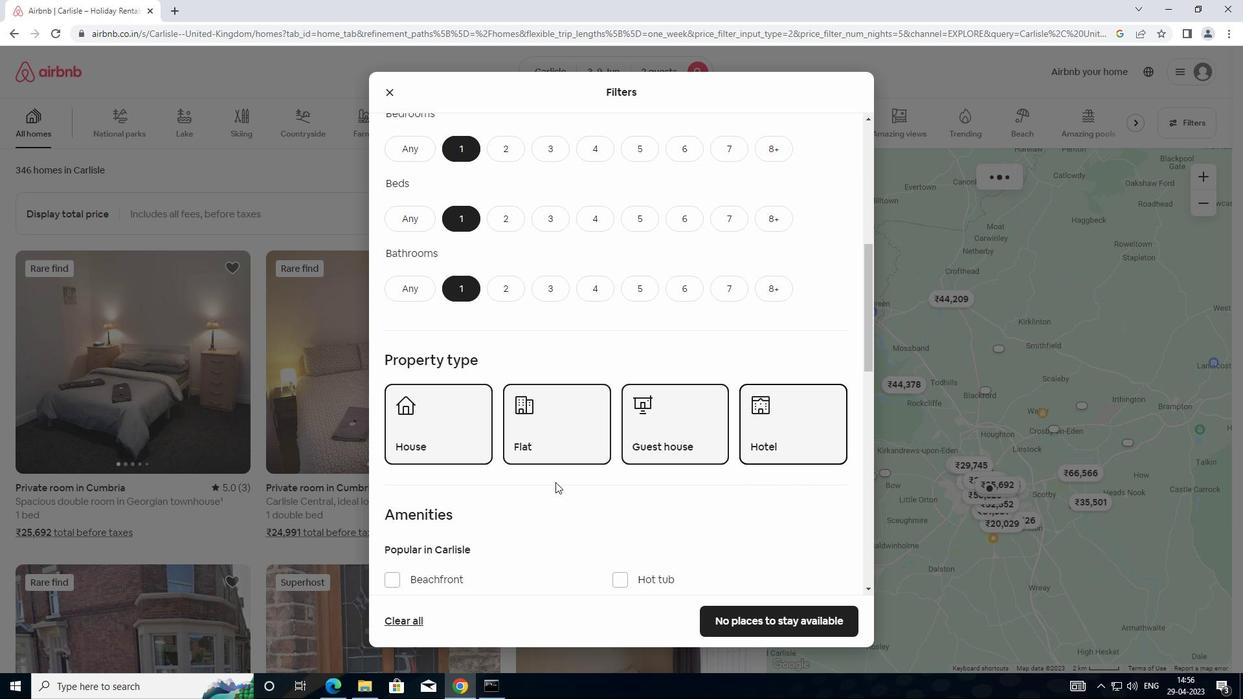 
Action: Mouse moved to (550, 468)
Screenshot: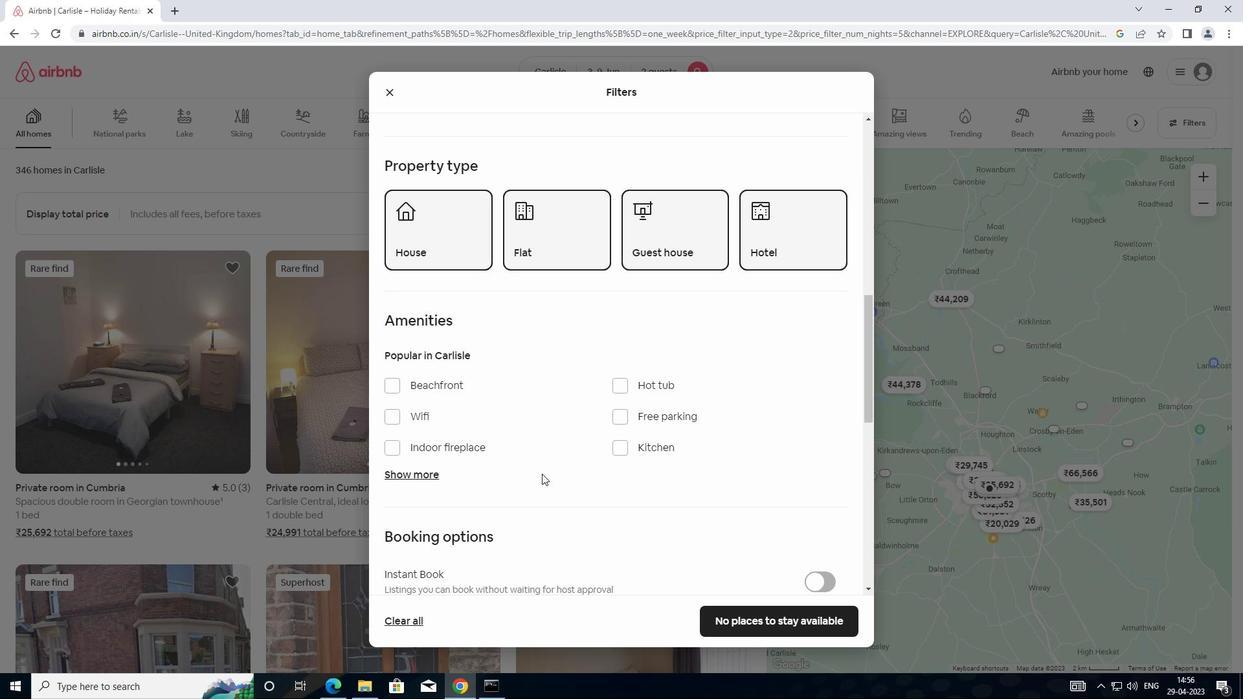 
Action: Mouse scrolled (550, 467) with delta (0, 0)
Screenshot: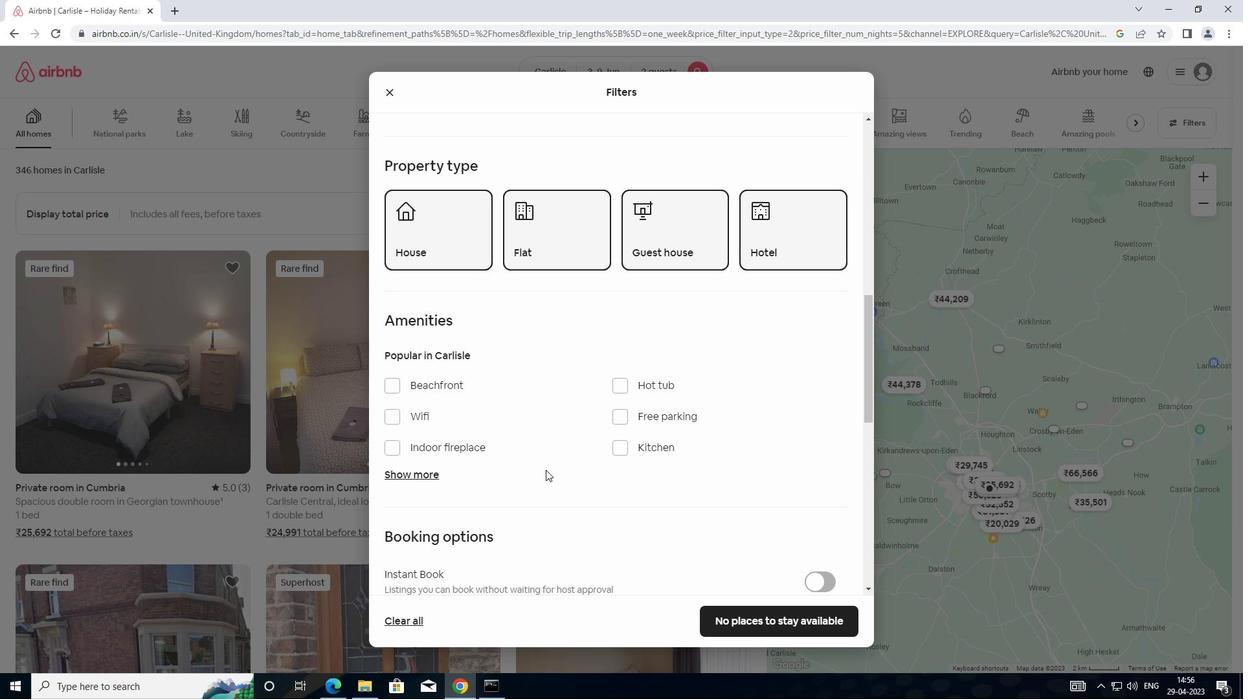 
Action: Mouse moved to (553, 468)
Screenshot: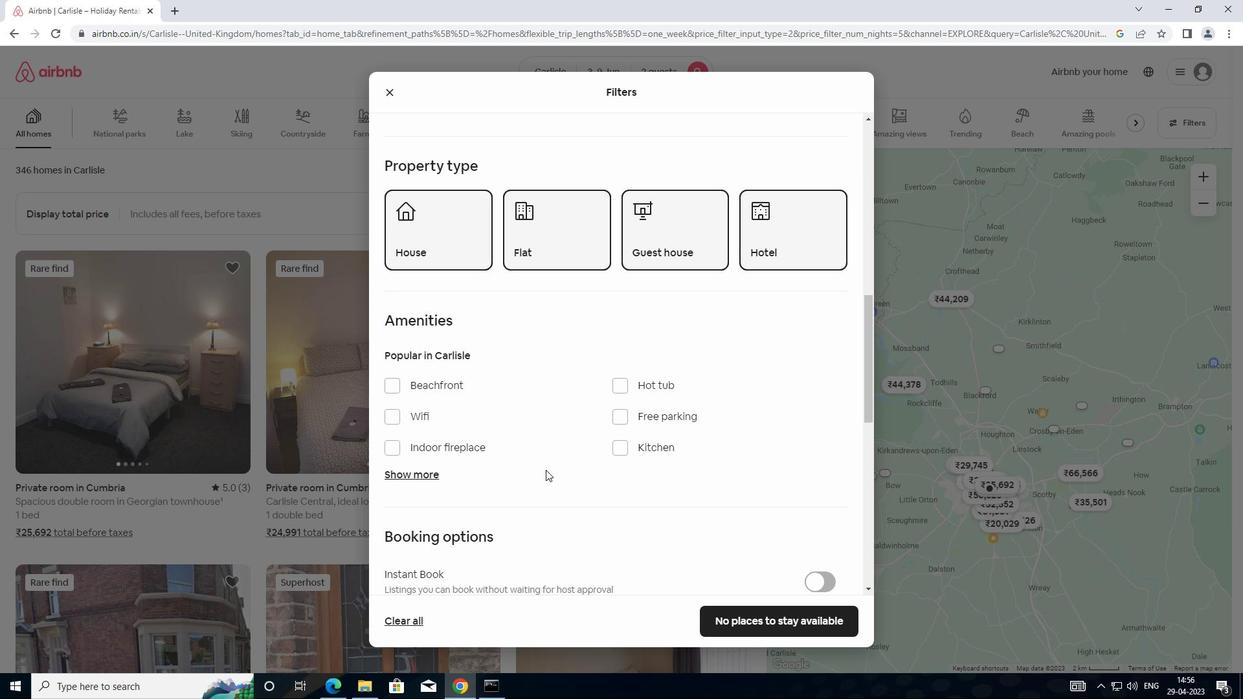 
Action: Mouse scrolled (553, 467) with delta (0, 0)
Screenshot: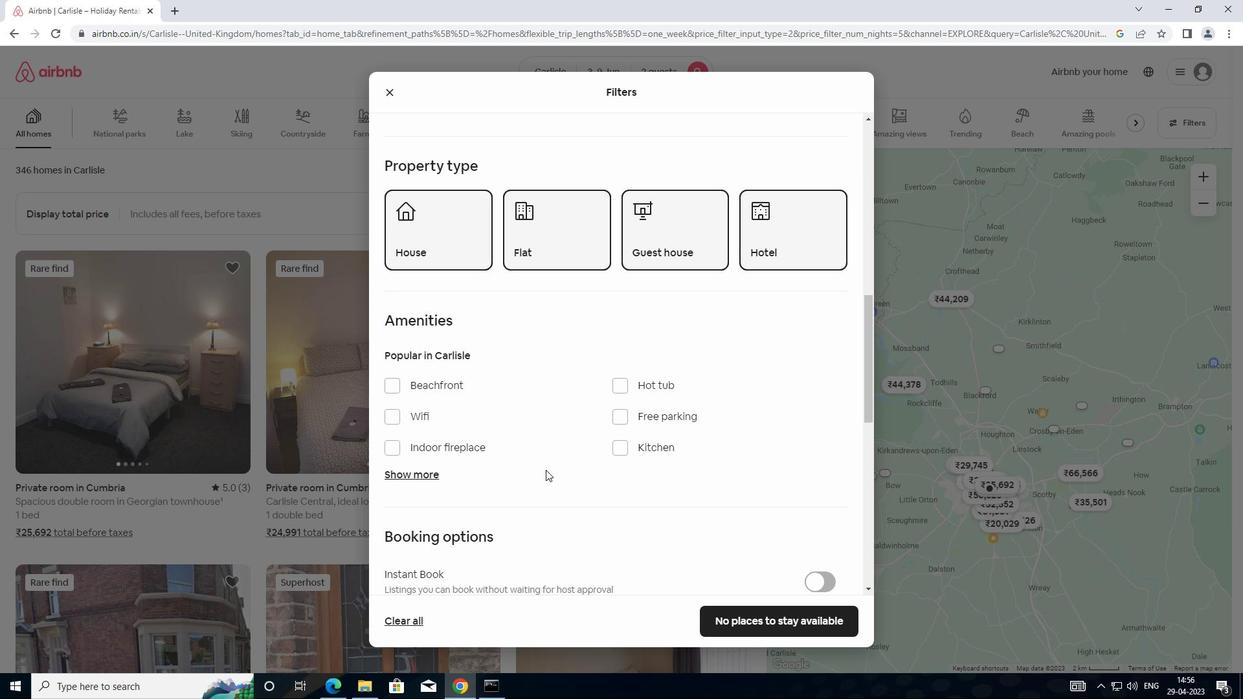 
Action: Mouse moved to (559, 469)
Screenshot: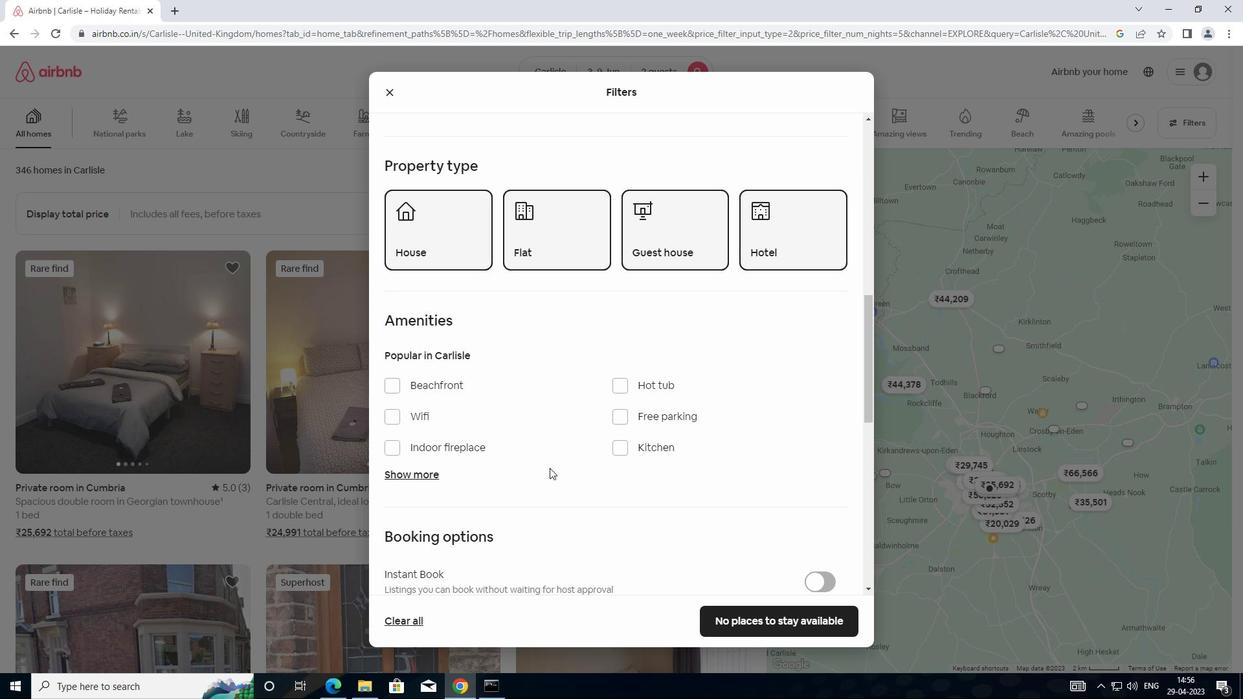 
Action: Mouse scrolled (559, 468) with delta (0, 0)
Screenshot: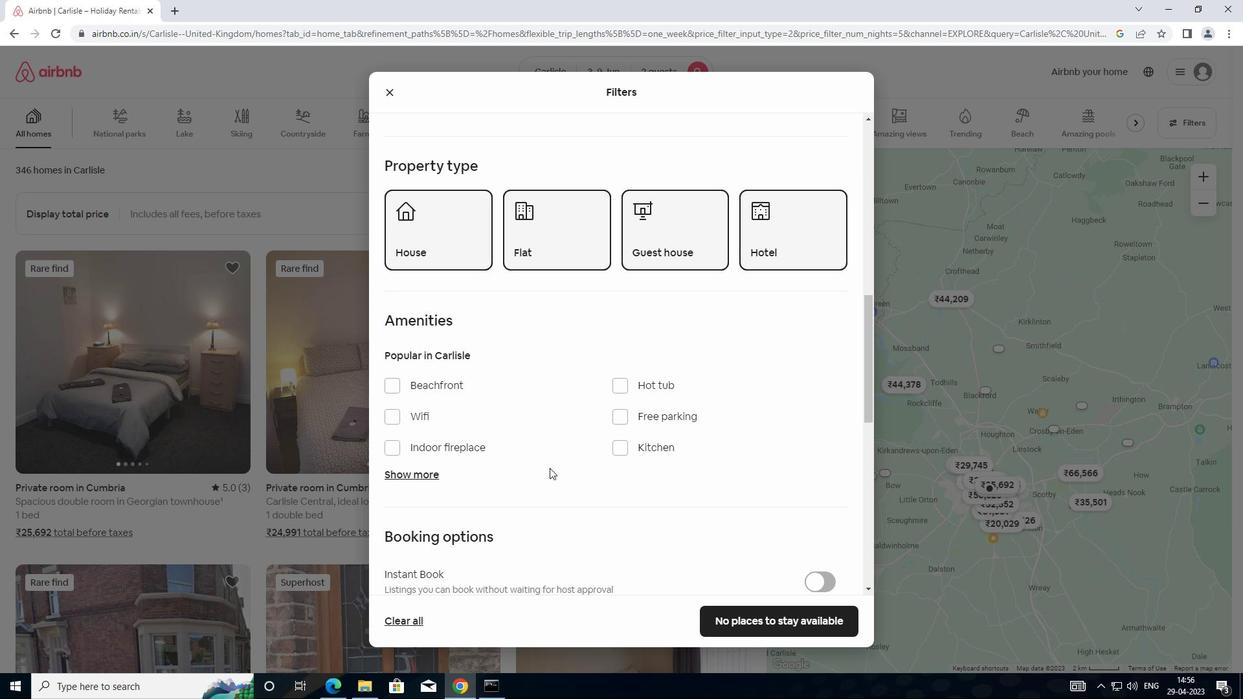 
Action: Mouse moved to (563, 469)
Screenshot: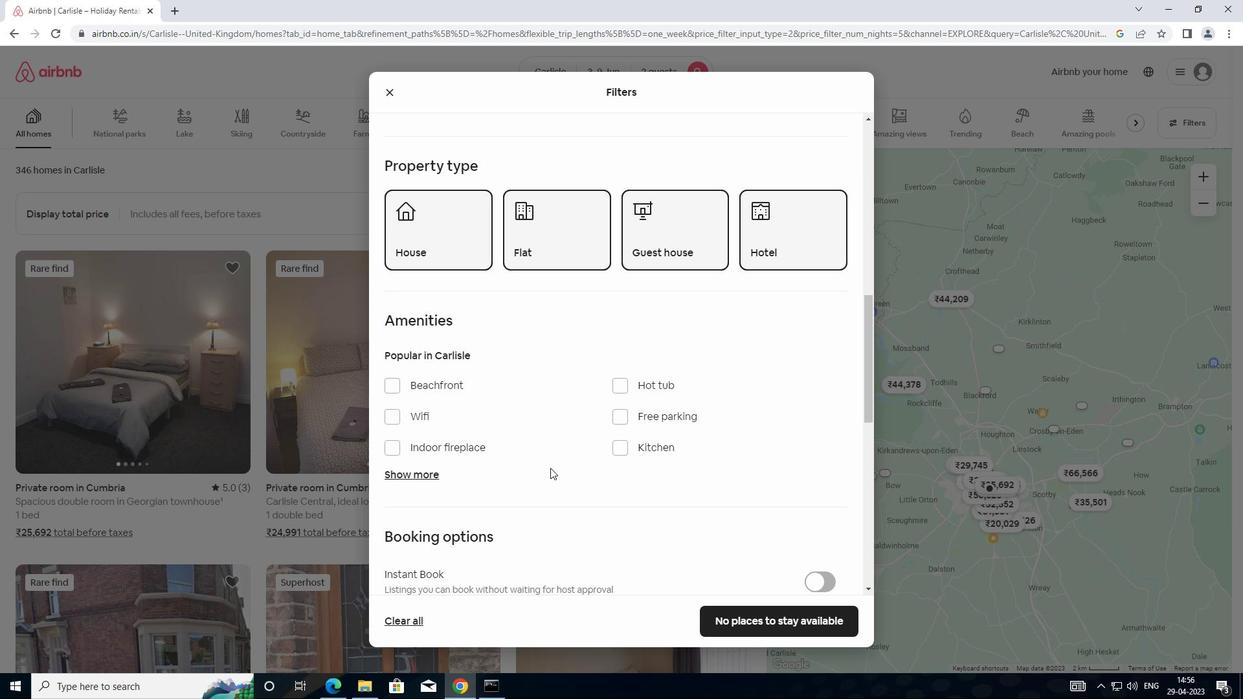 
Action: Mouse scrolled (563, 468) with delta (0, 0)
Screenshot: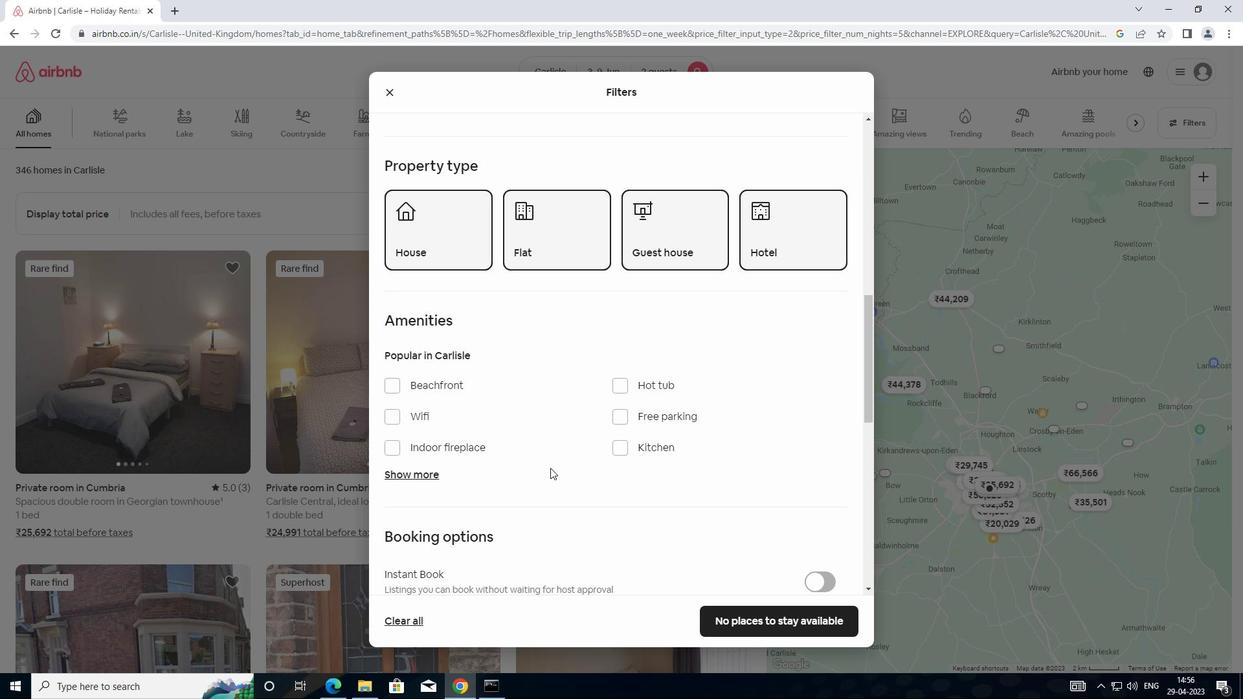 
Action: Mouse moved to (826, 365)
Screenshot: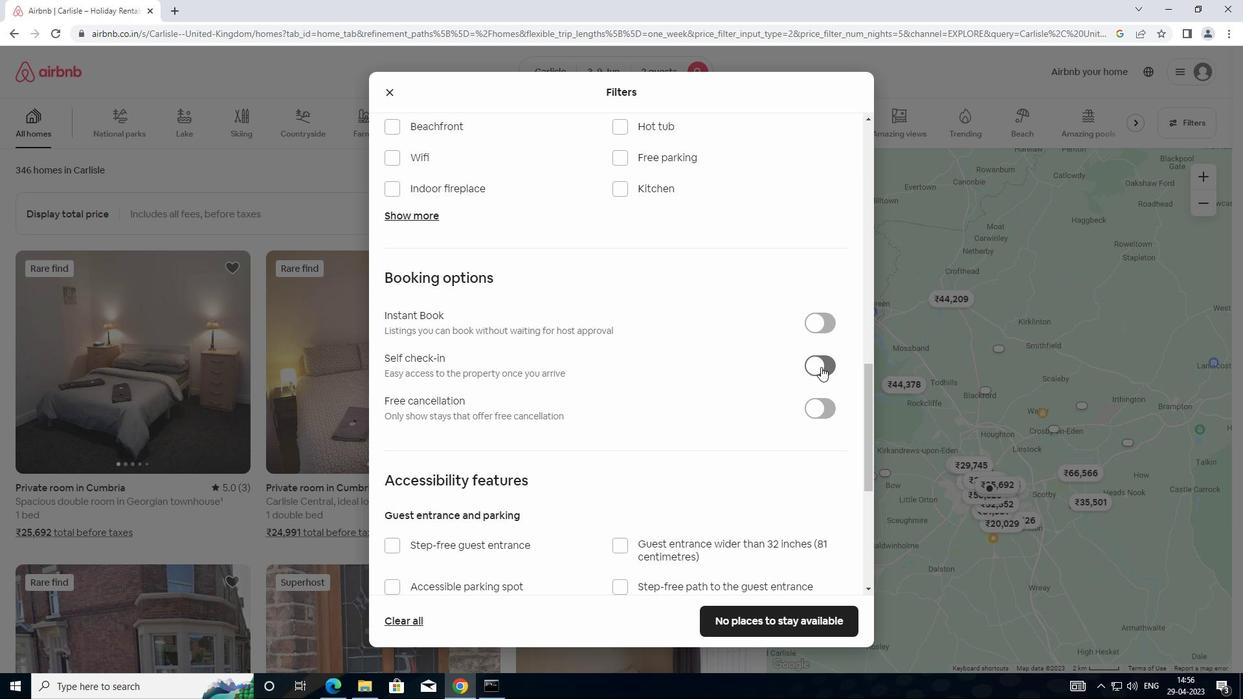 
Action: Mouse pressed left at (826, 365)
Screenshot: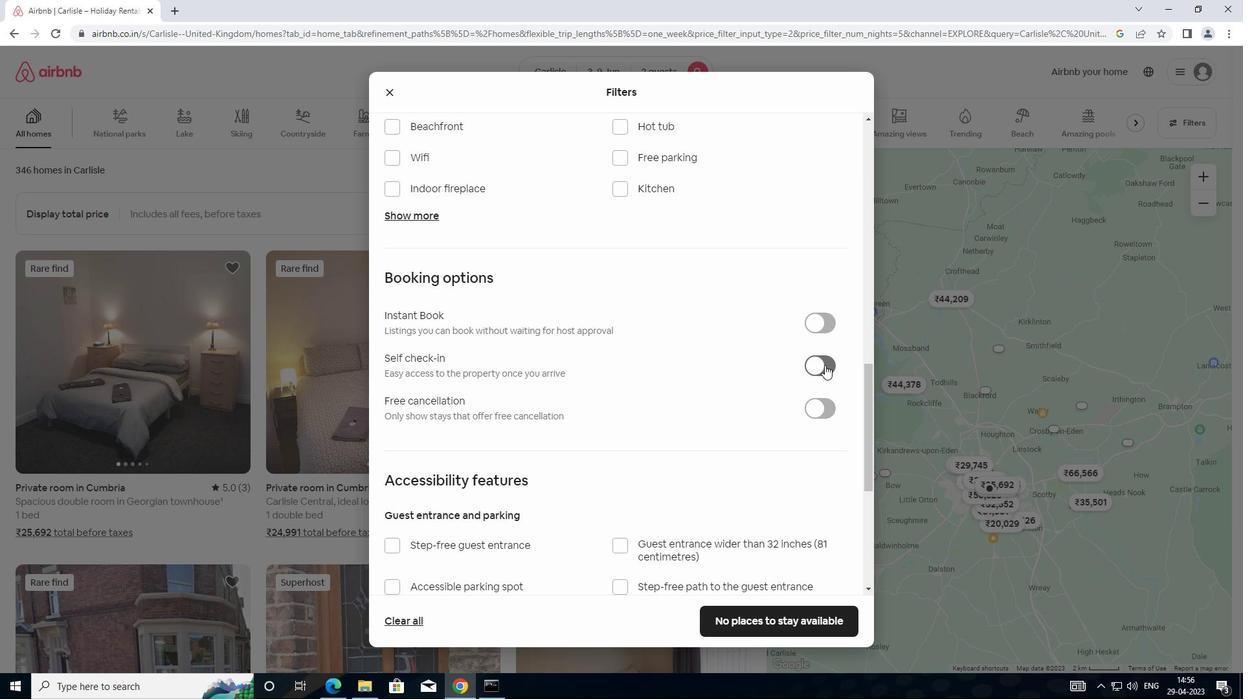 
Action: Mouse moved to (621, 394)
Screenshot: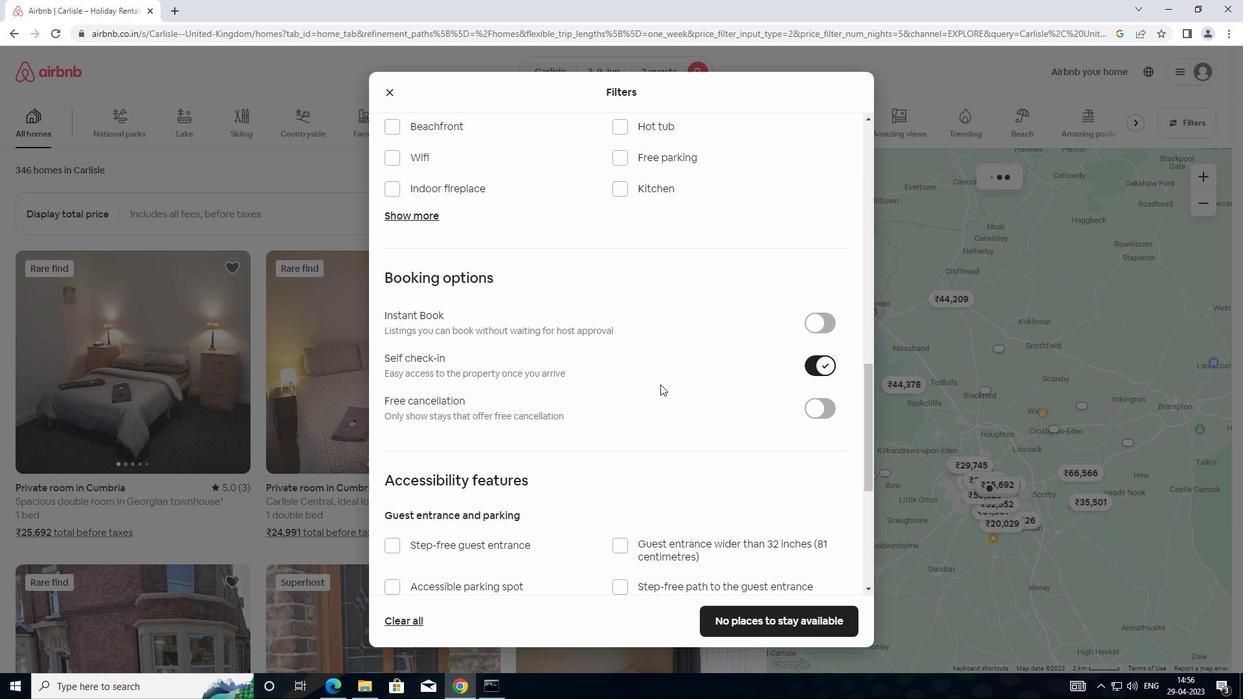 
Action: Mouse scrolled (621, 393) with delta (0, 0)
Screenshot: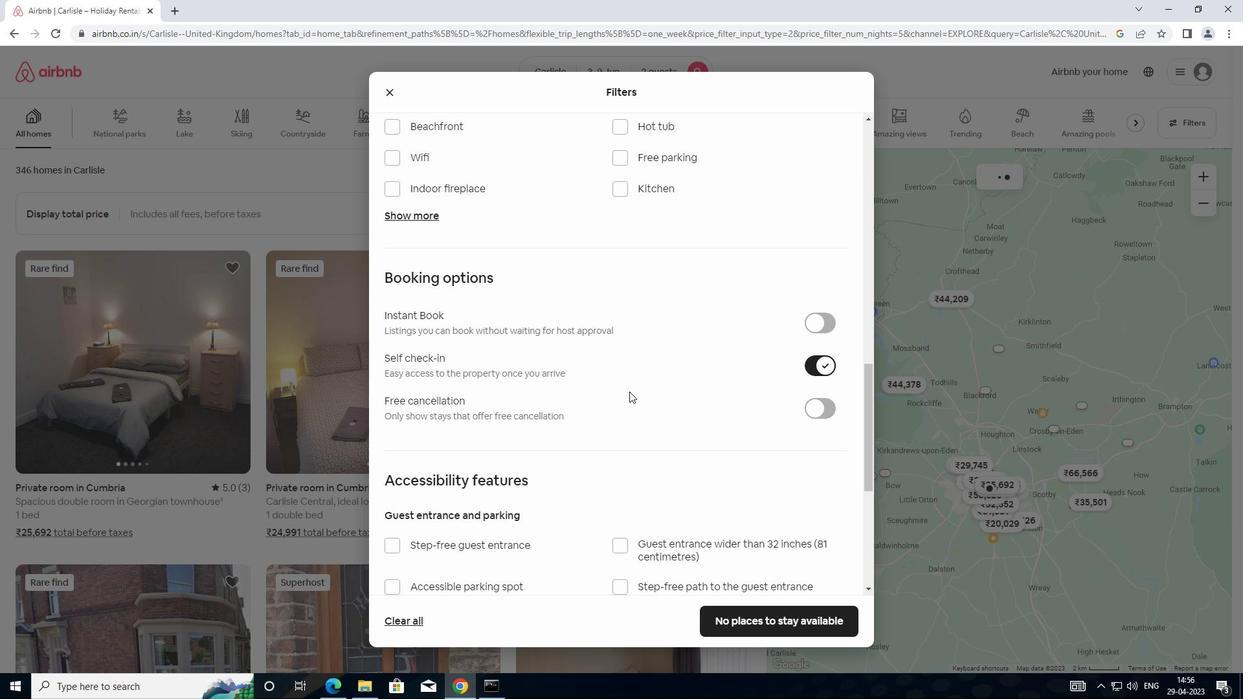 
Action: Mouse scrolled (621, 393) with delta (0, 0)
Screenshot: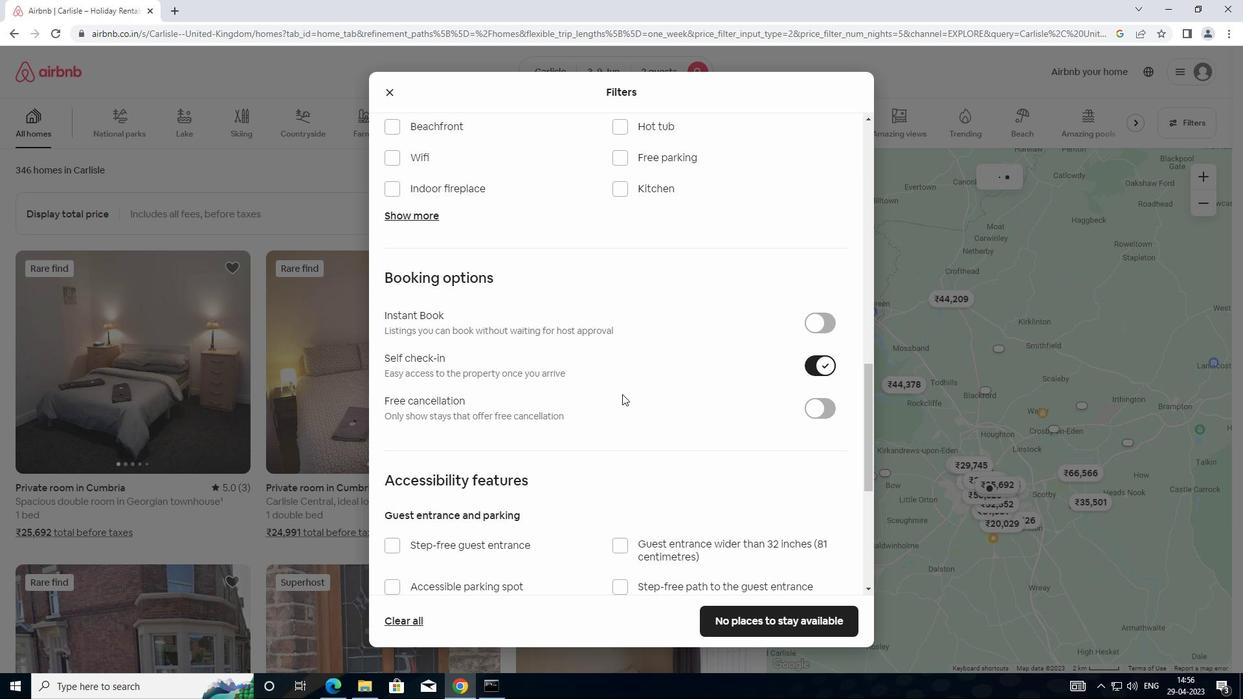 
Action: Mouse scrolled (621, 393) with delta (0, 0)
Screenshot: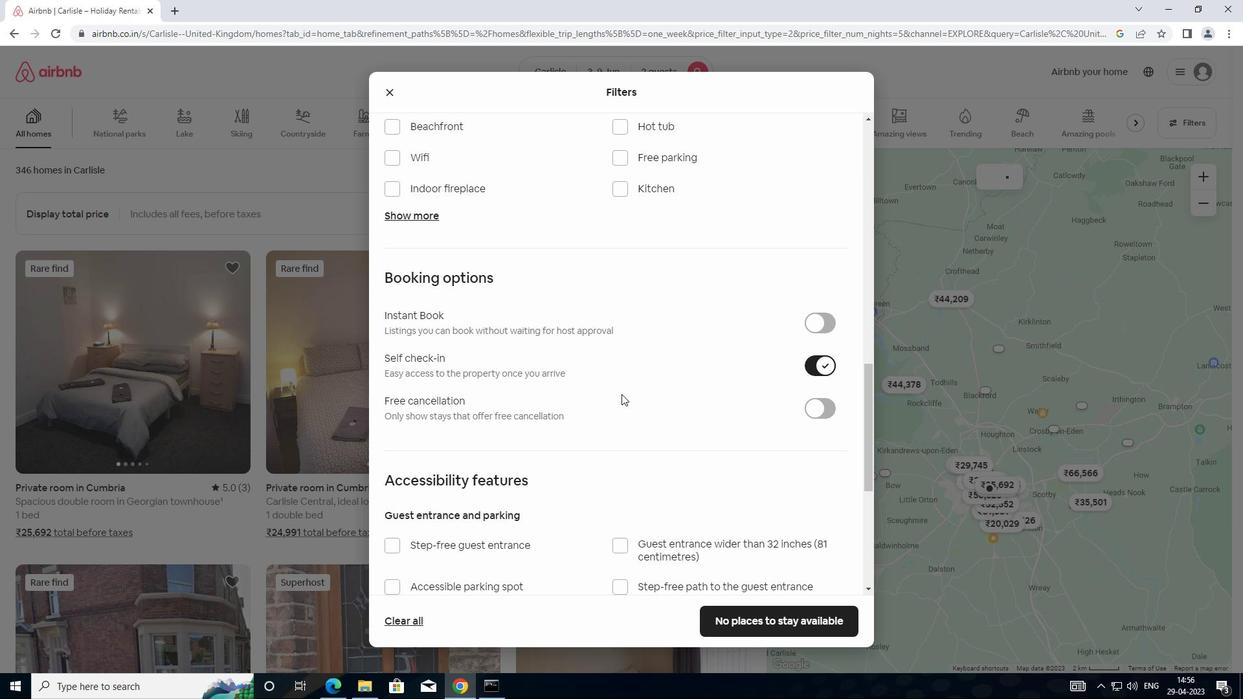 
Action: Mouse moved to (621, 394)
Screenshot: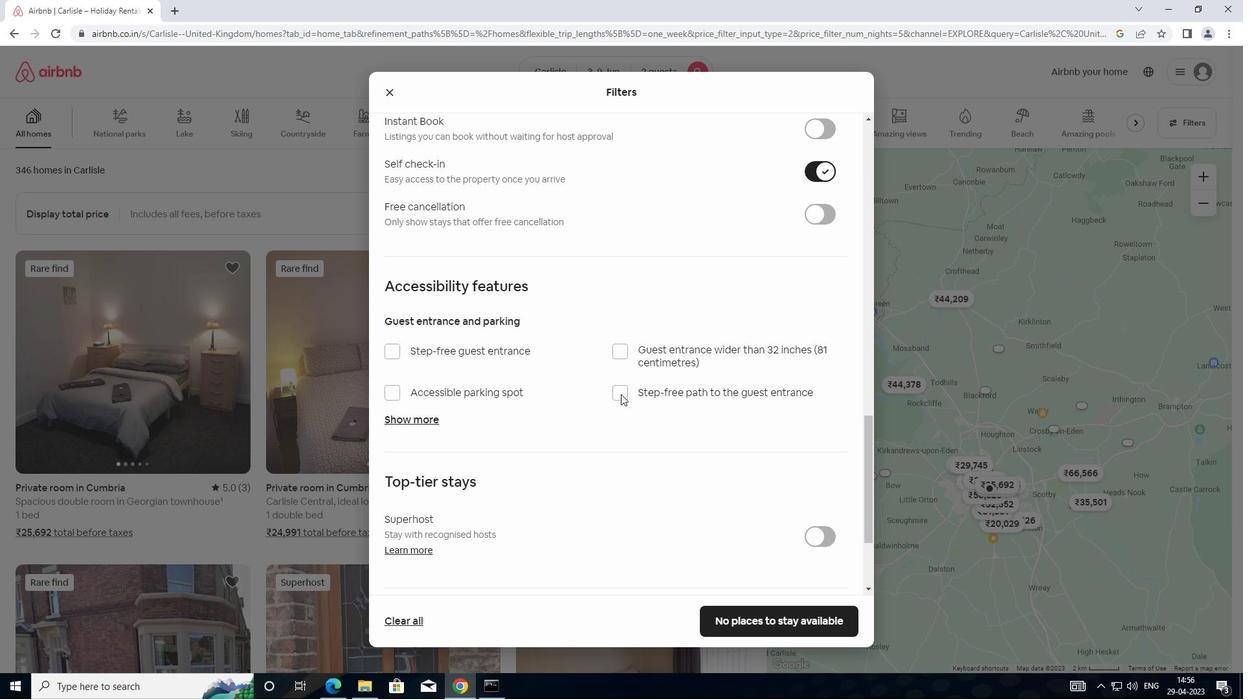 
Action: Mouse scrolled (621, 393) with delta (0, 0)
Screenshot: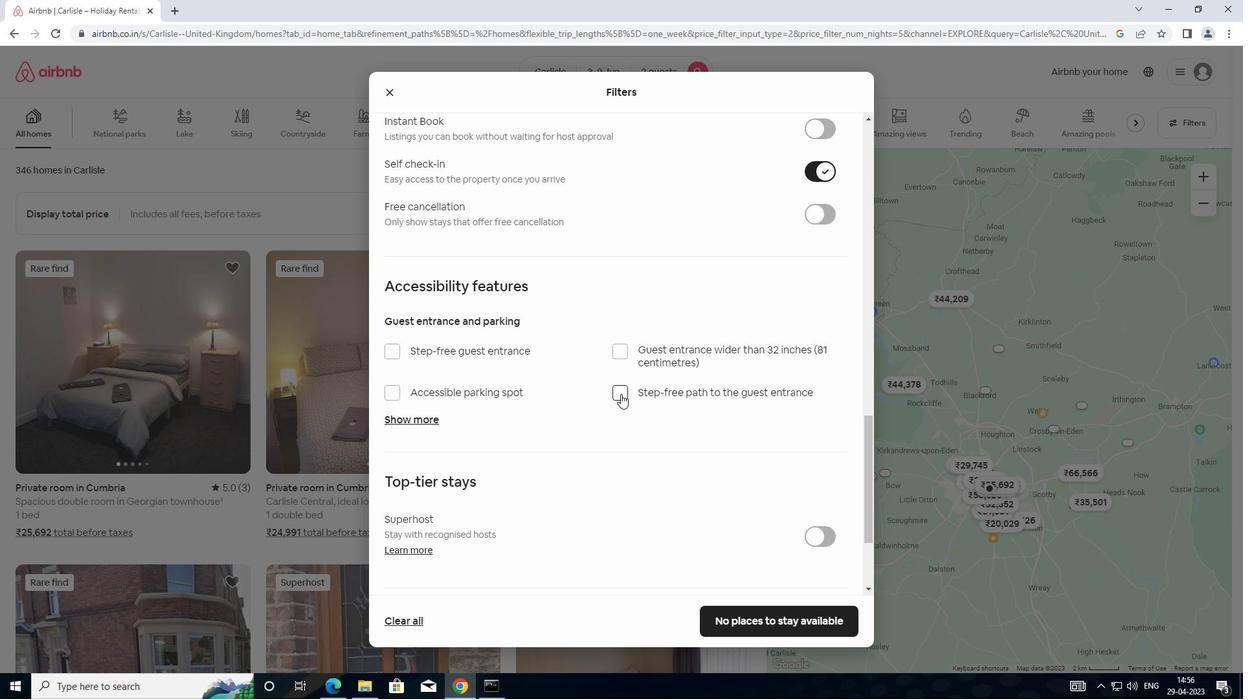 
Action: Mouse scrolled (621, 393) with delta (0, 0)
Screenshot: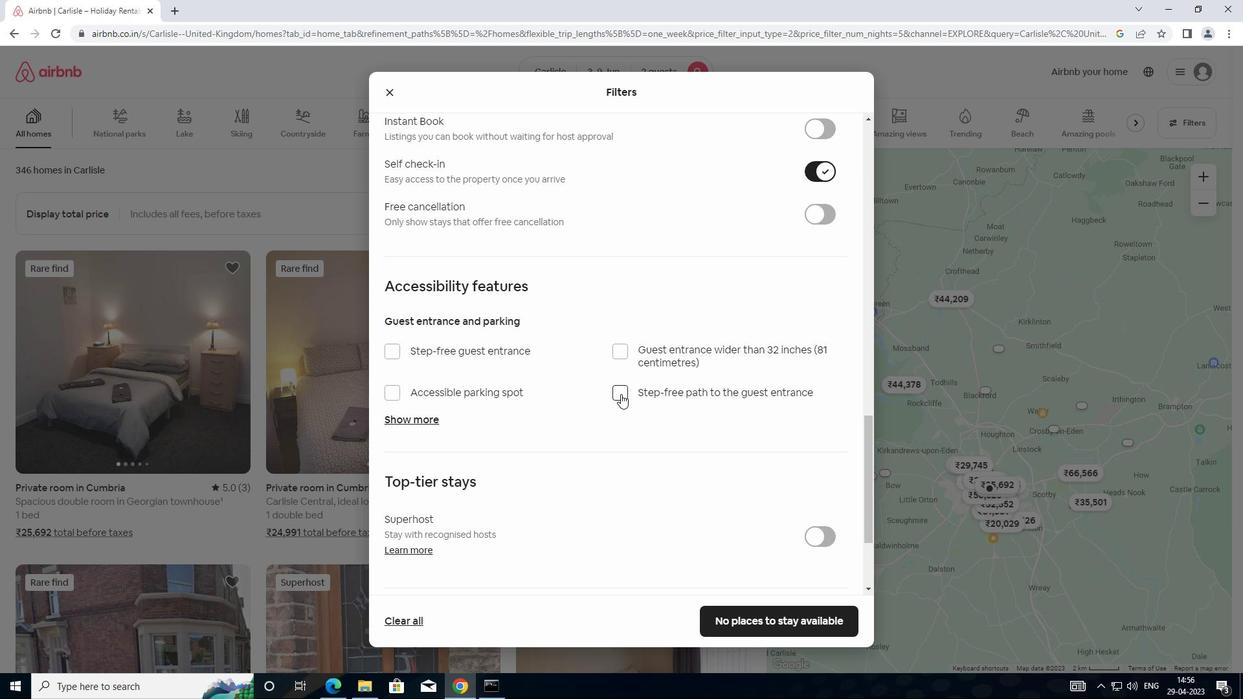 
Action: Mouse moved to (621, 393)
Screenshot: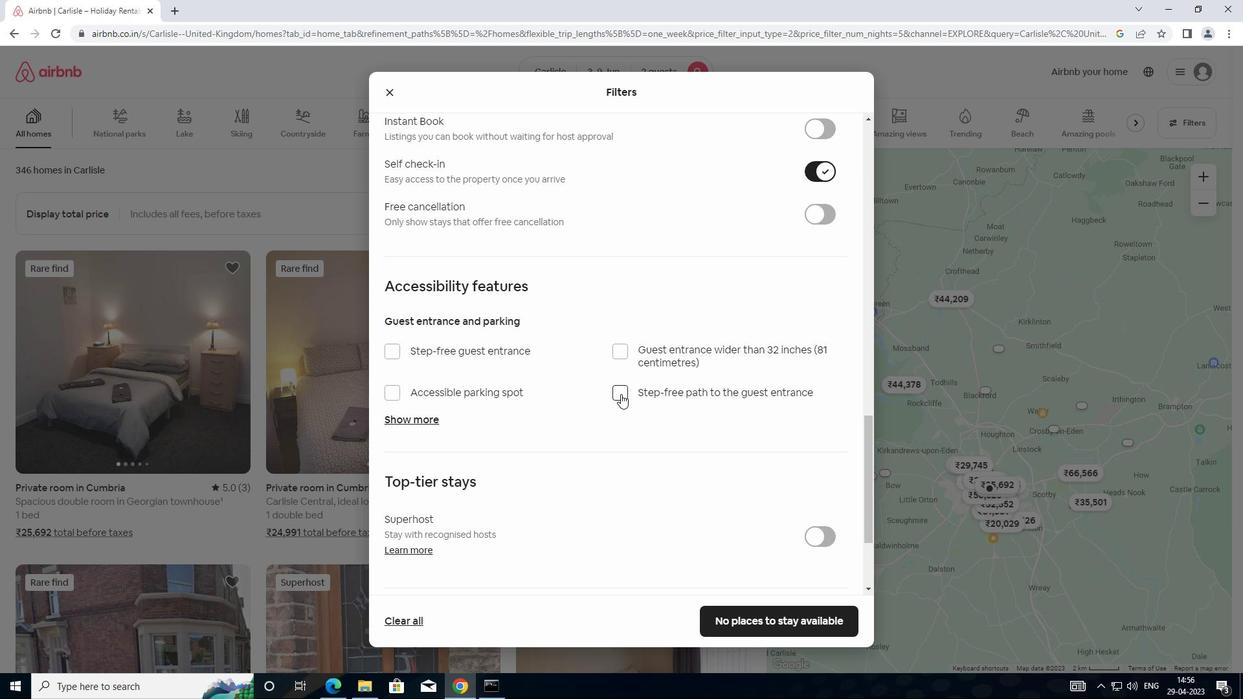 
Action: Mouse scrolled (621, 393) with delta (0, 0)
Screenshot: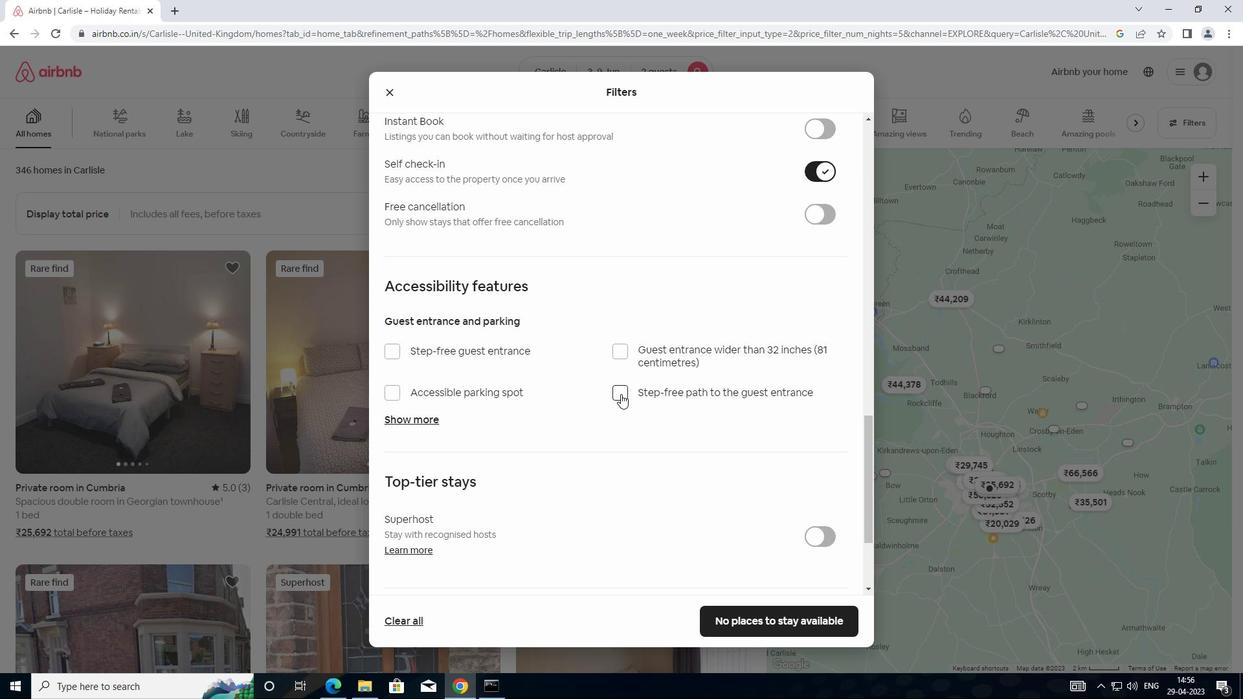 
Action: Mouse moved to (629, 434)
Screenshot: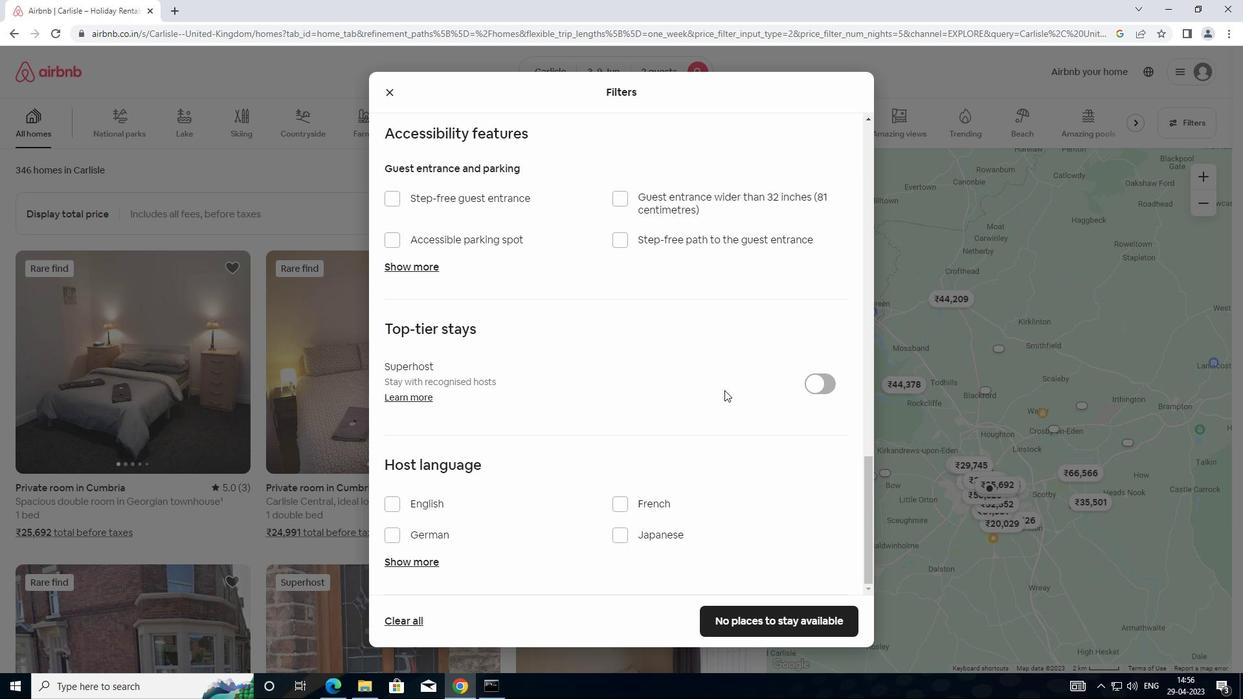 
Action: Mouse scrolled (629, 434) with delta (0, 0)
Screenshot: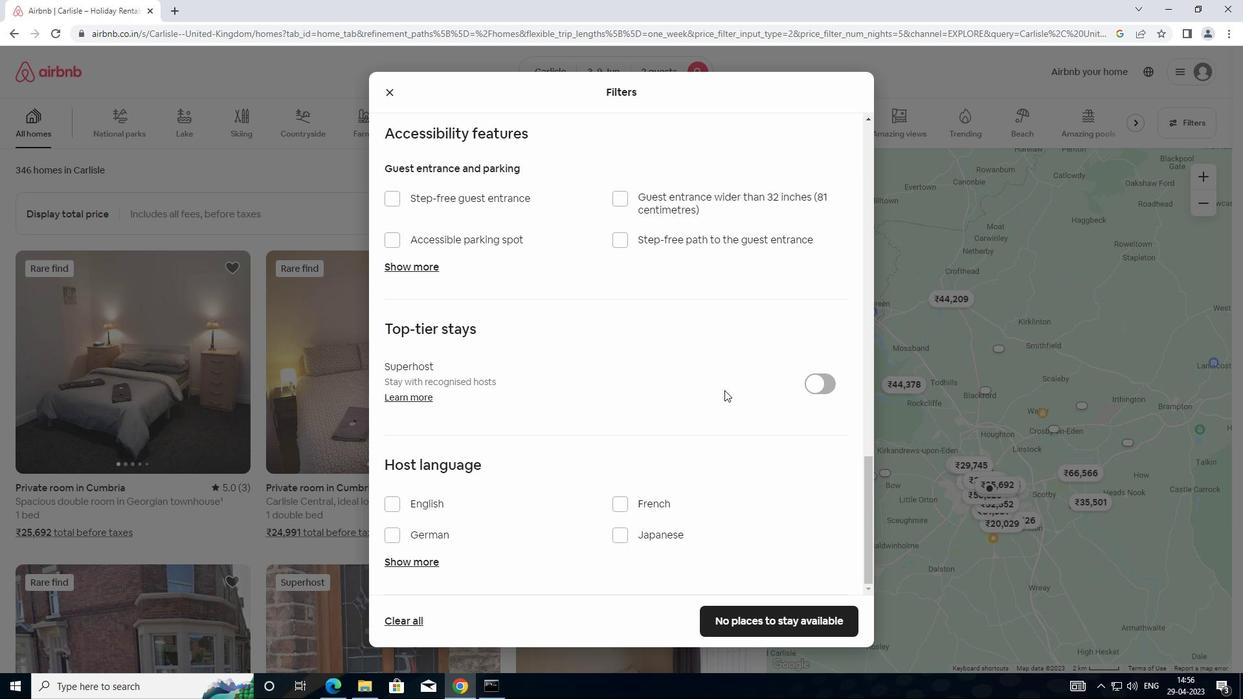 
Action: Mouse moved to (612, 450)
Screenshot: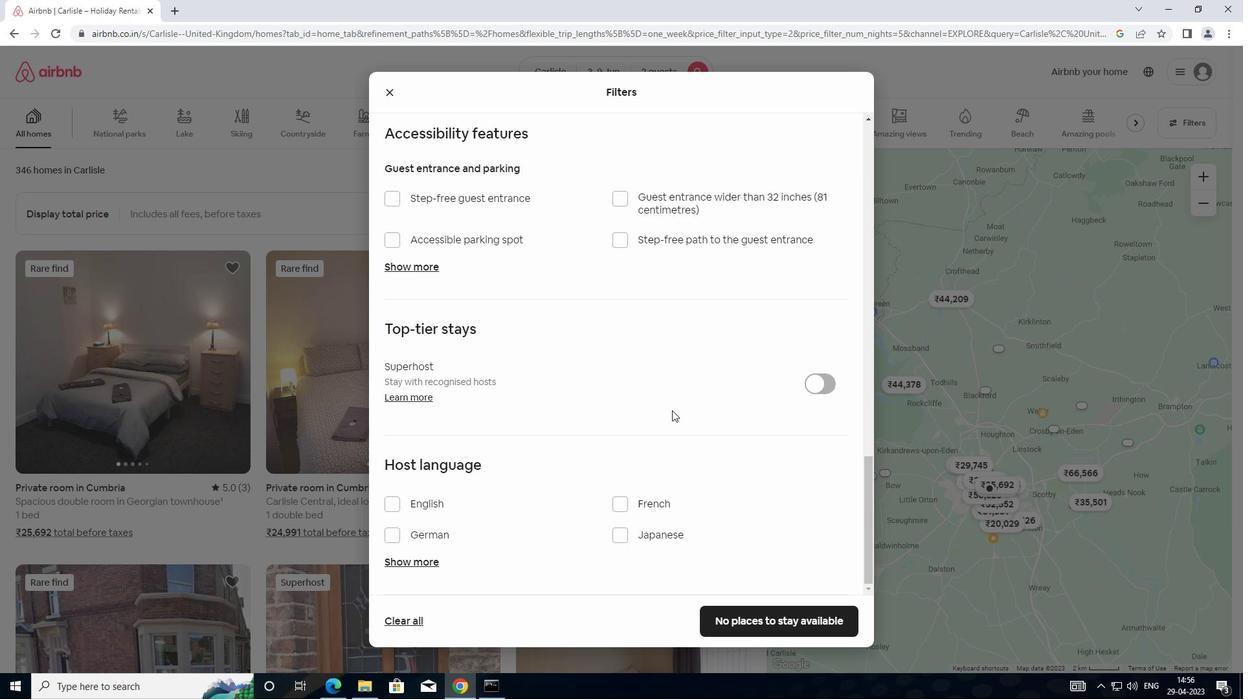 
Action: Mouse scrolled (612, 450) with delta (0, 0)
Screenshot: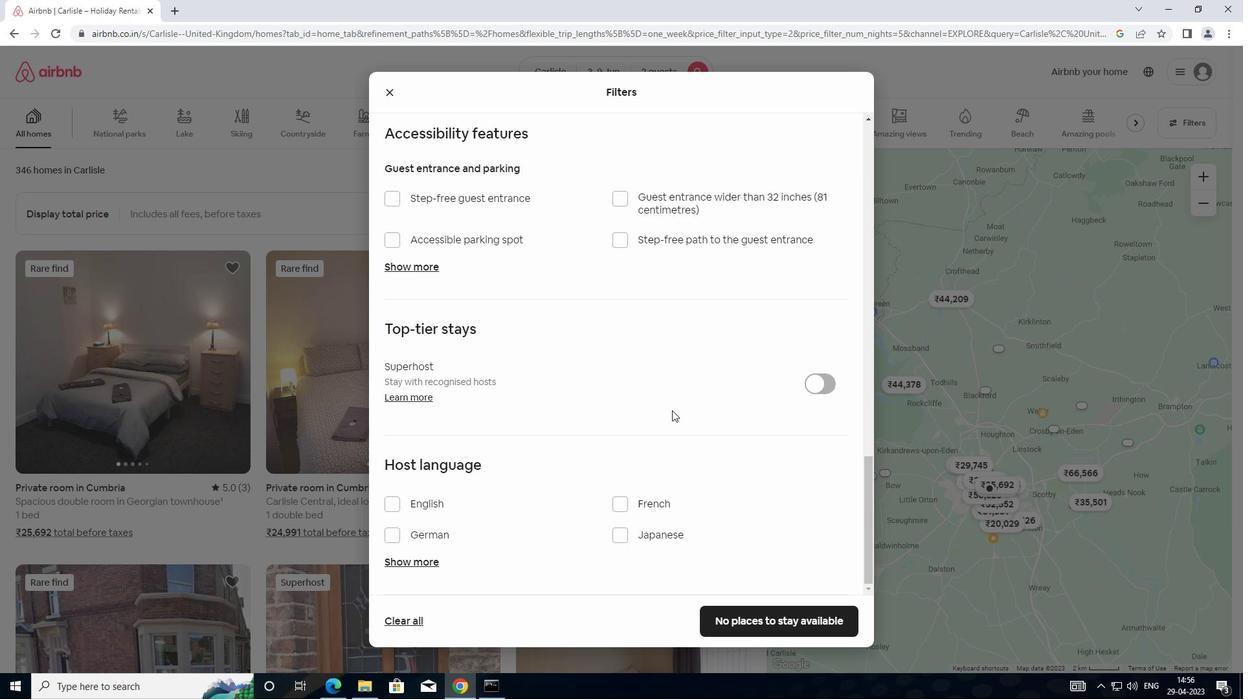 
Action: Mouse moved to (593, 465)
Screenshot: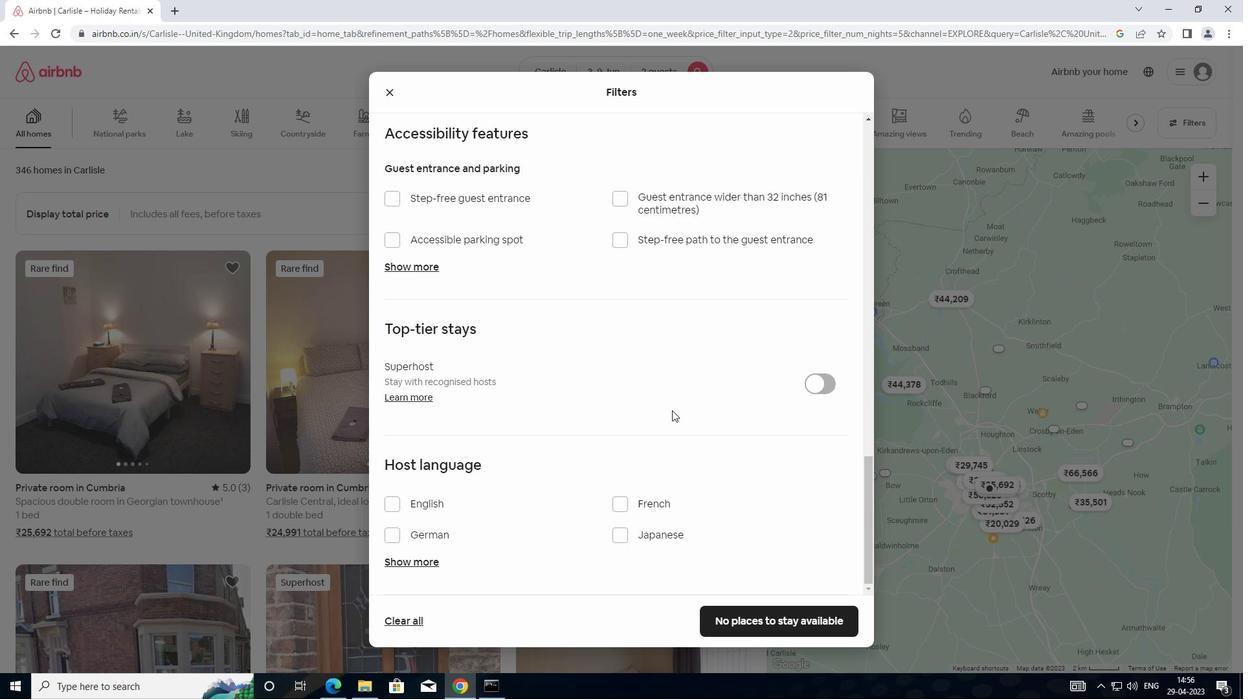 
Action: Mouse scrolled (593, 465) with delta (0, 0)
Screenshot: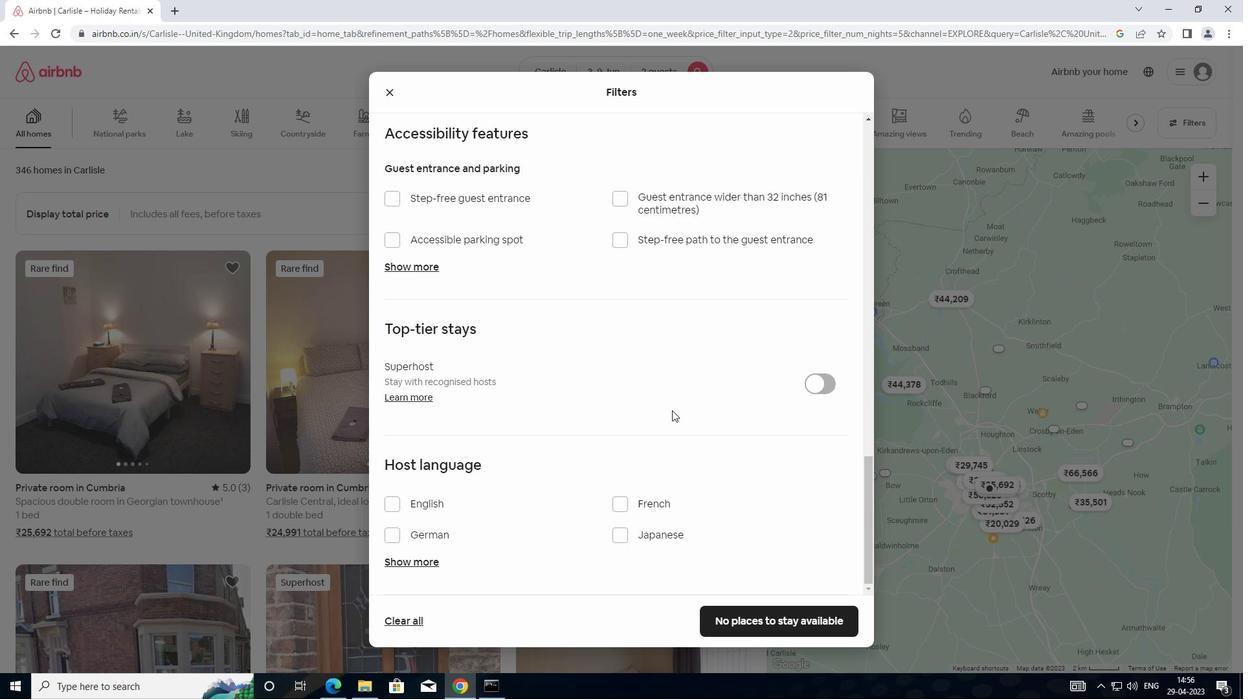 
Action: Mouse moved to (576, 468)
Screenshot: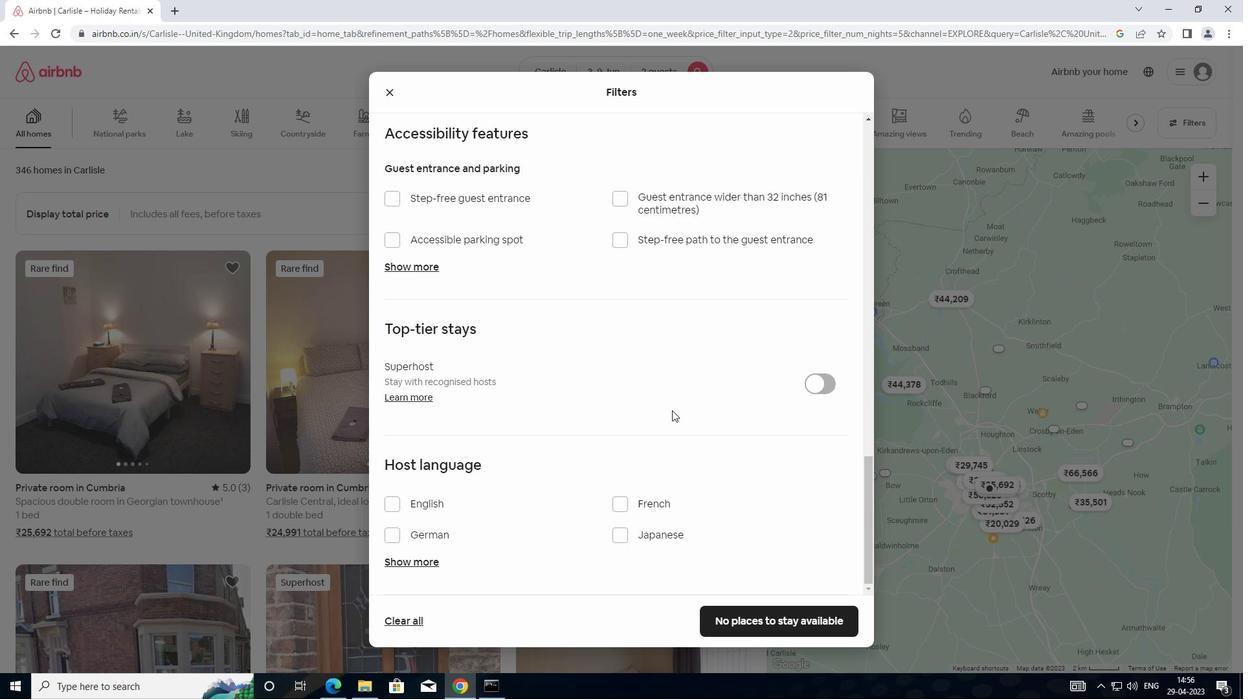 
Action: Mouse scrolled (576, 467) with delta (0, 0)
Screenshot: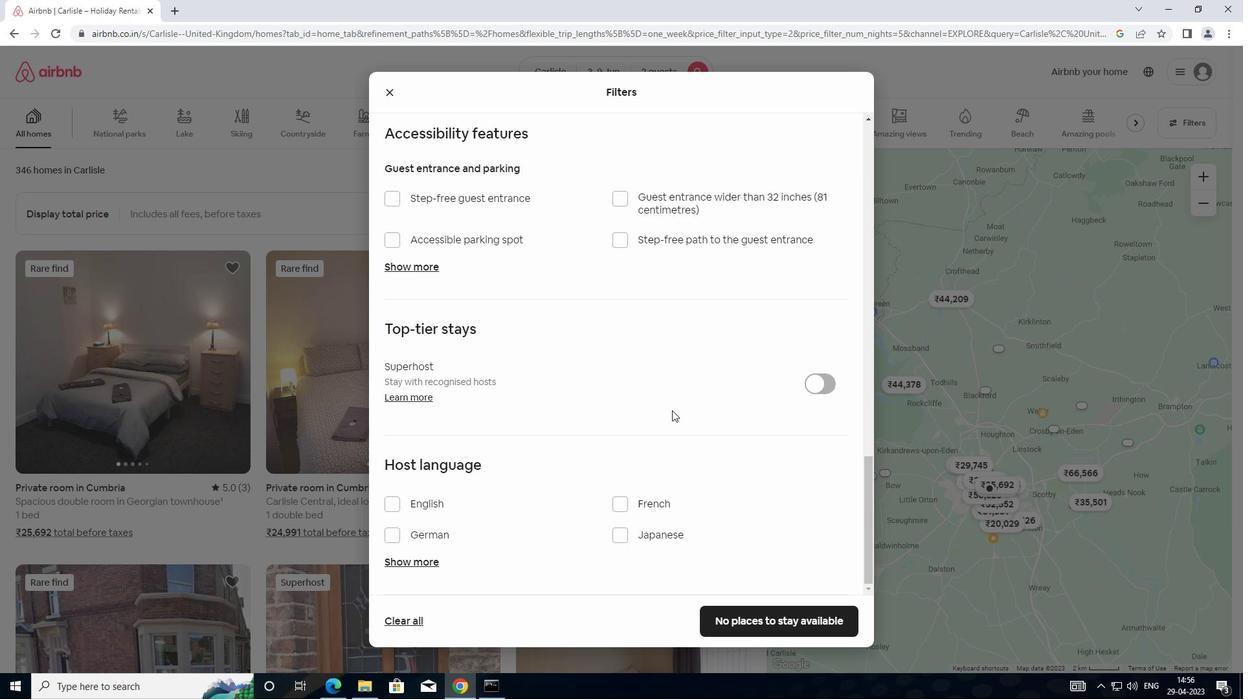 
Action: Mouse moved to (558, 468)
Screenshot: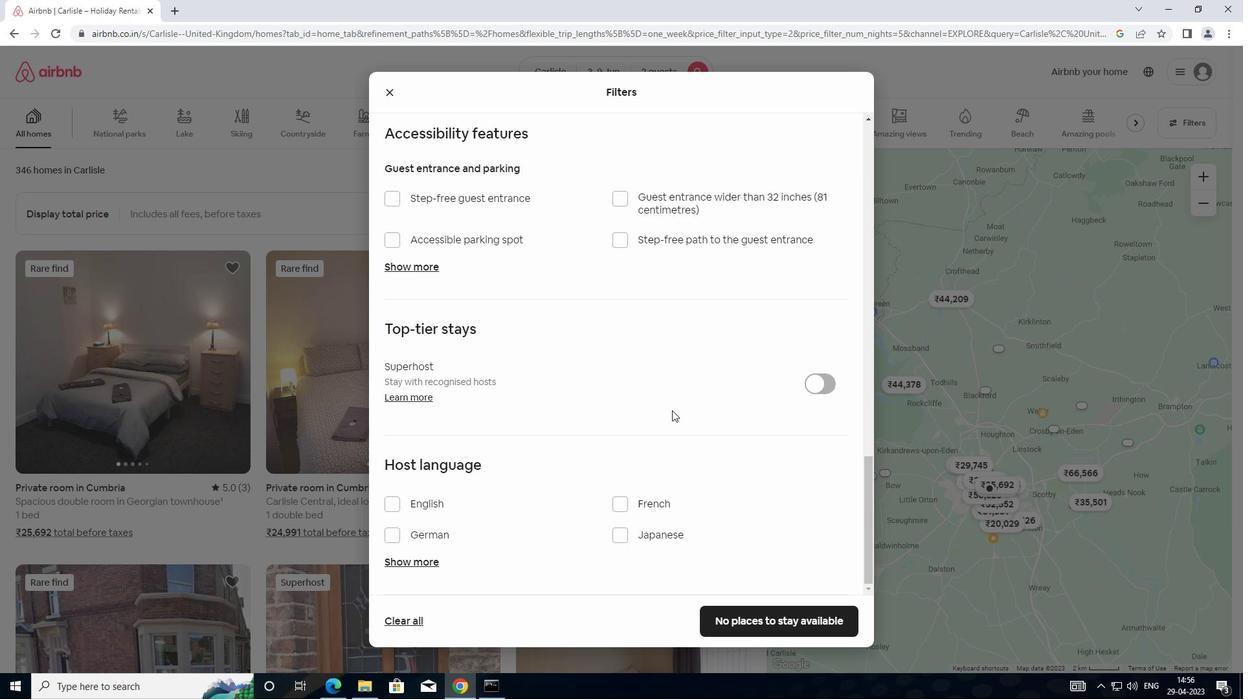 
Action: Mouse scrolled (558, 467) with delta (0, 0)
Screenshot: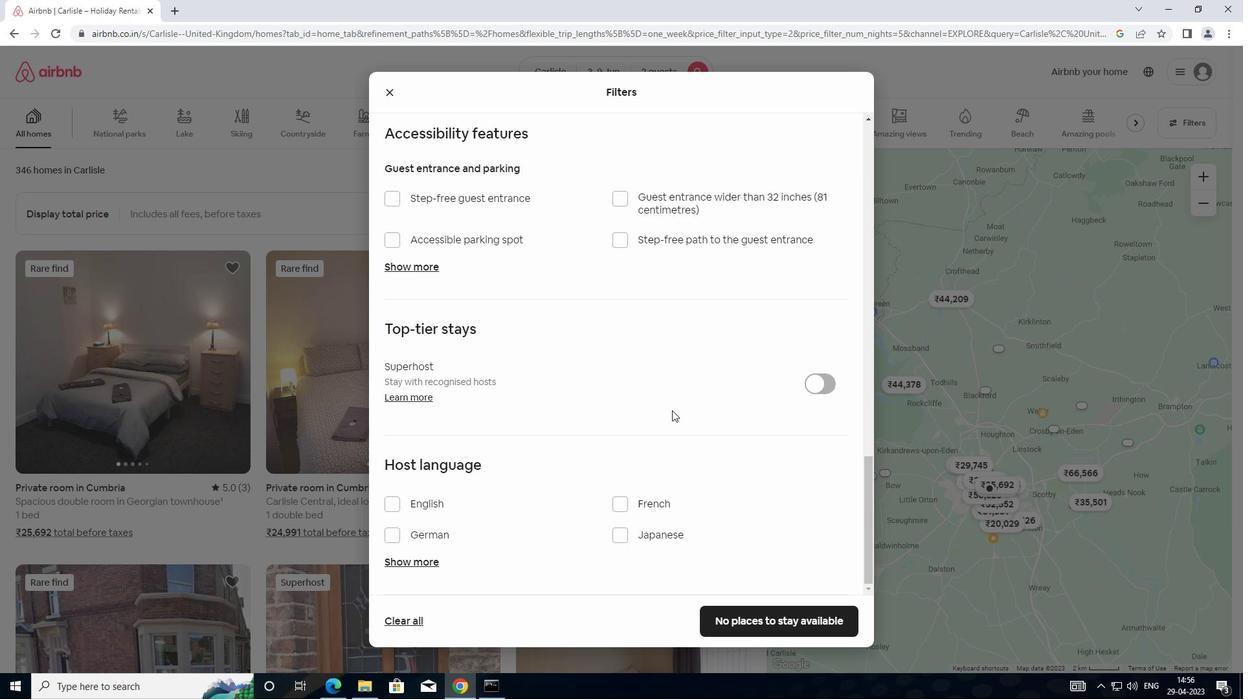 
Action: Mouse moved to (394, 505)
Screenshot: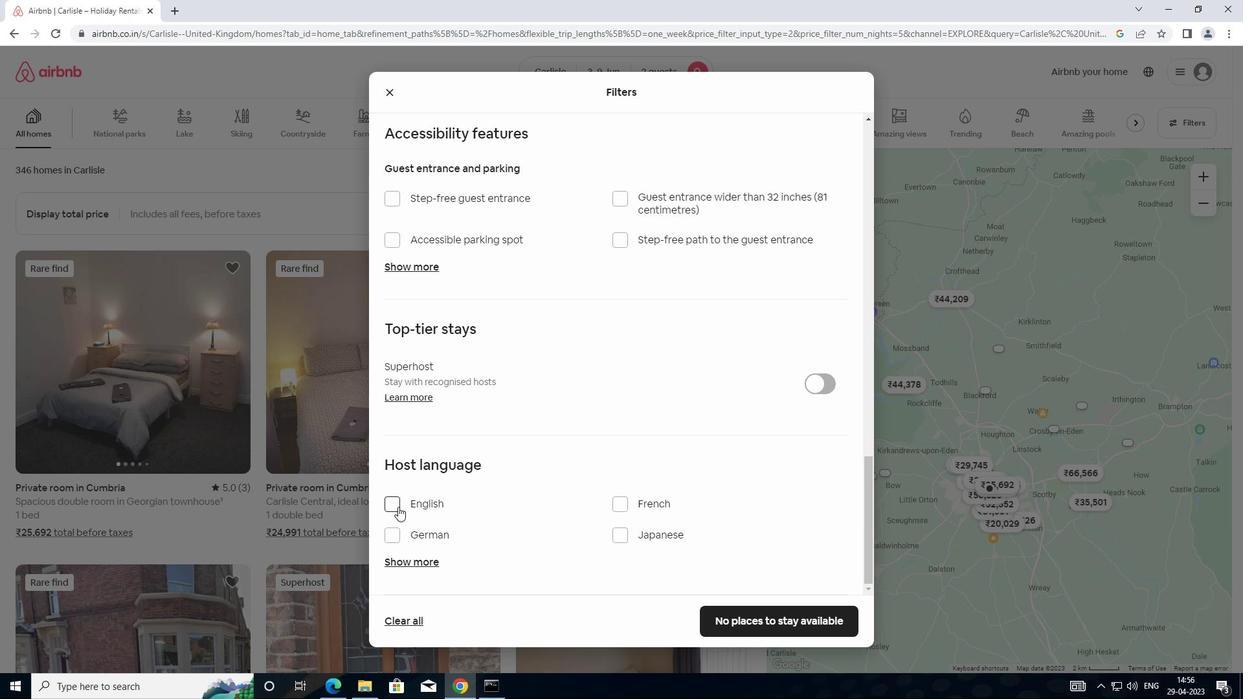 
Action: Mouse pressed left at (394, 505)
Screenshot: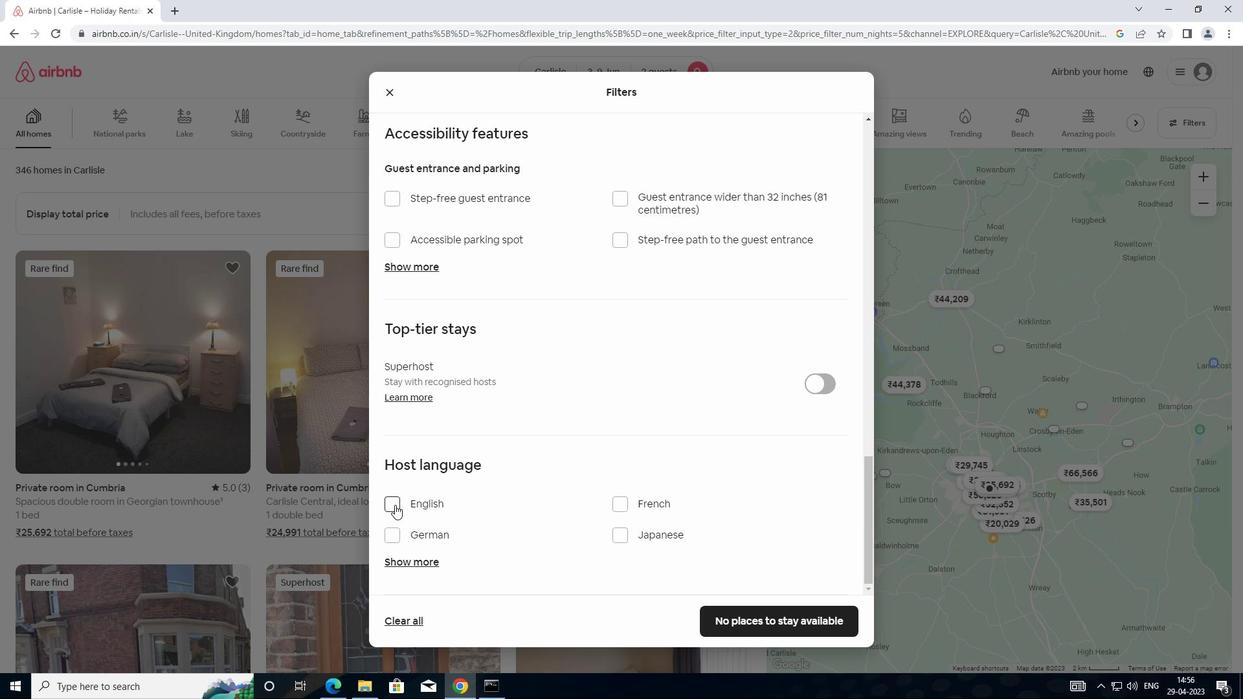 
Action: Mouse moved to (709, 618)
Screenshot: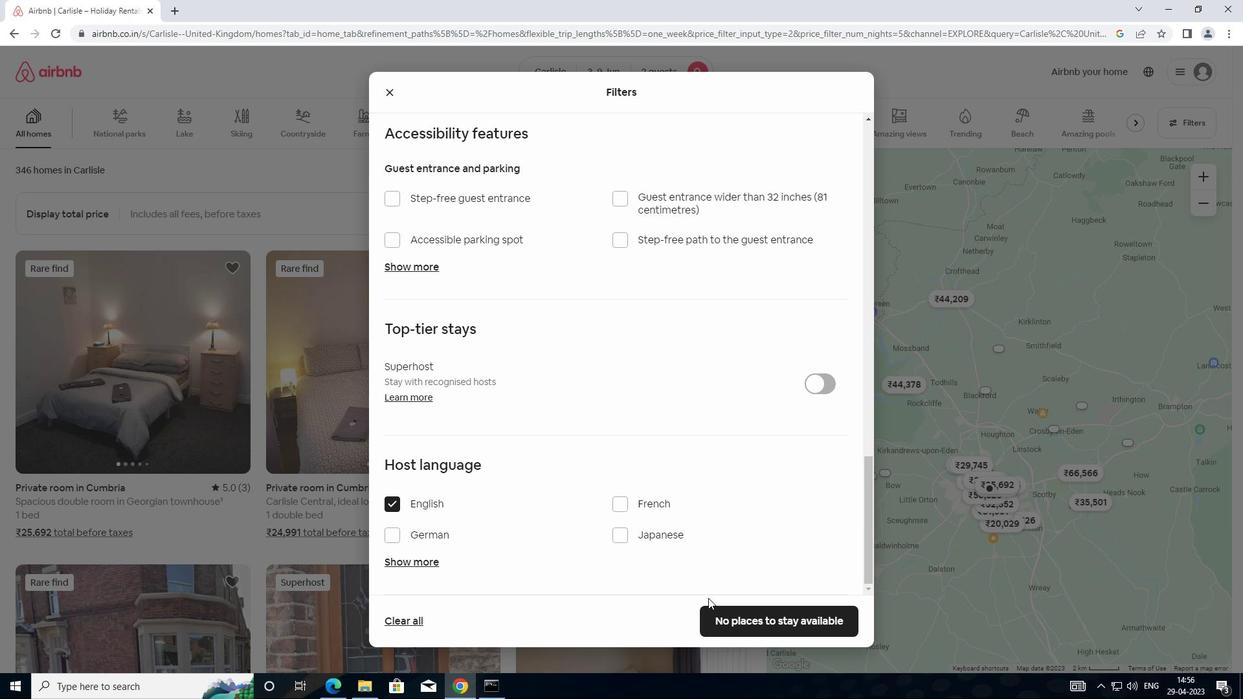 
Action: Mouse pressed left at (709, 618)
Screenshot: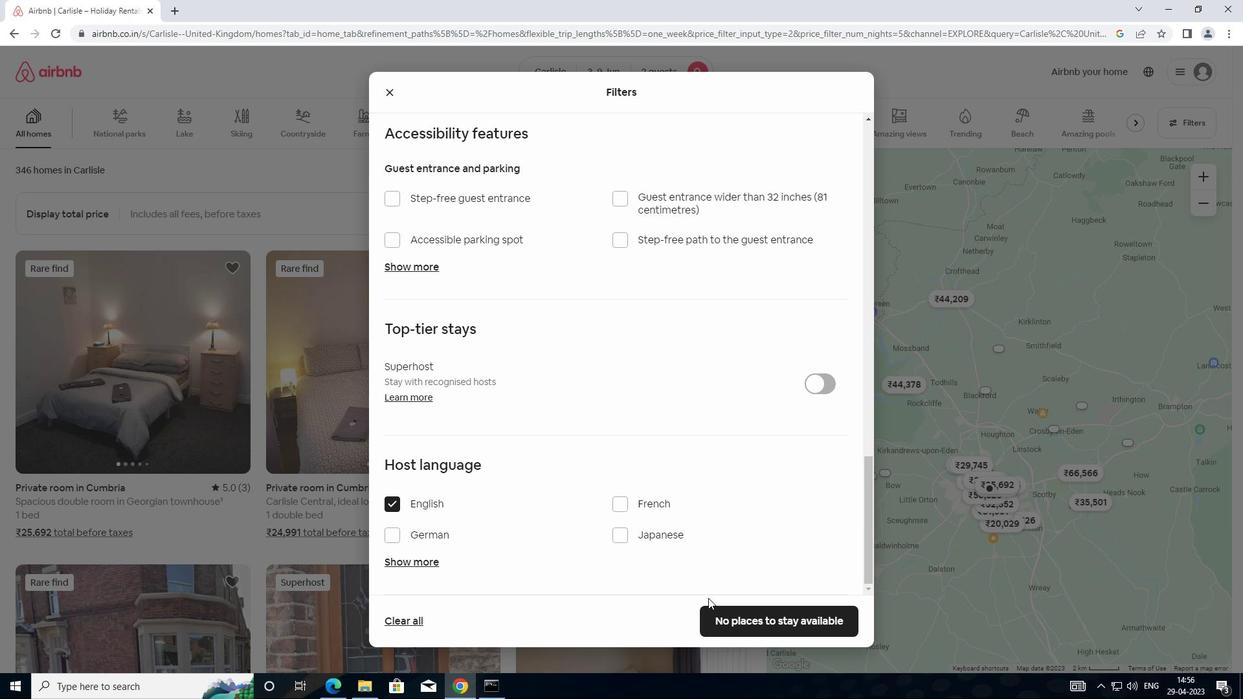 
Action: Mouse moved to (739, 597)
Screenshot: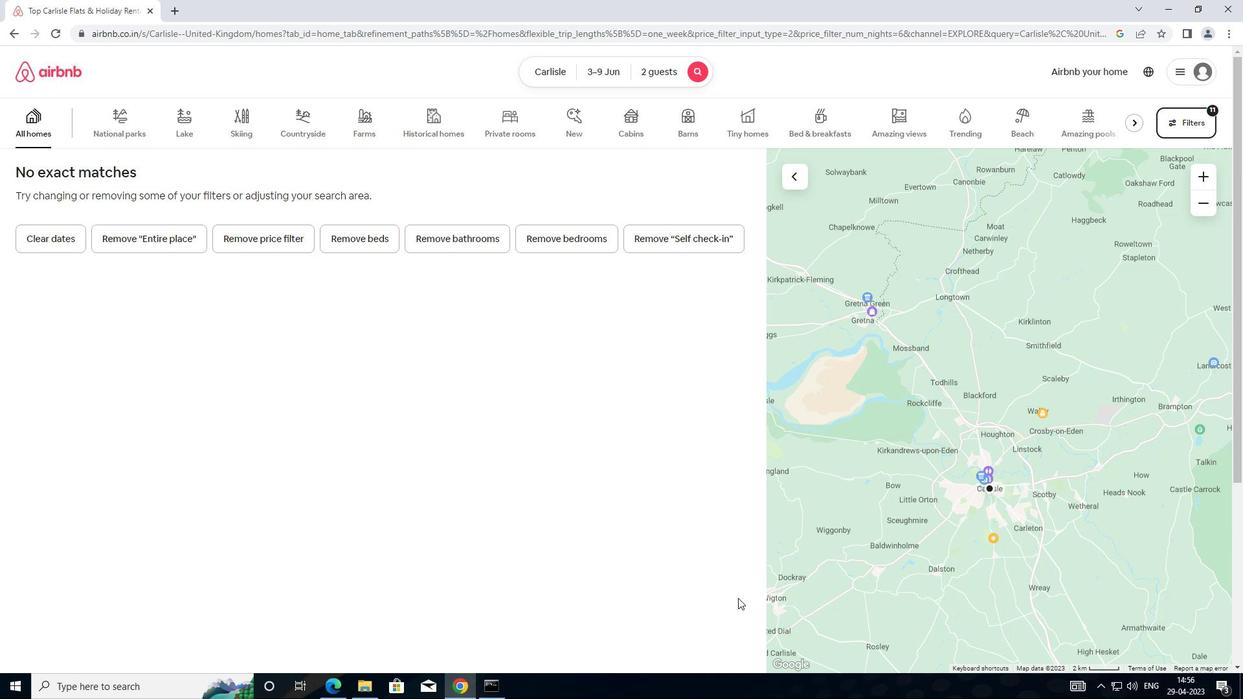 
